 Task: Look for space in Dibrugarh, India from 3rd August, 2023 to 17th August, 2023 for 3 adults, 1 child in price range Rs.3000 to Rs.15000. Place can be entire place with 3 bedrooms having 4 beds and 2 bathrooms. Property type can be house, flat, guest house. Amenities needed are: washing machine. Booking option can be shelf check-in. Required host language is English.
Action: Mouse moved to (481, 126)
Screenshot: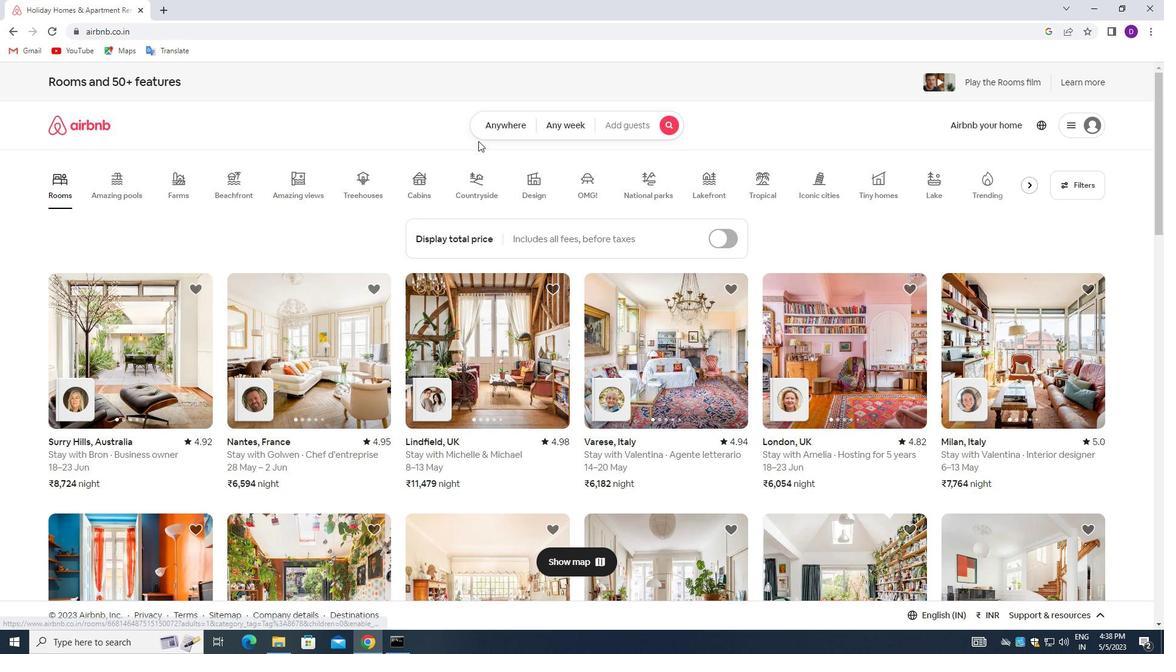 
Action: Mouse pressed left at (481, 126)
Screenshot: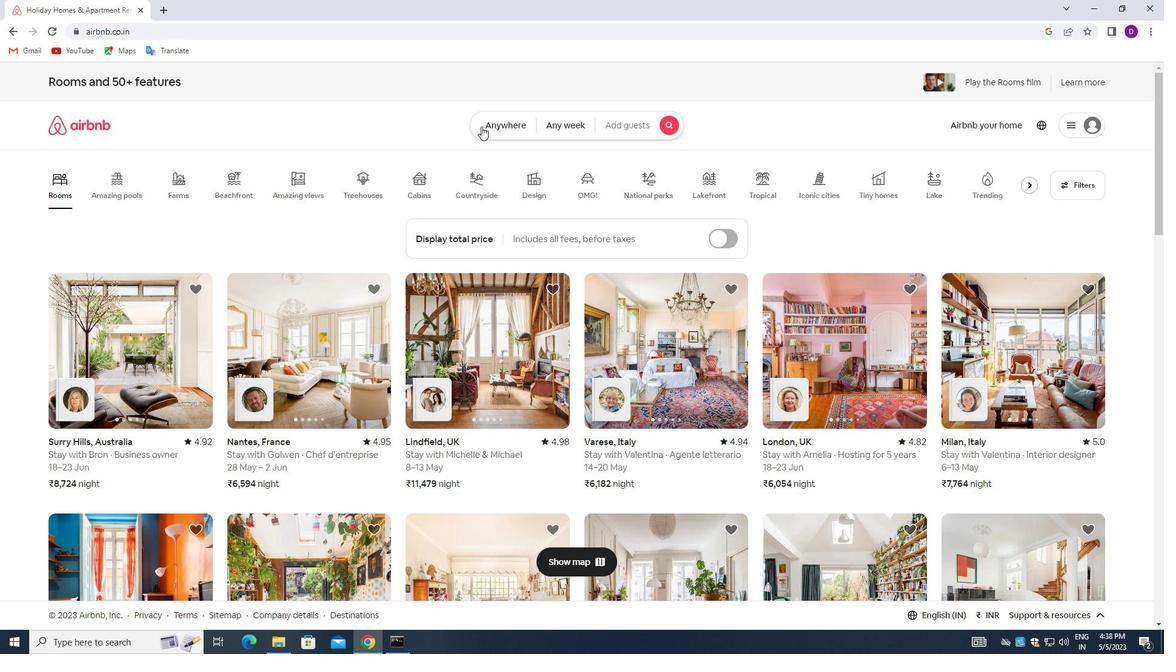 
Action: Mouse moved to (398, 173)
Screenshot: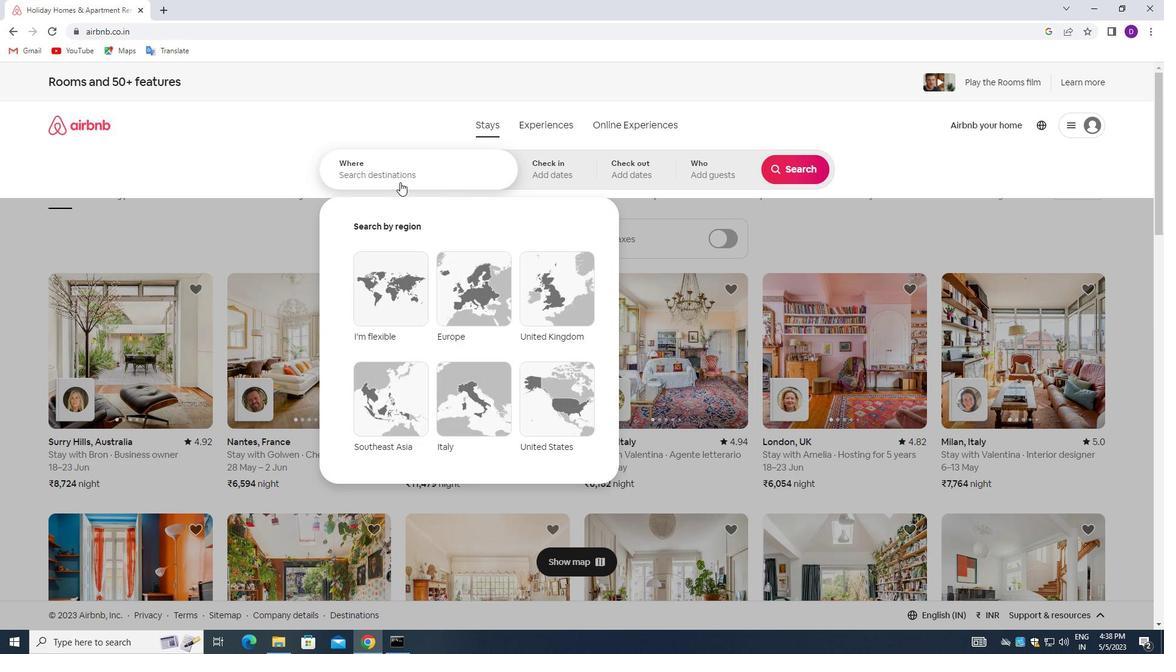
Action: Mouse pressed left at (398, 173)
Screenshot: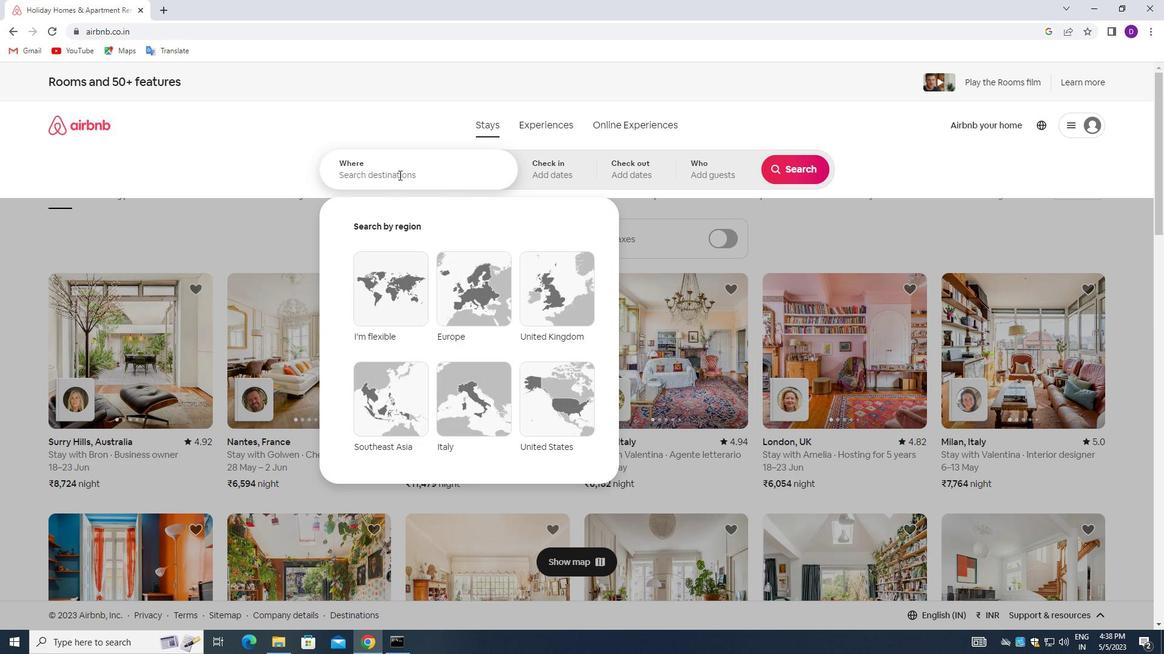 
Action: Mouse moved to (263, 234)
Screenshot: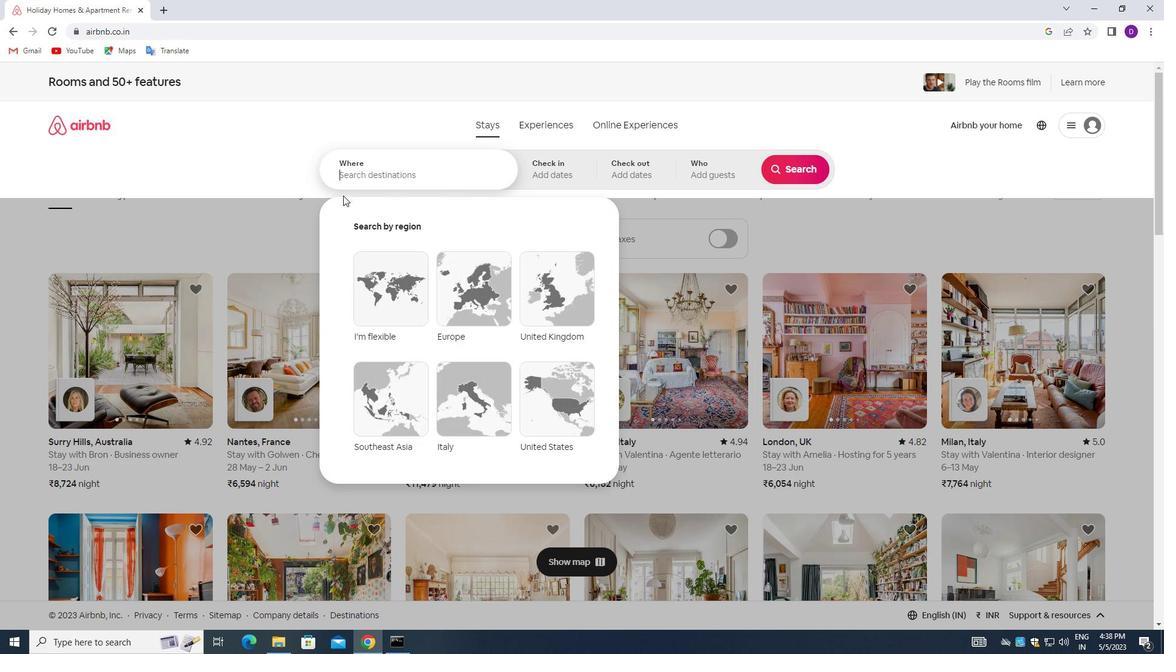
Action: Key pressed <Key.shift_r>Dibrugarh,<Key.space><Key.shift>INDIA<Key.enter>
Screenshot: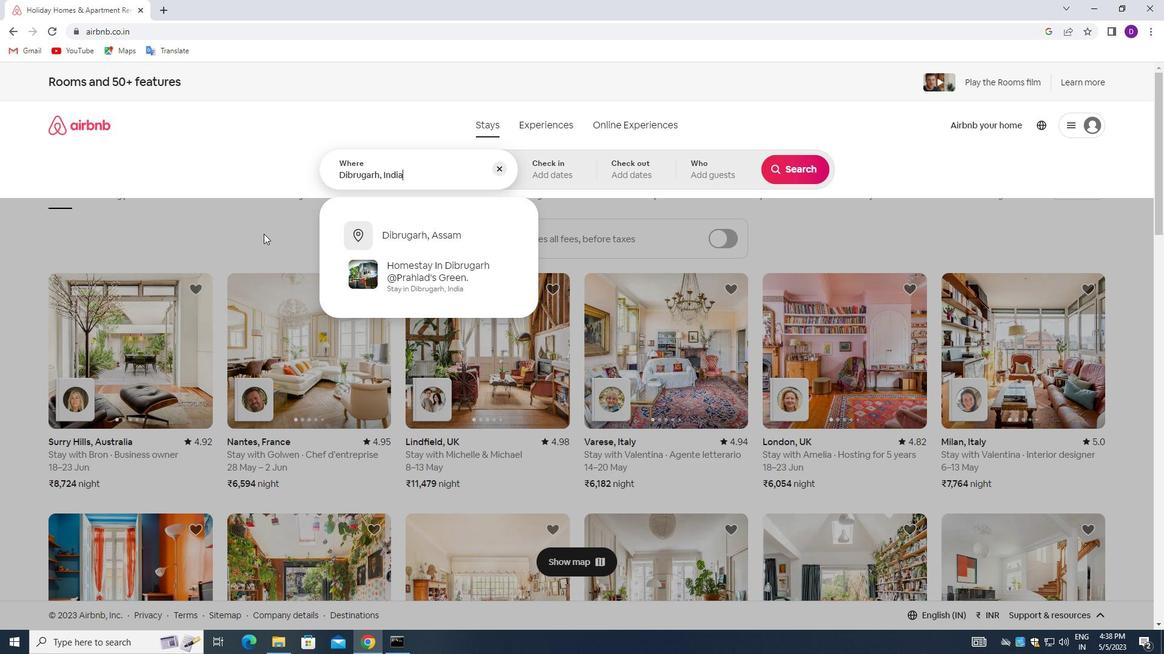 
Action: Mouse moved to (793, 266)
Screenshot: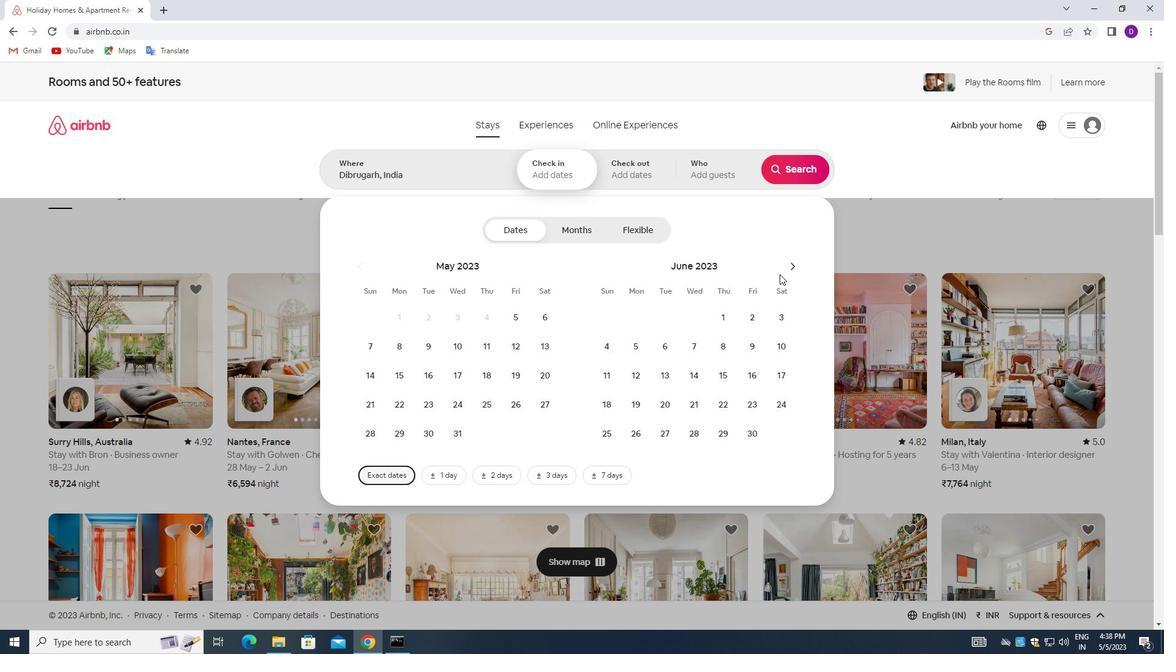 
Action: Mouse pressed left at (793, 266)
Screenshot: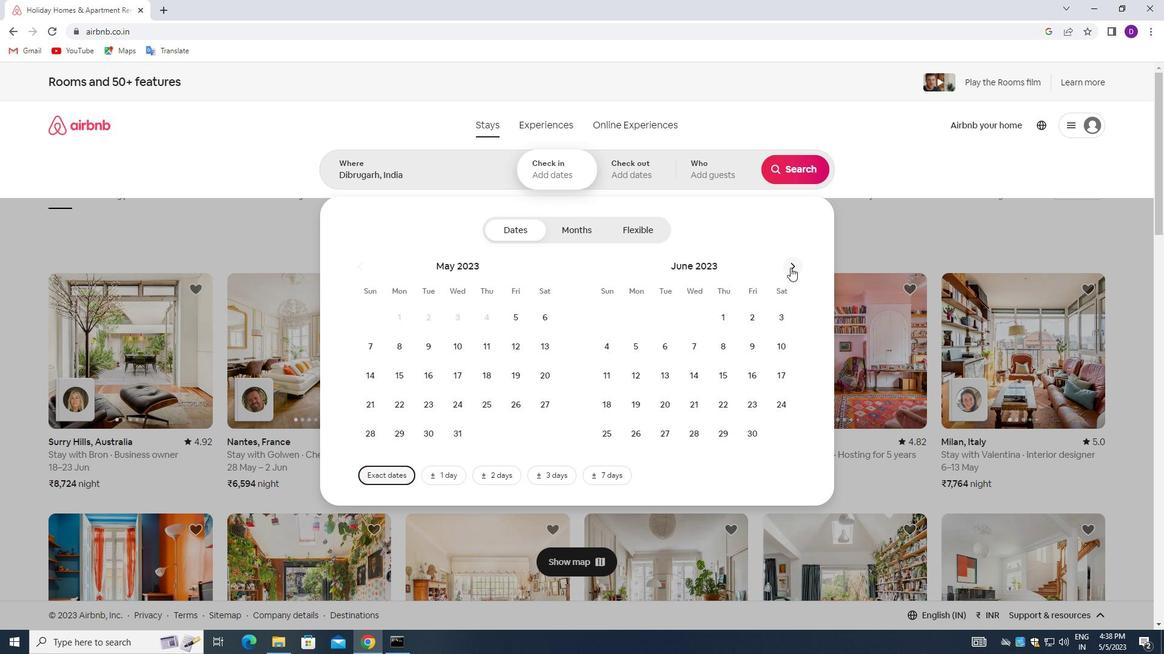 
Action: Mouse pressed left at (793, 266)
Screenshot: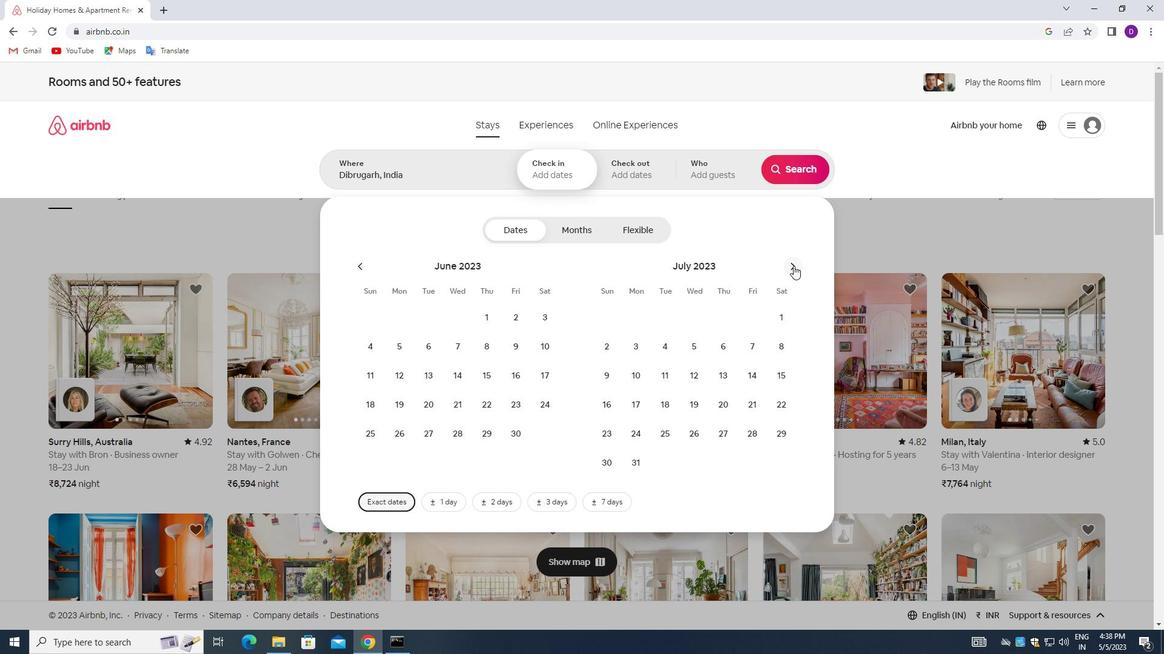 
Action: Mouse moved to (727, 313)
Screenshot: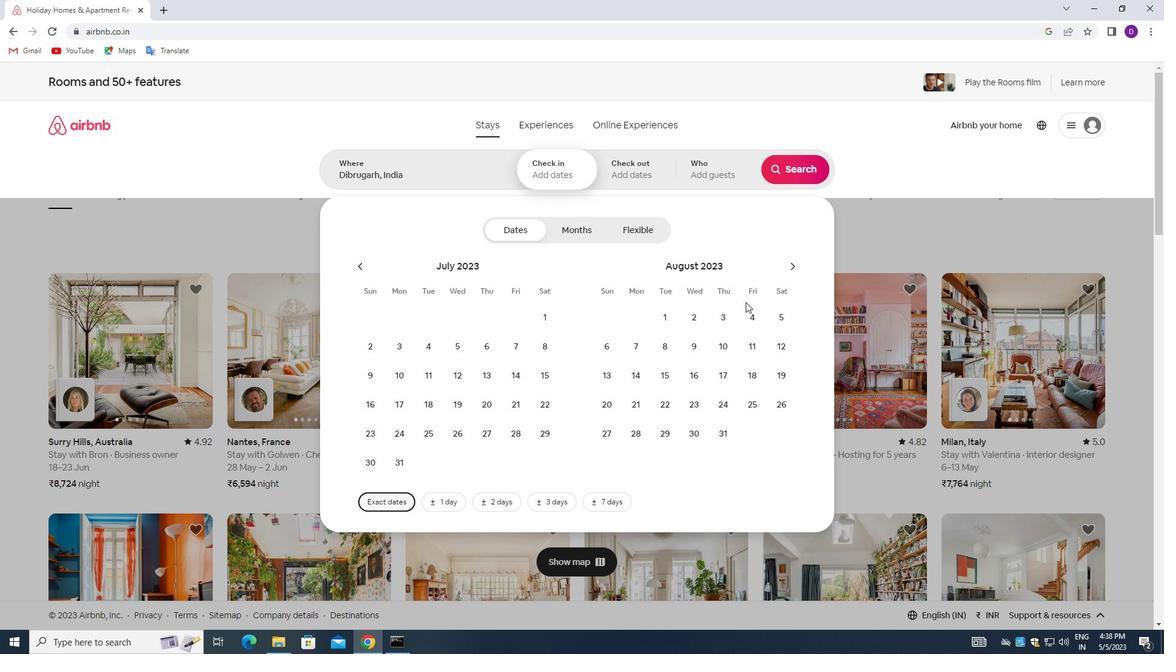 
Action: Mouse pressed left at (727, 313)
Screenshot: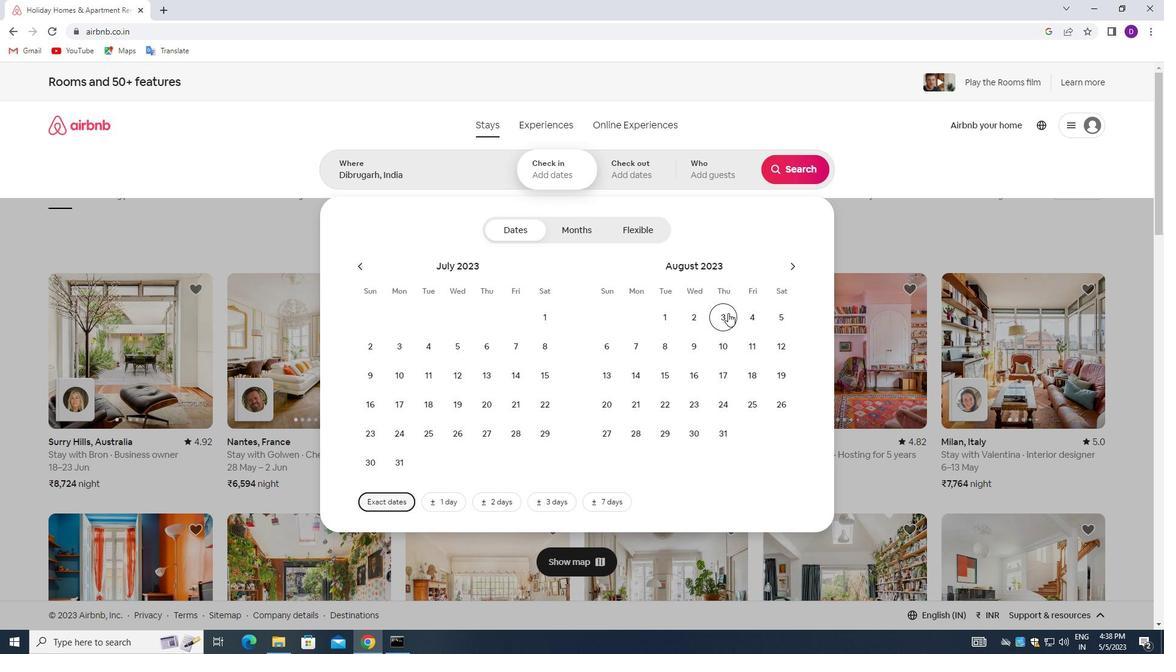 
Action: Mouse moved to (720, 371)
Screenshot: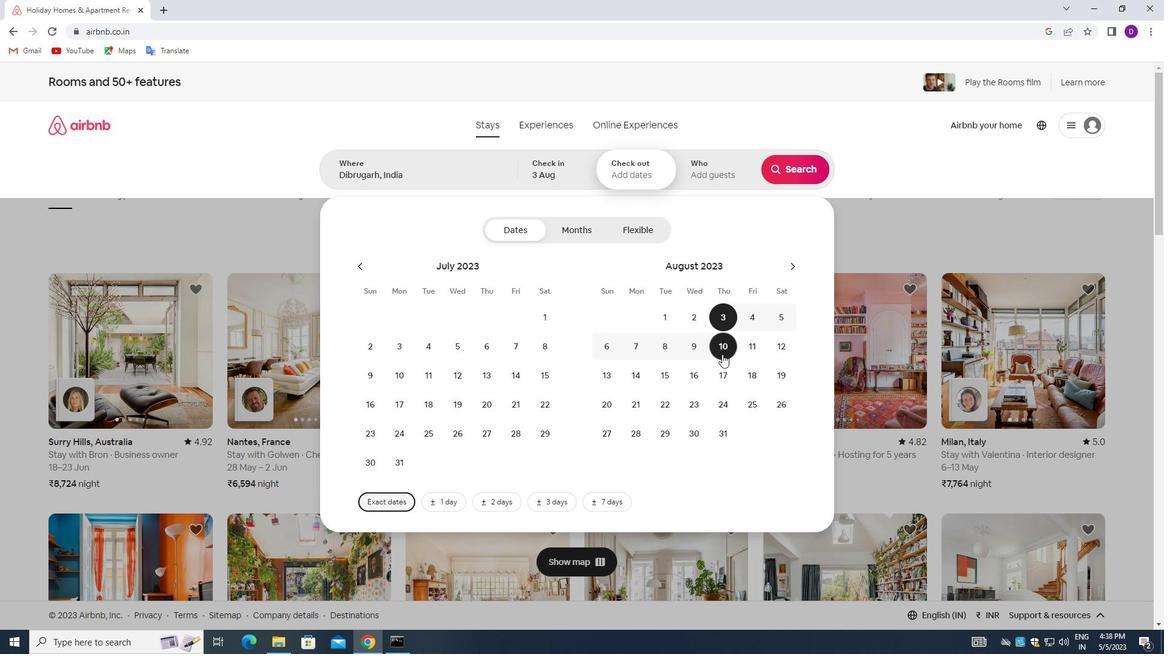 
Action: Mouse pressed left at (720, 371)
Screenshot: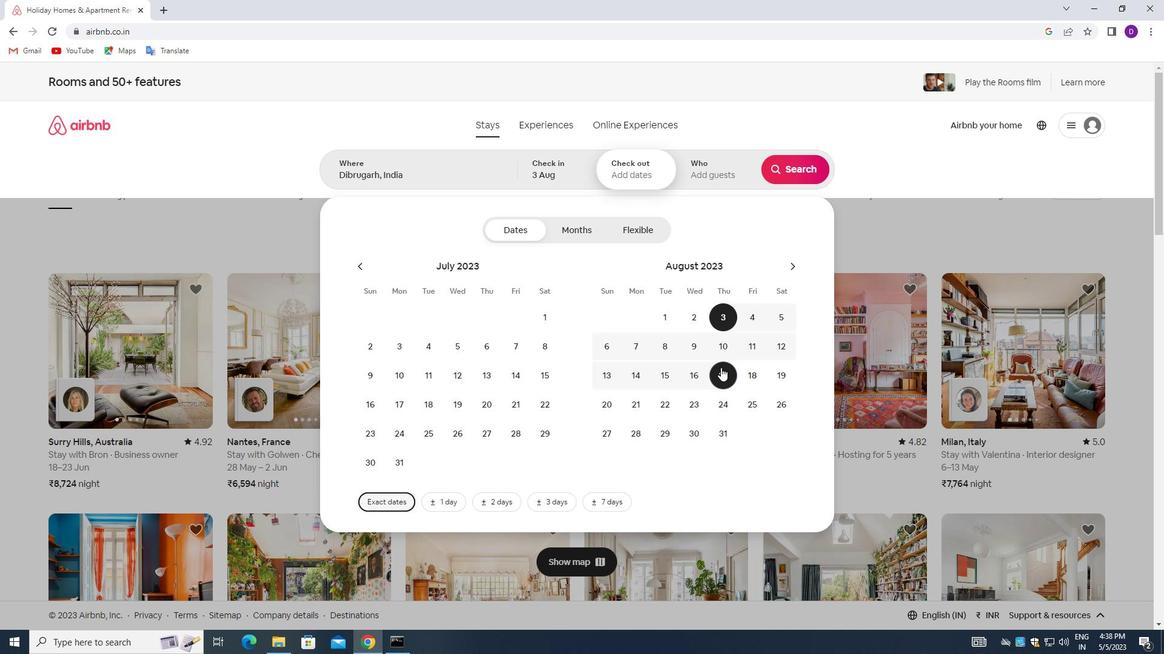 
Action: Mouse moved to (714, 166)
Screenshot: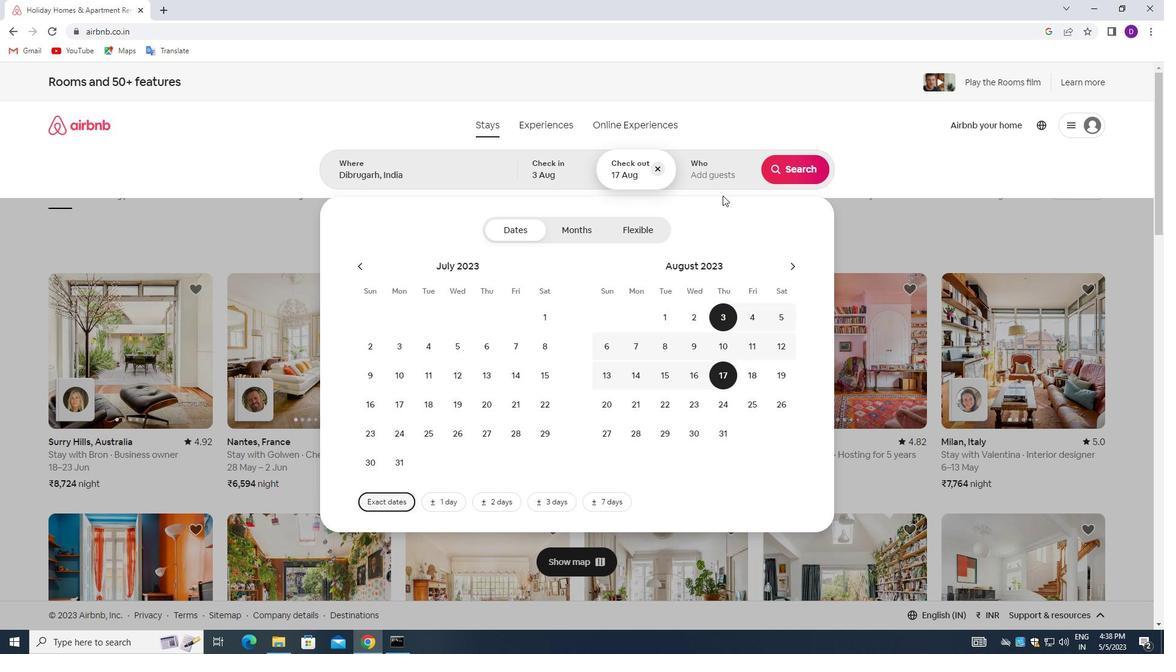 
Action: Mouse pressed left at (714, 166)
Screenshot: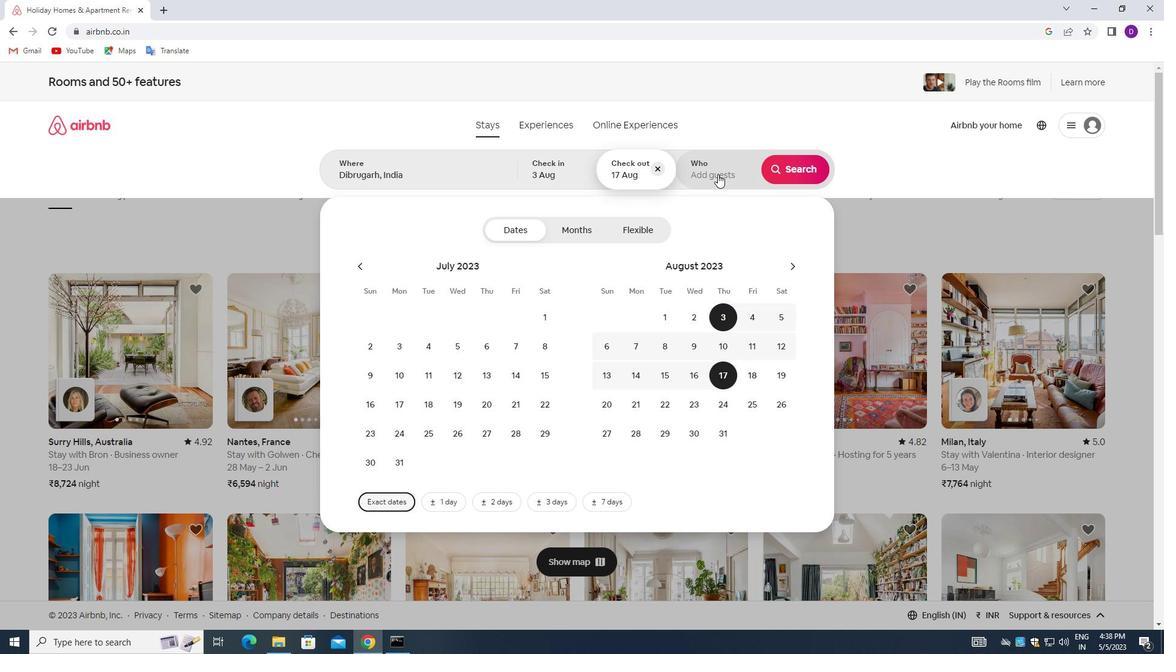 
Action: Mouse moved to (800, 241)
Screenshot: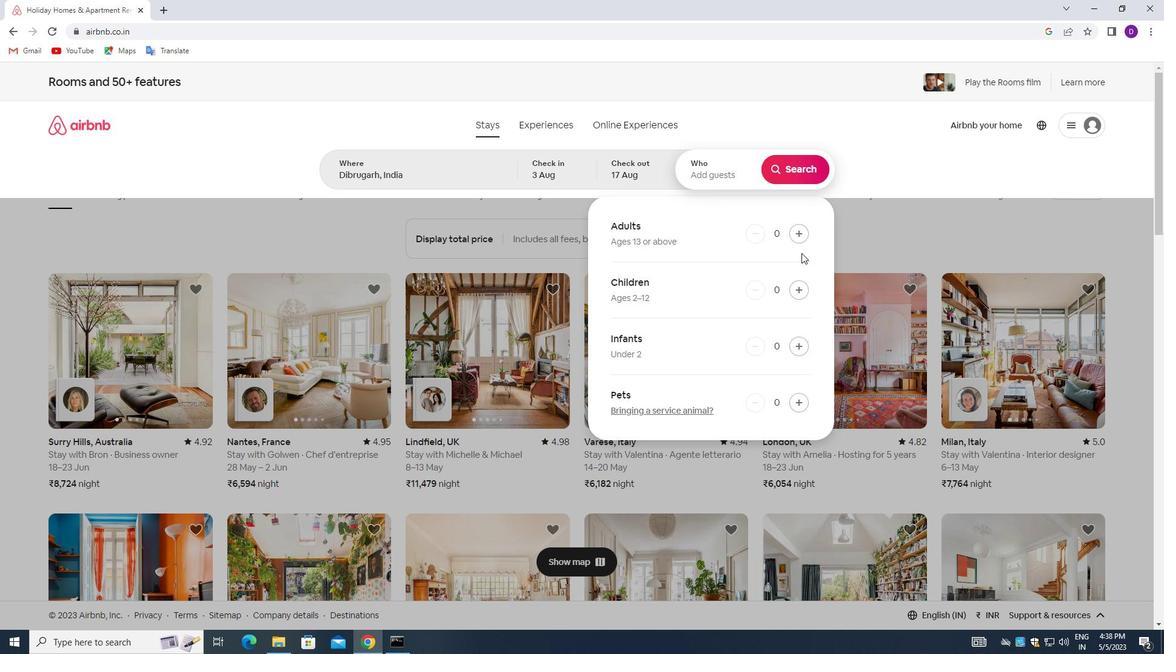 
Action: Mouse pressed left at (800, 241)
Screenshot: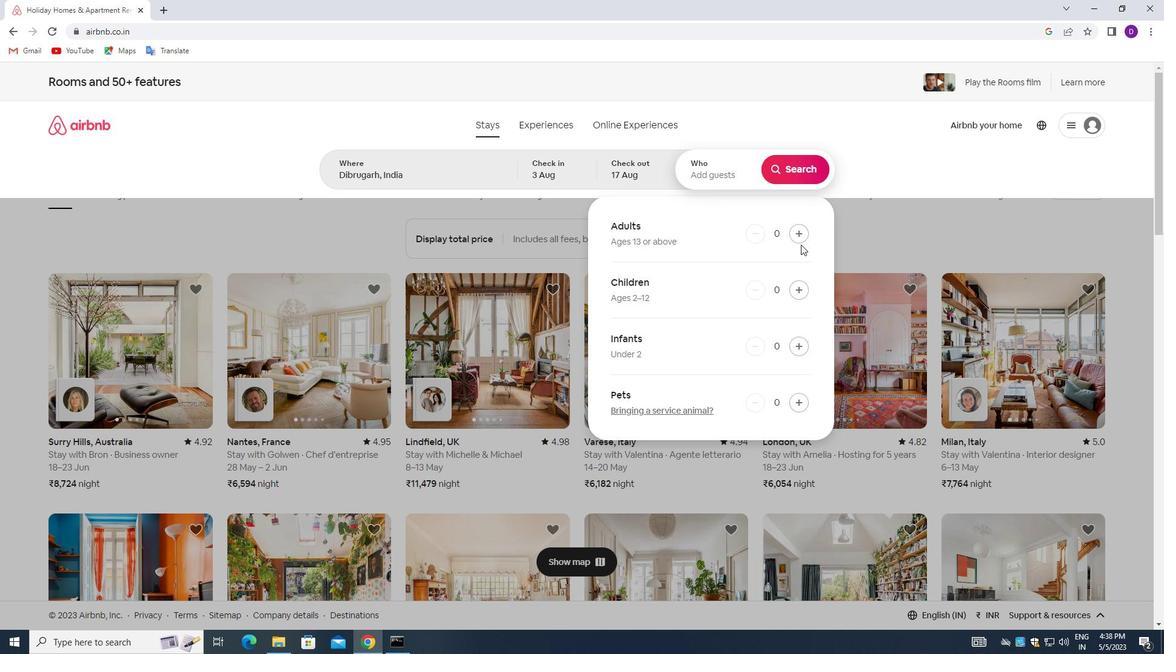 
Action: Mouse pressed left at (800, 241)
Screenshot: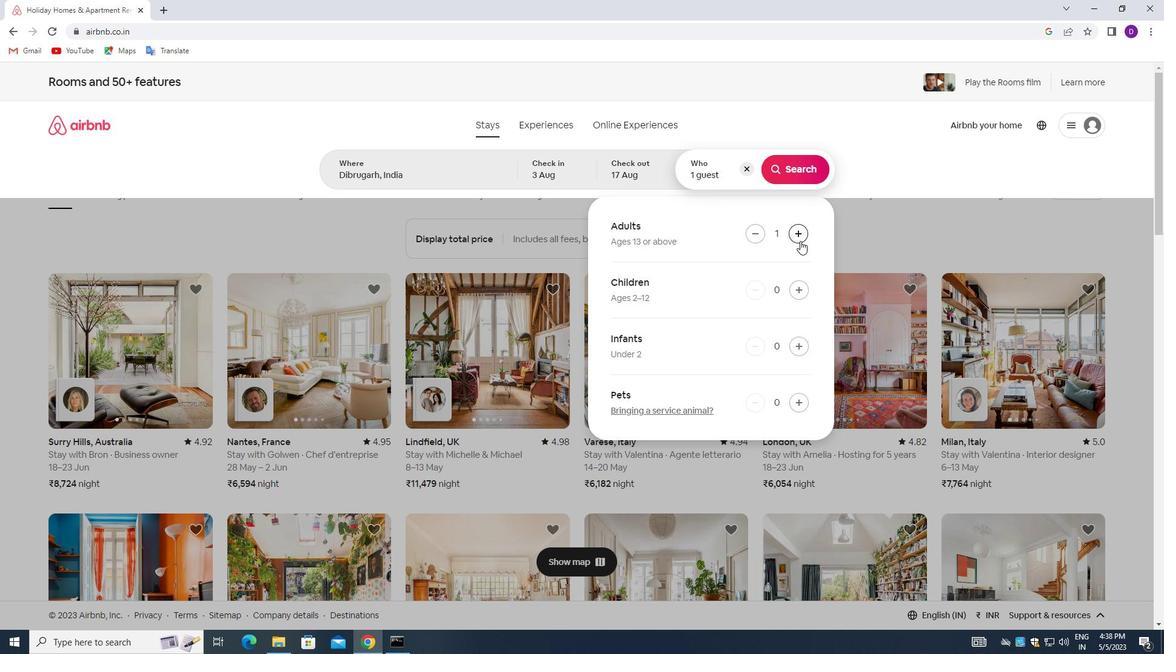 
Action: Mouse pressed left at (800, 241)
Screenshot: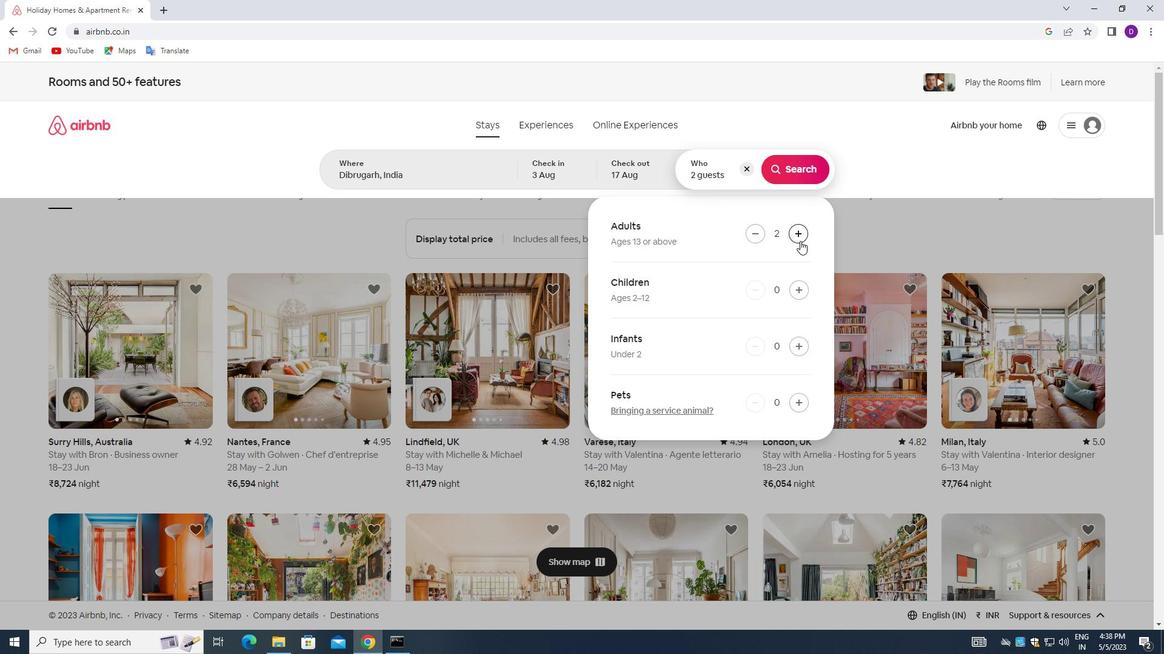 
Action: Mouse moved to (796, 286)
Screenshot: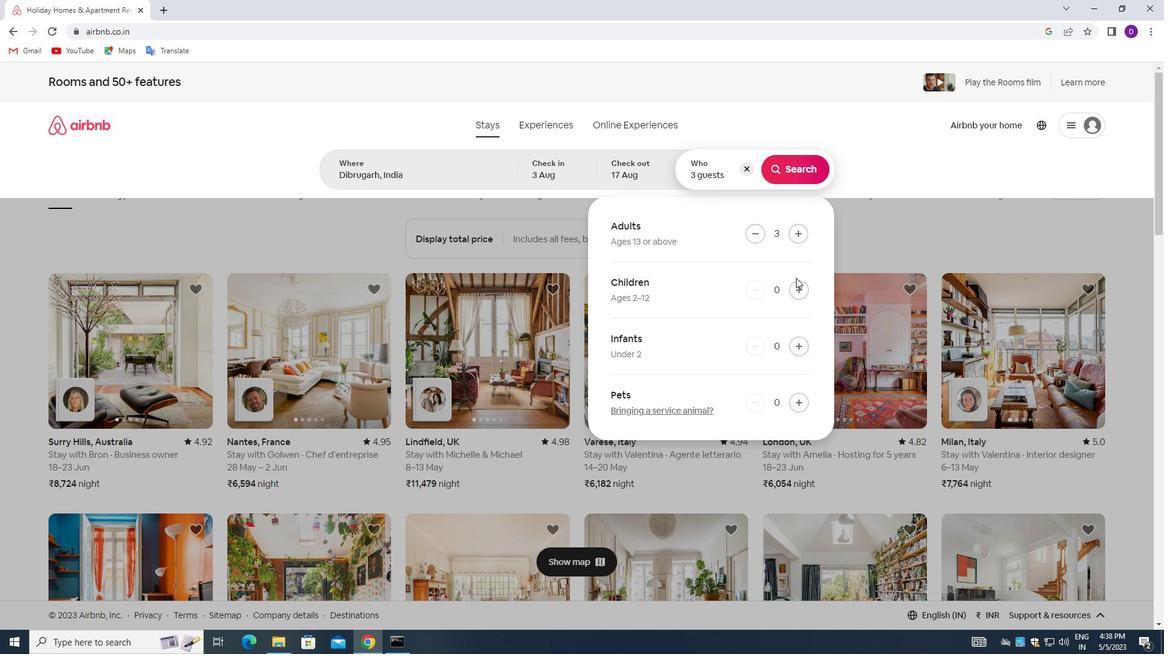 
Action: Mouse pressed left at (796, 286)
Screenshot: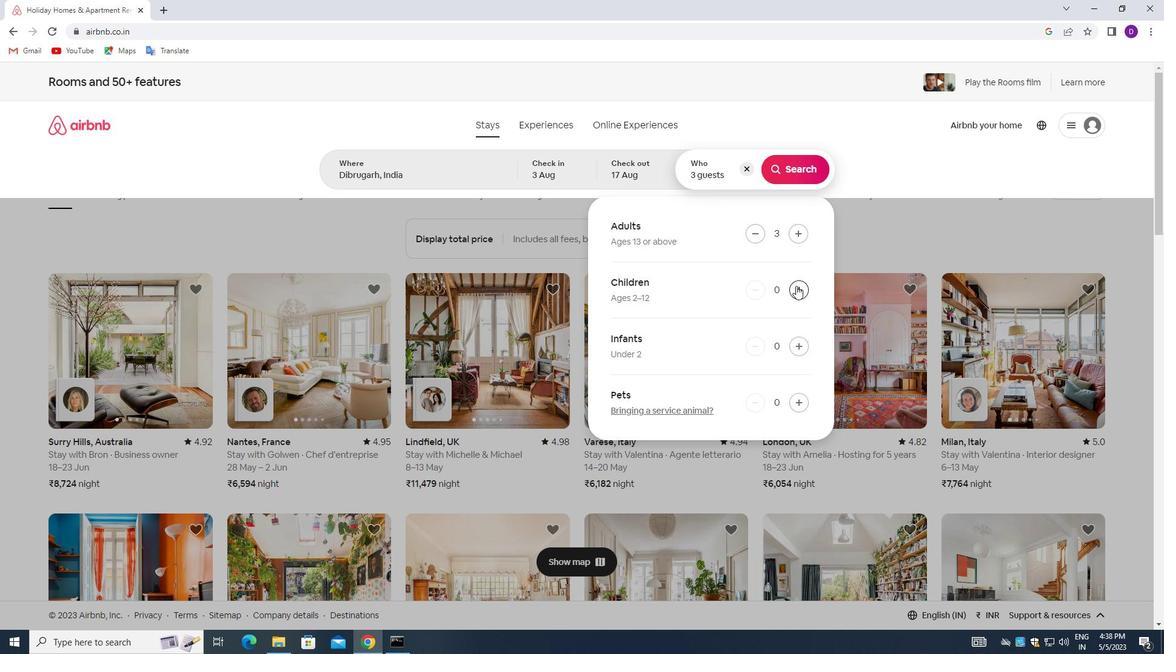 
Action: Mouse moved to (796, 172)
Screenshot: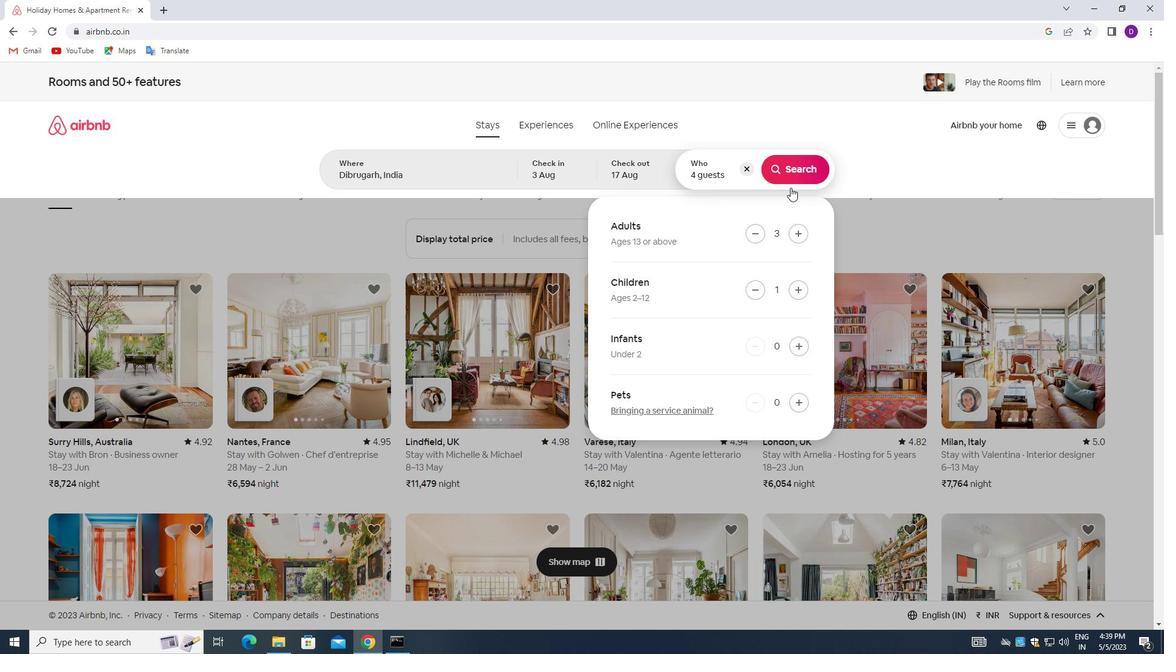 
Action: Mouse pressed left at (796, 172)
Screenshot: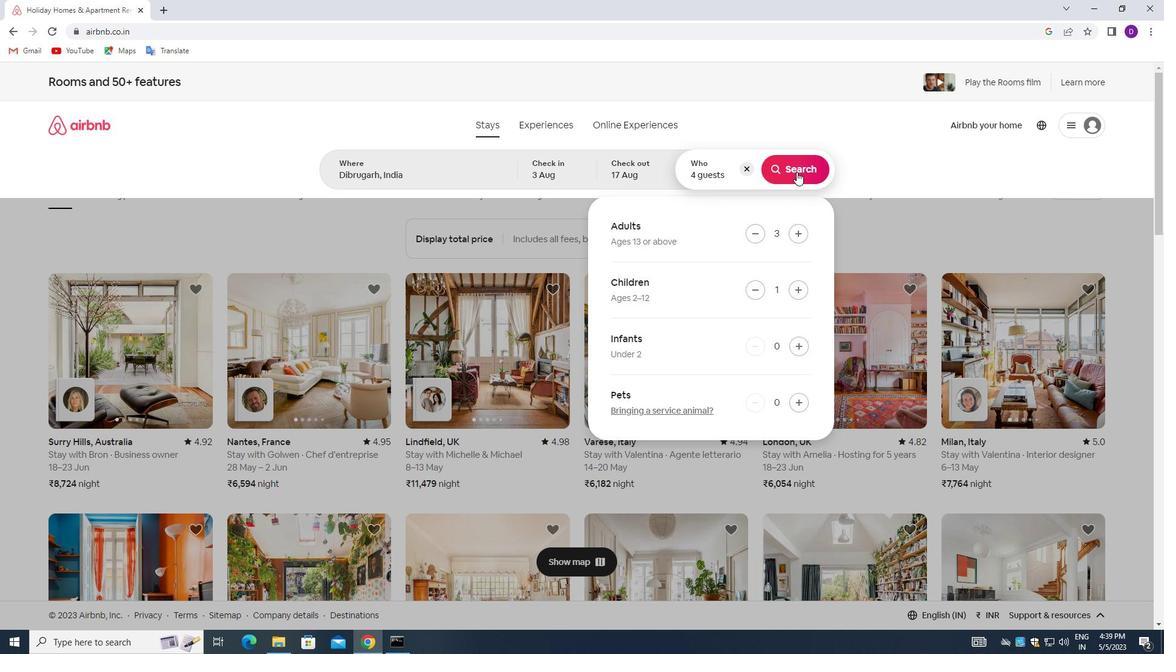 
Action: Mouse moved to (1093, 135)
Screenshot: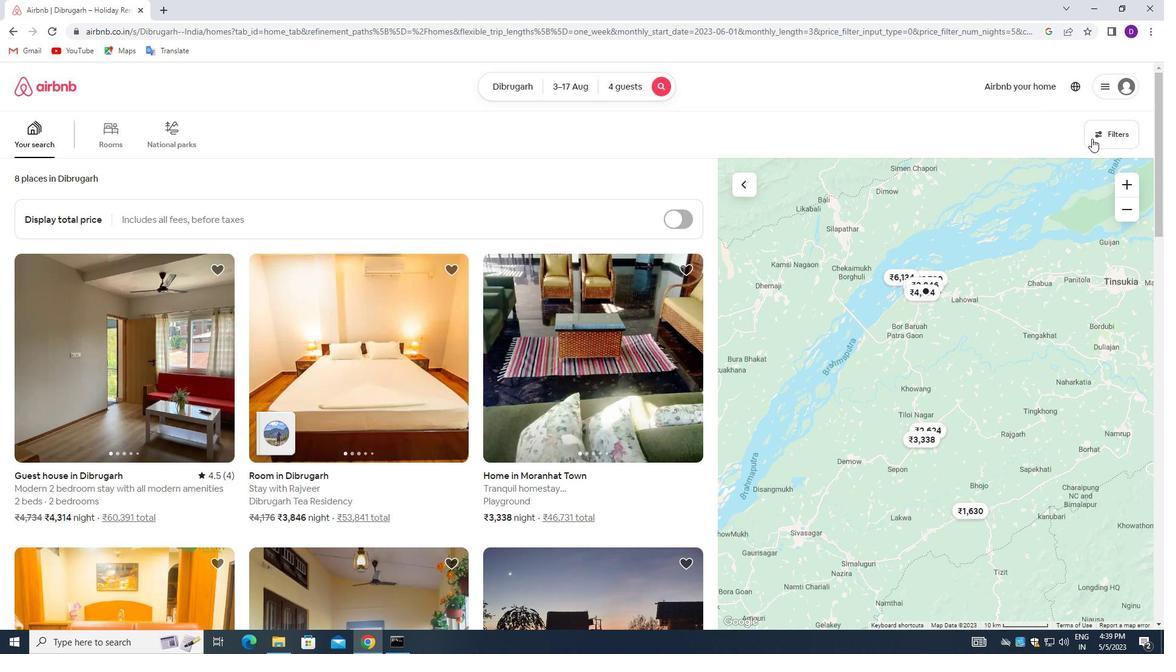 
Action: Mouse pressed left at (1093, 135)
Screenshot: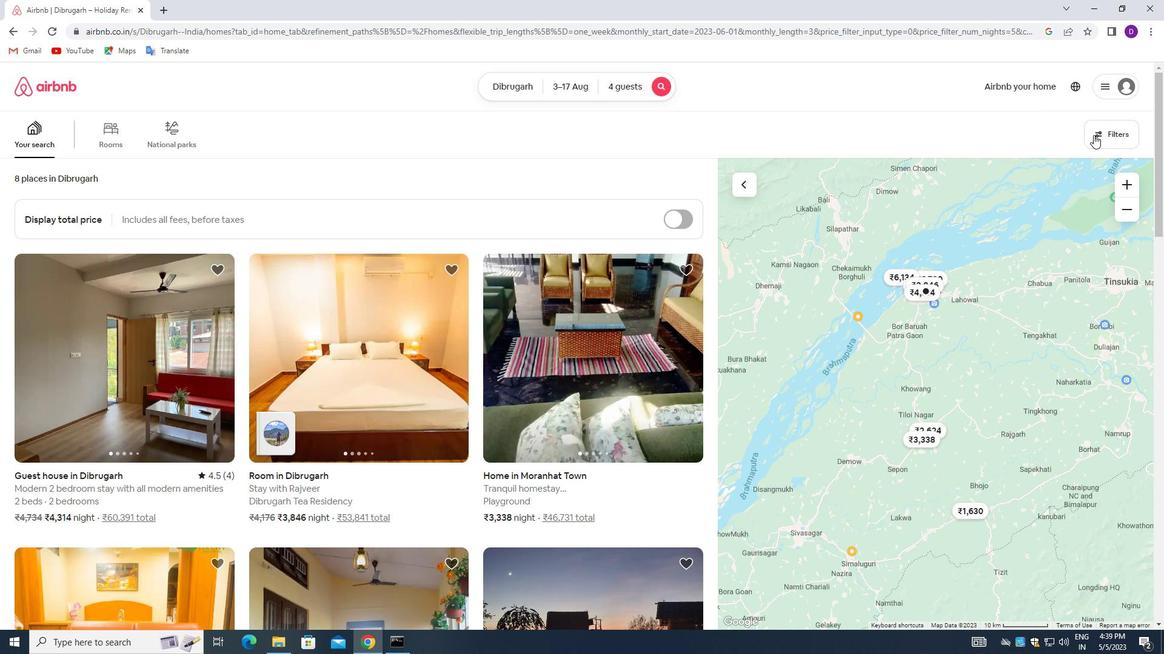 
Action: Mouse moved to (517, 415)
Screenshot: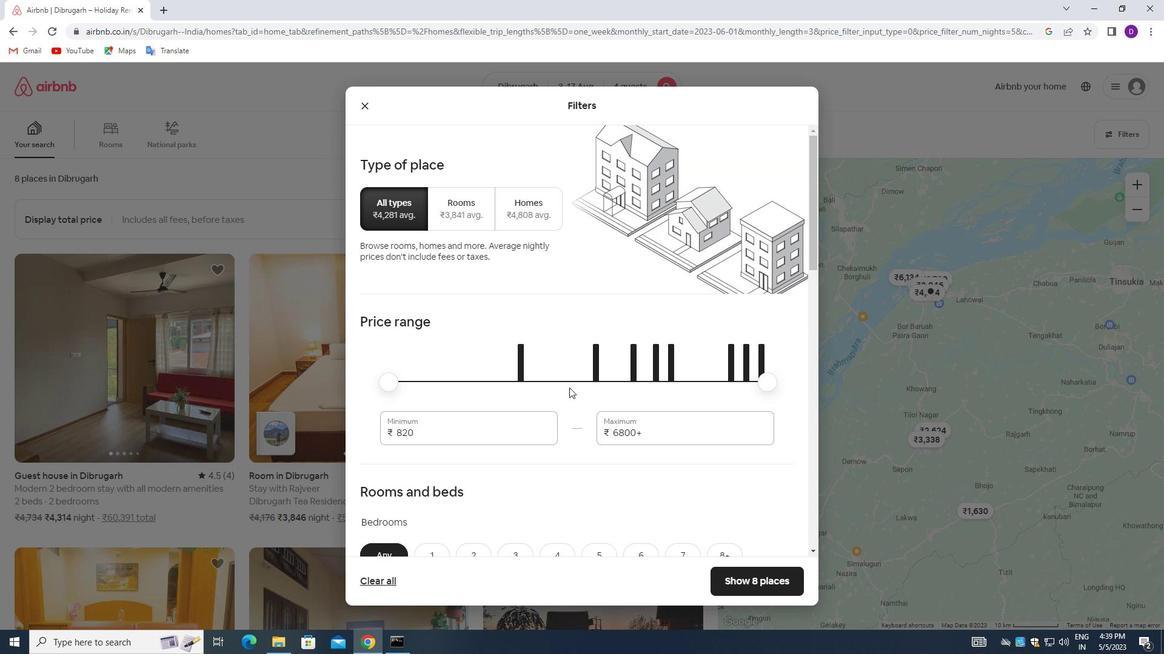 
Action: Mouse scrolled (517, 414) with delta (0, 0)
Screenshot: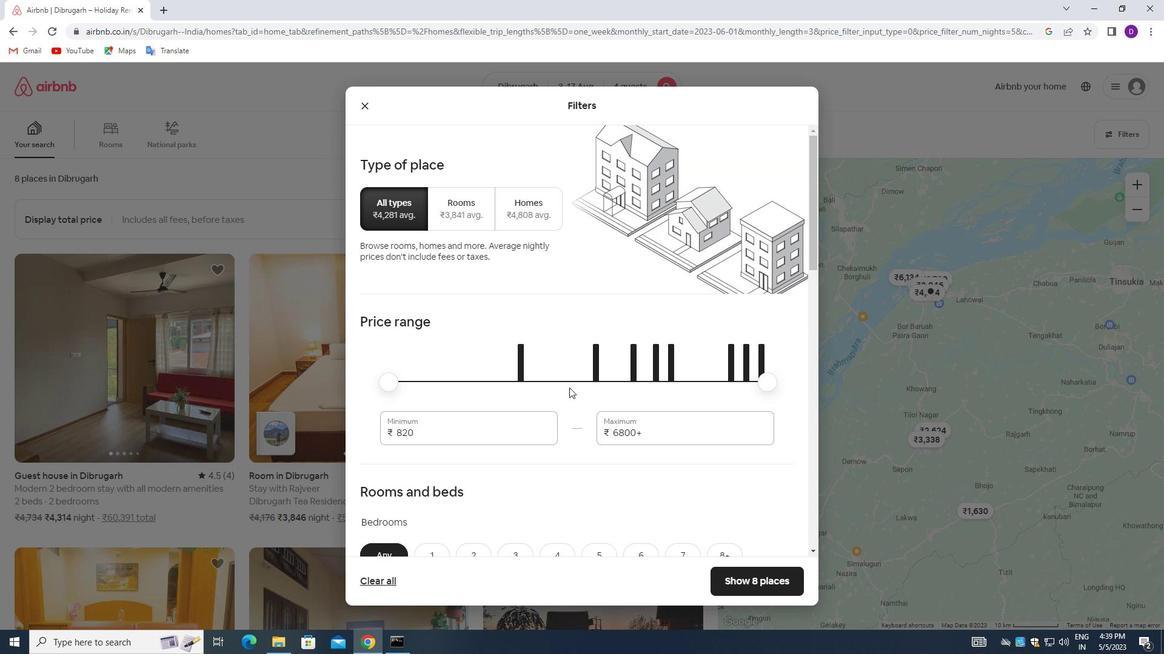 
Action: Mouse moved to (438, 369)
Screenshot: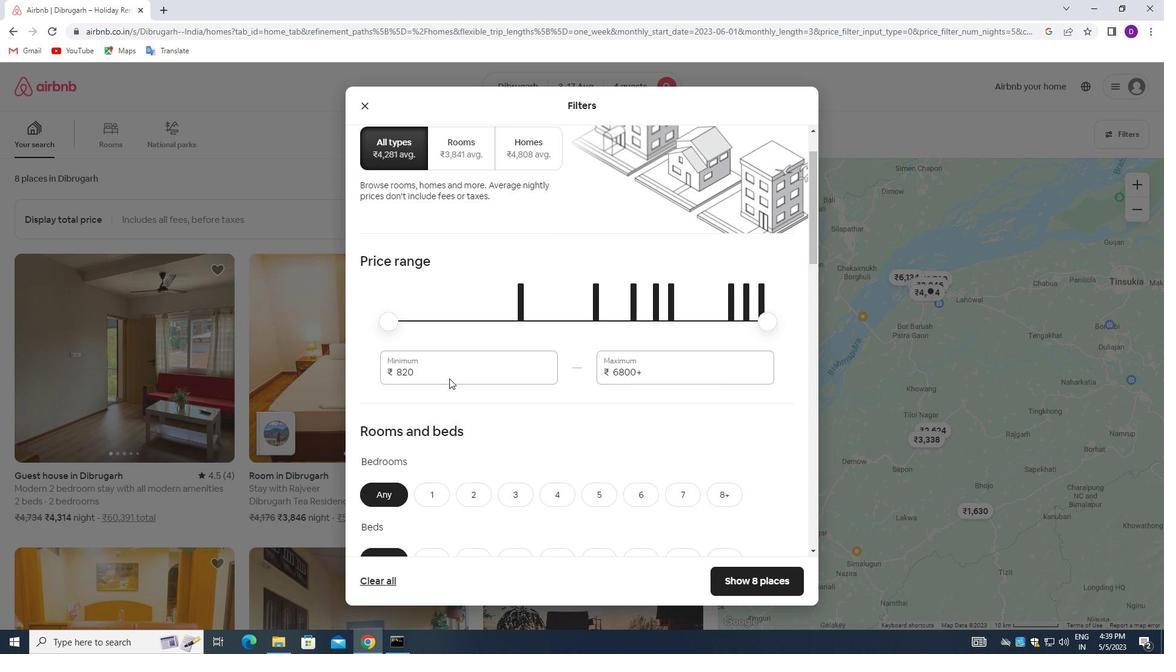 
Action: Mouse pressed left at (438, 369)
Screenshot: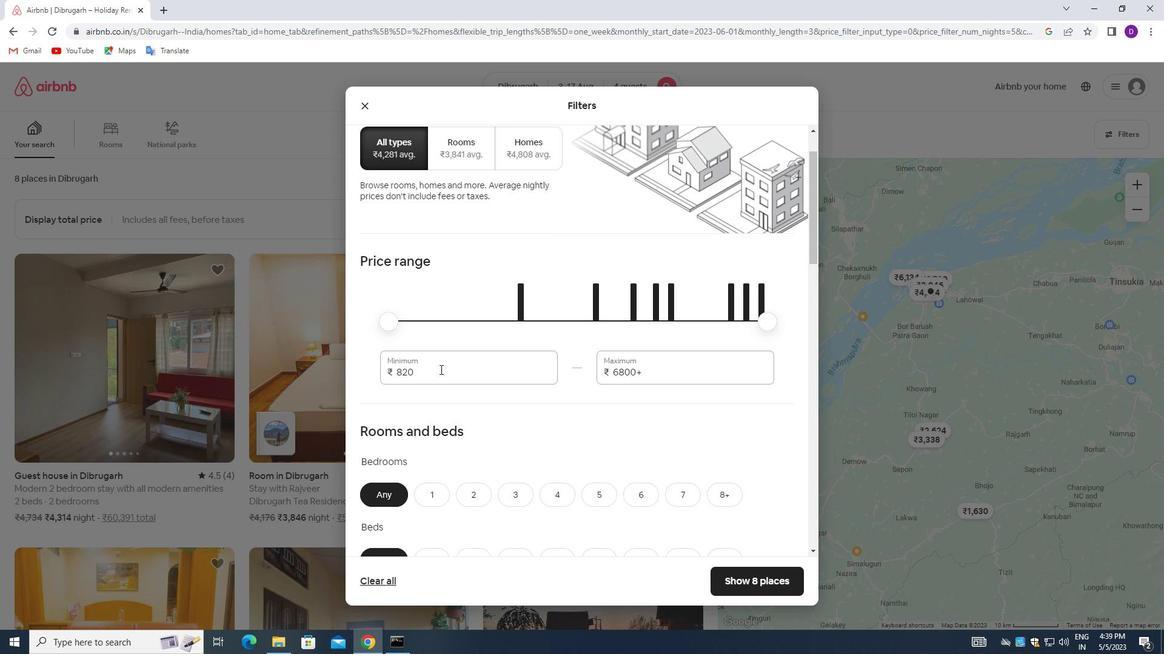 
Action: Mouse pressed left at (438, 369)
Screenshot: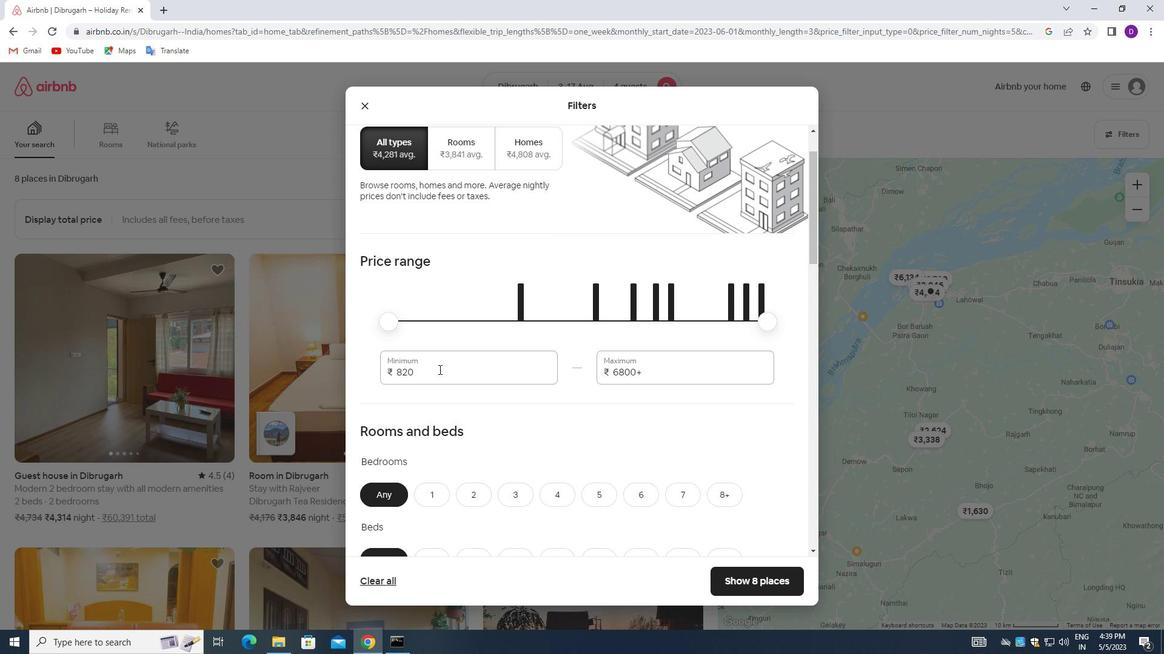
Action: Key pressed 3000<Key.tab>15000
Screenshot: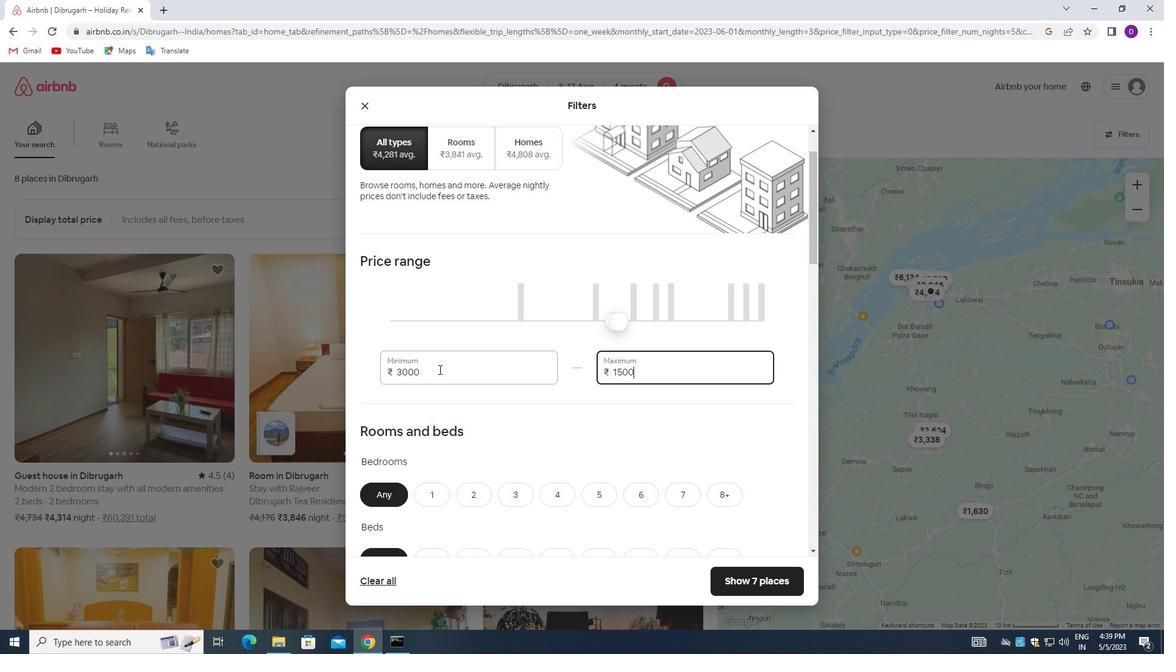 
Action: Mouse moved to (528, 396)
Screenshot: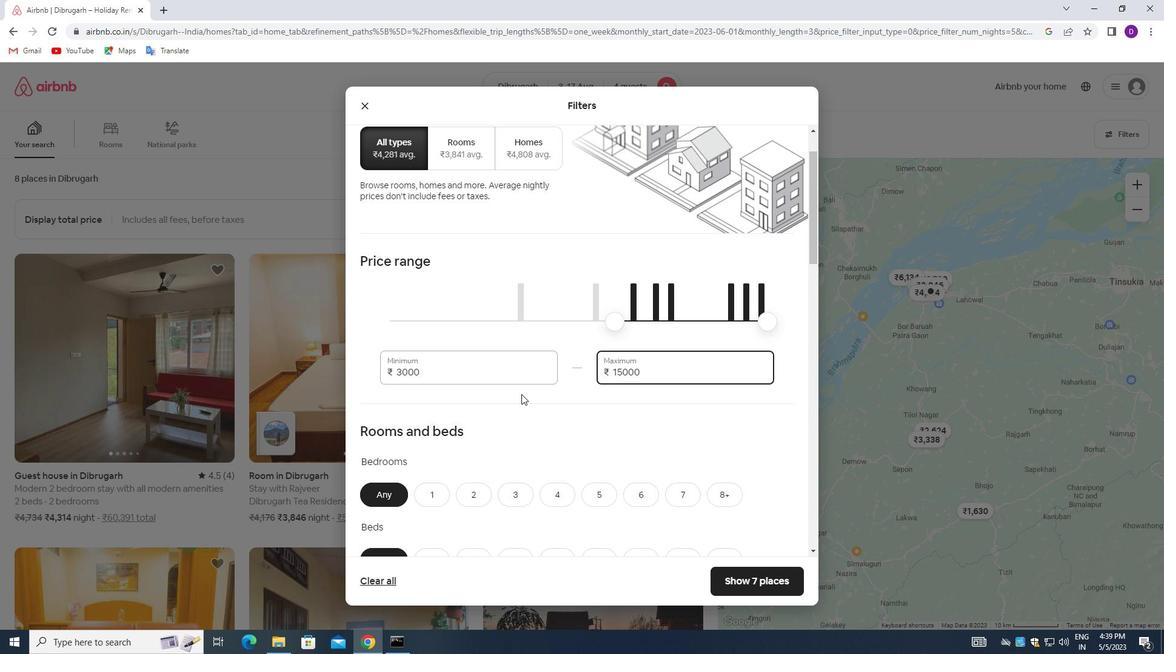 
Action: Mouse scrolled (528, 395) with delta (0, 0)
Screenshot: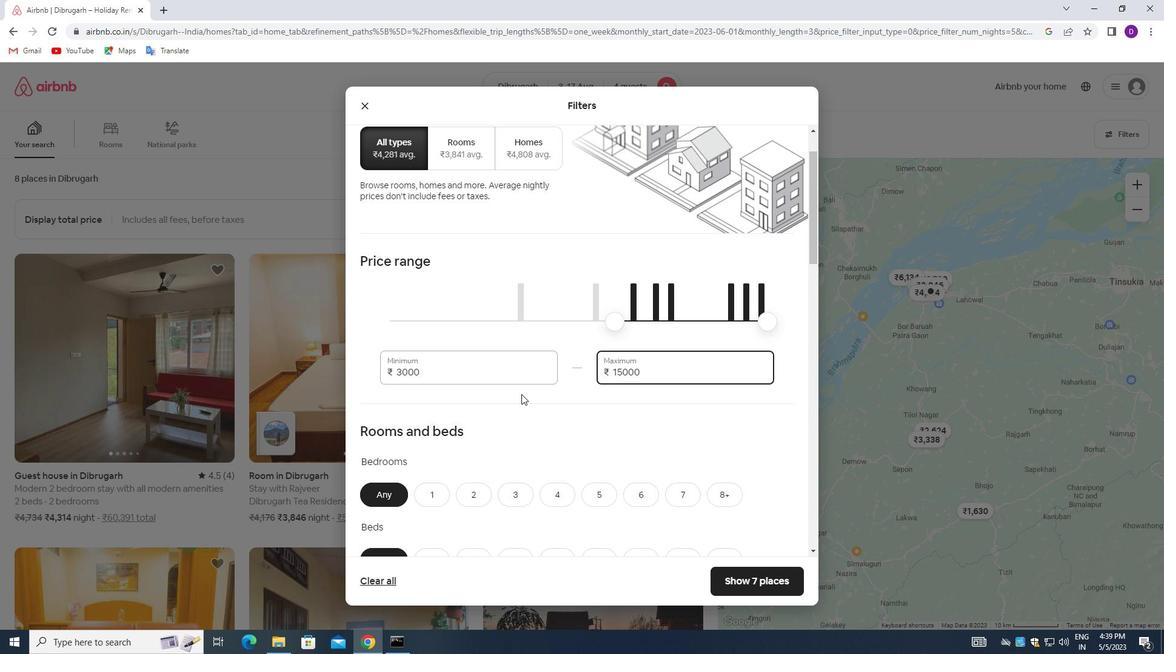 
Action: Mouse scrolled (528, 395) with delta (0, 0)
Screenshot: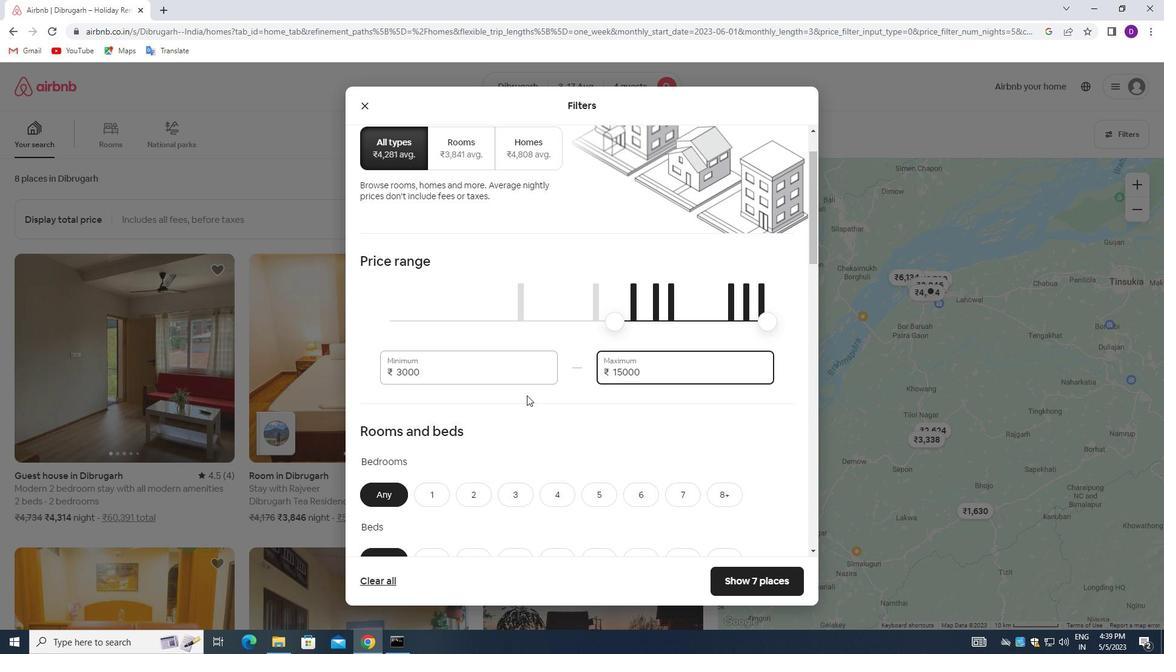
Action: Mouse scrolled (528, 395) with delta (0, 0)
Screenshot: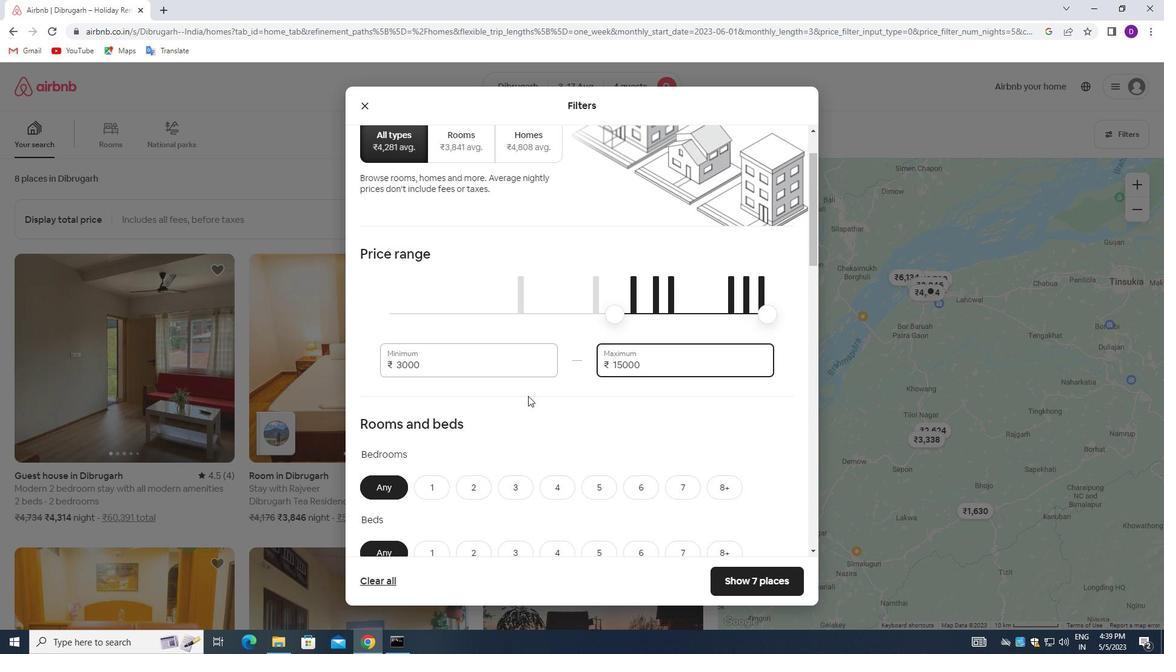 
Action: Mouse moved to (509, 318)
Screenshot: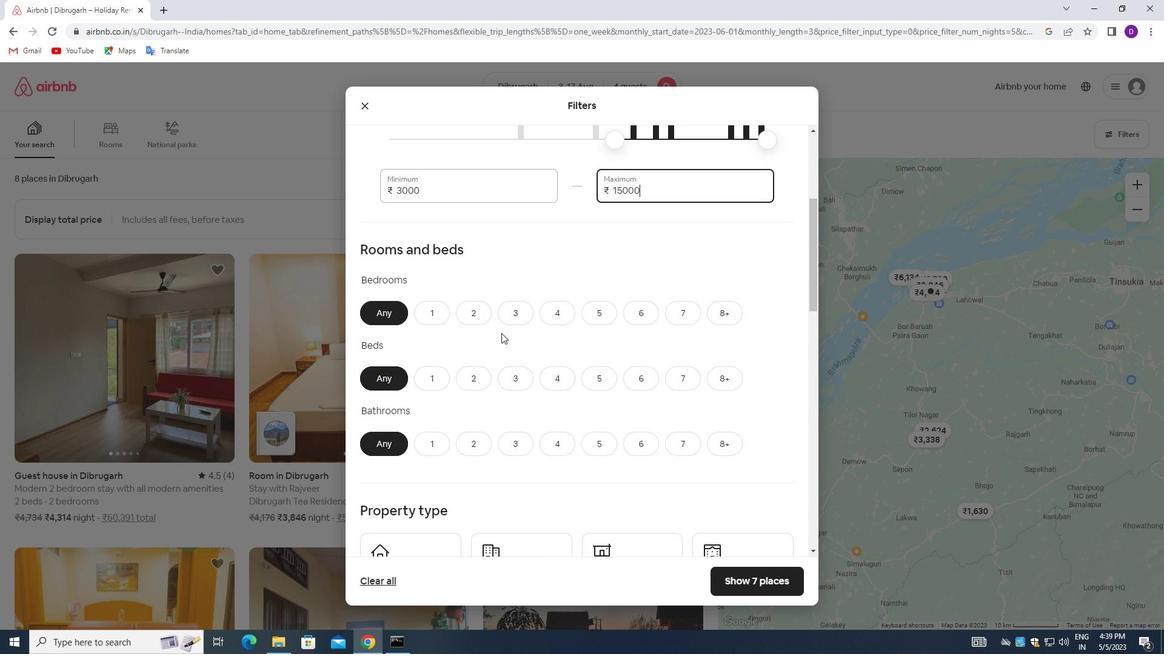 
Action: Mouse pressed left at (509, 318)
Screenshot: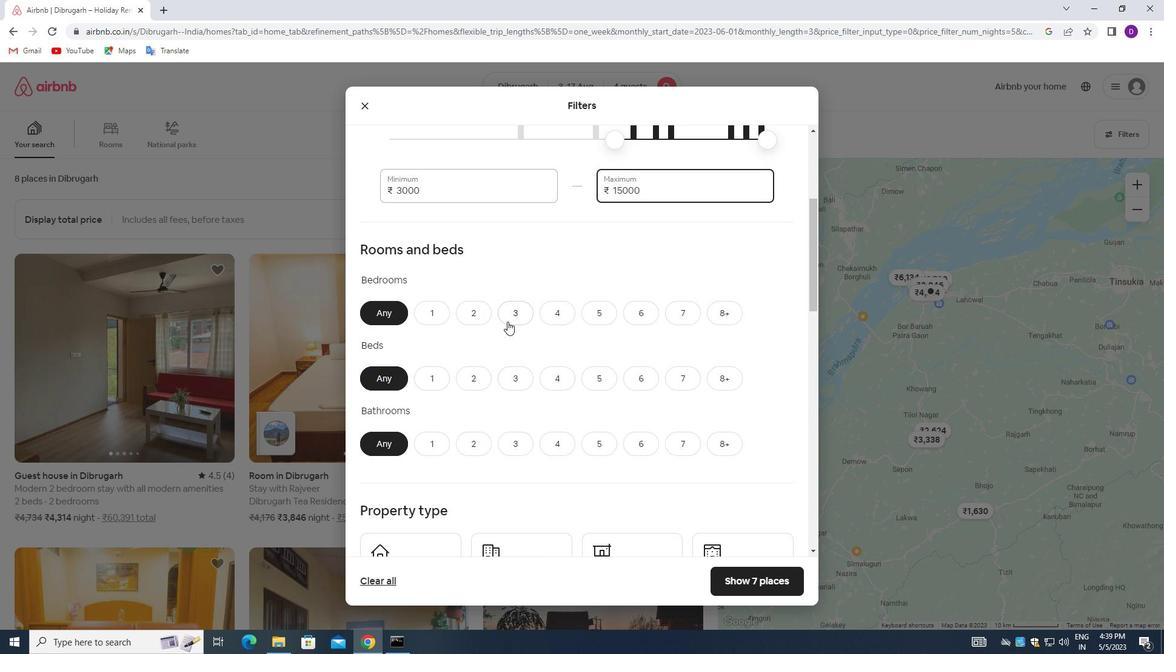 
Action: Mouse moved to (551, 381)
Screenshot: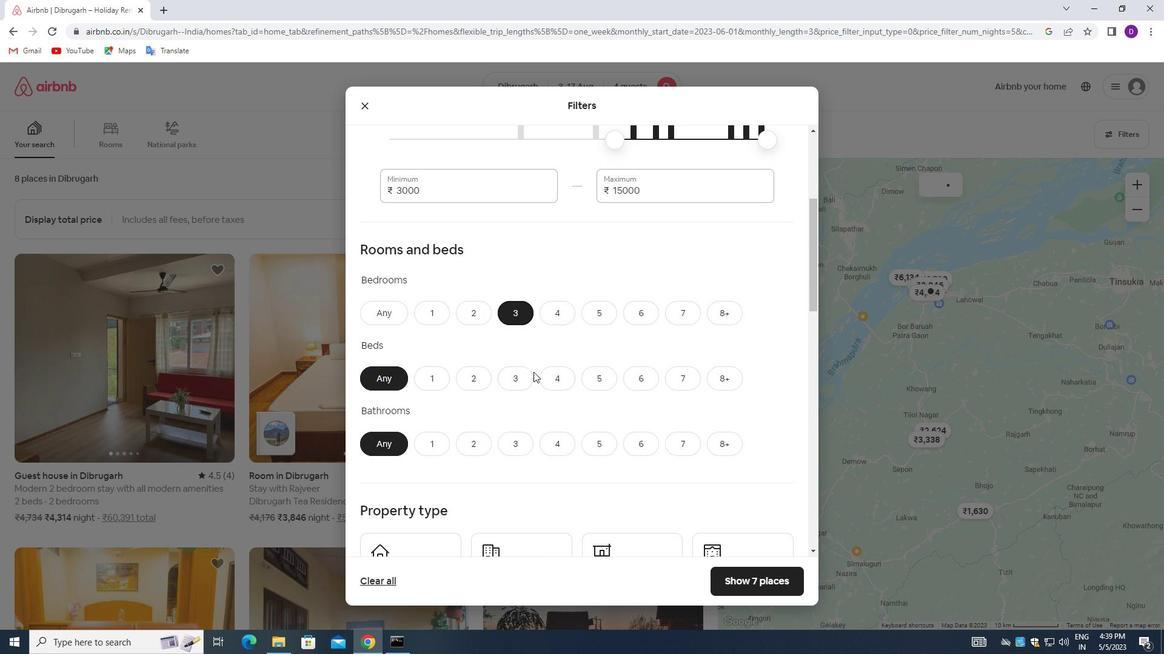 
Action: Mouse pressed left at (551, 381)
Screenshot: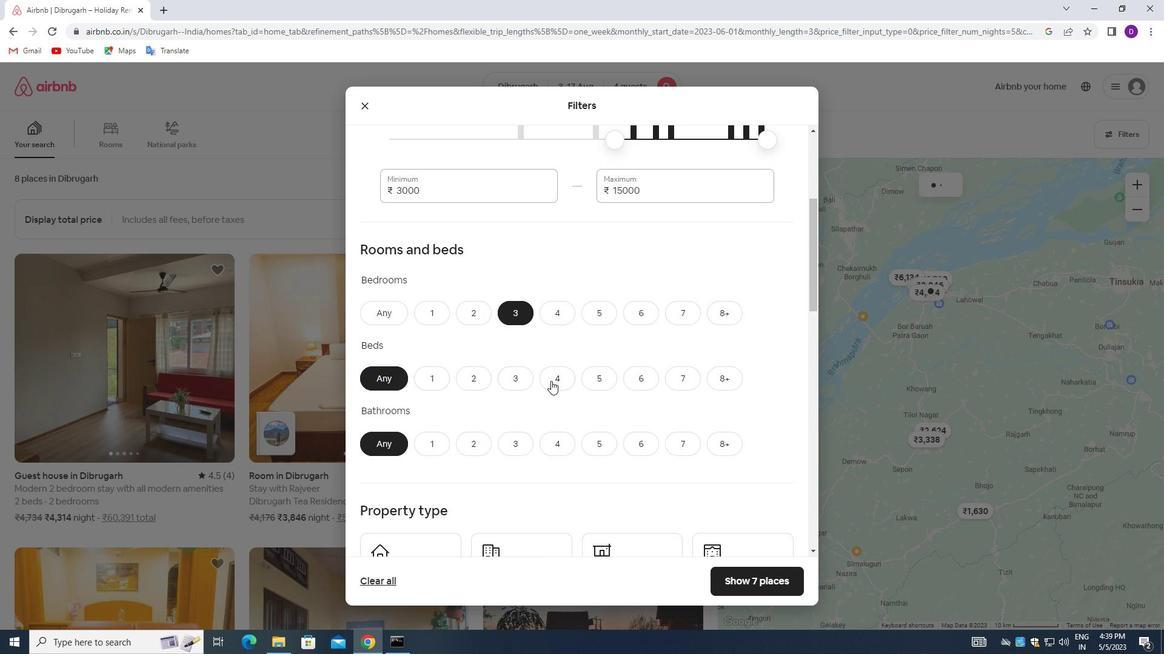 
Action: Mouse moved to (468, 443)
Screenshot: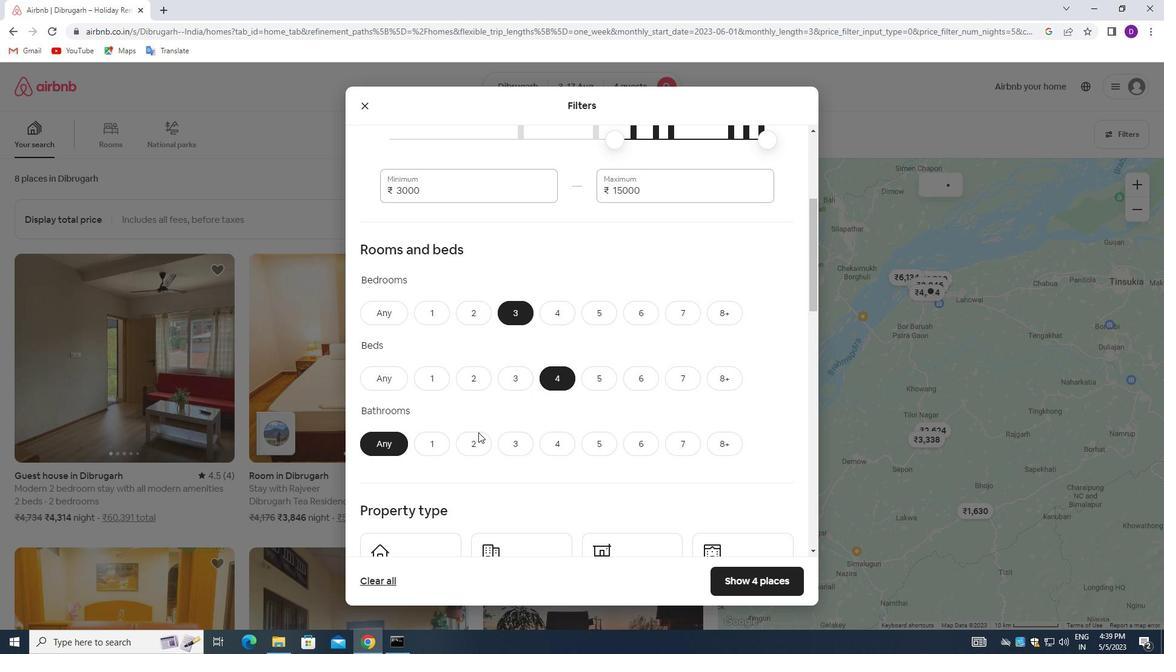 
Action: Mouse pressed left at (468, 443)
Screenshot: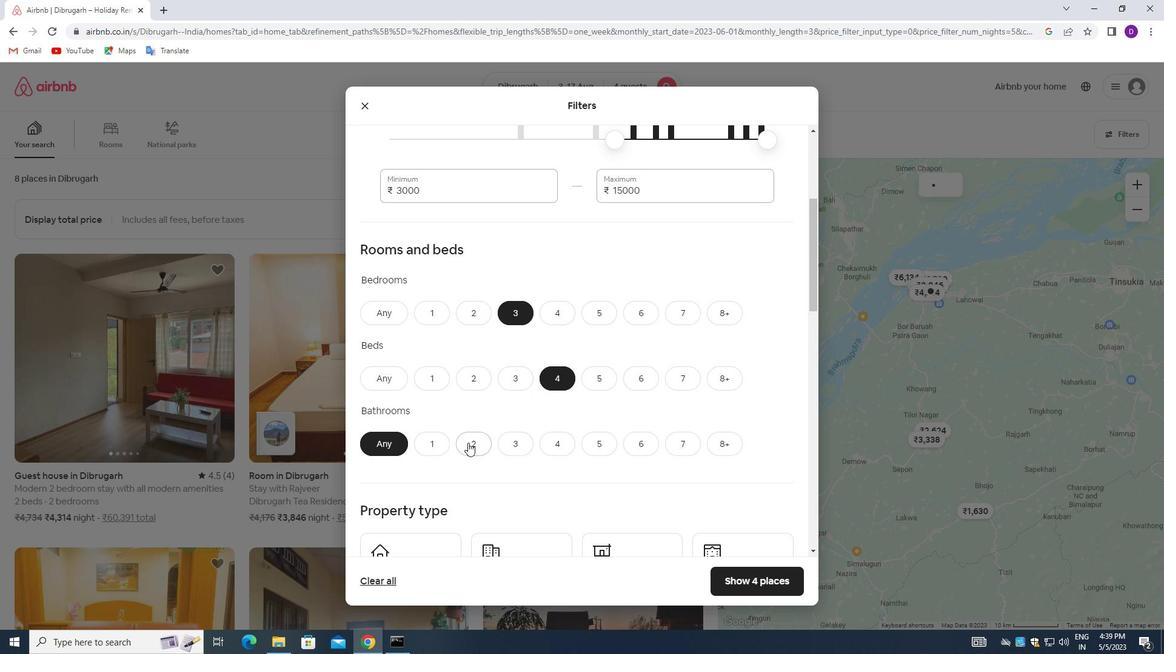 
Action: Mouse moved to (532, 403)
Screenshot: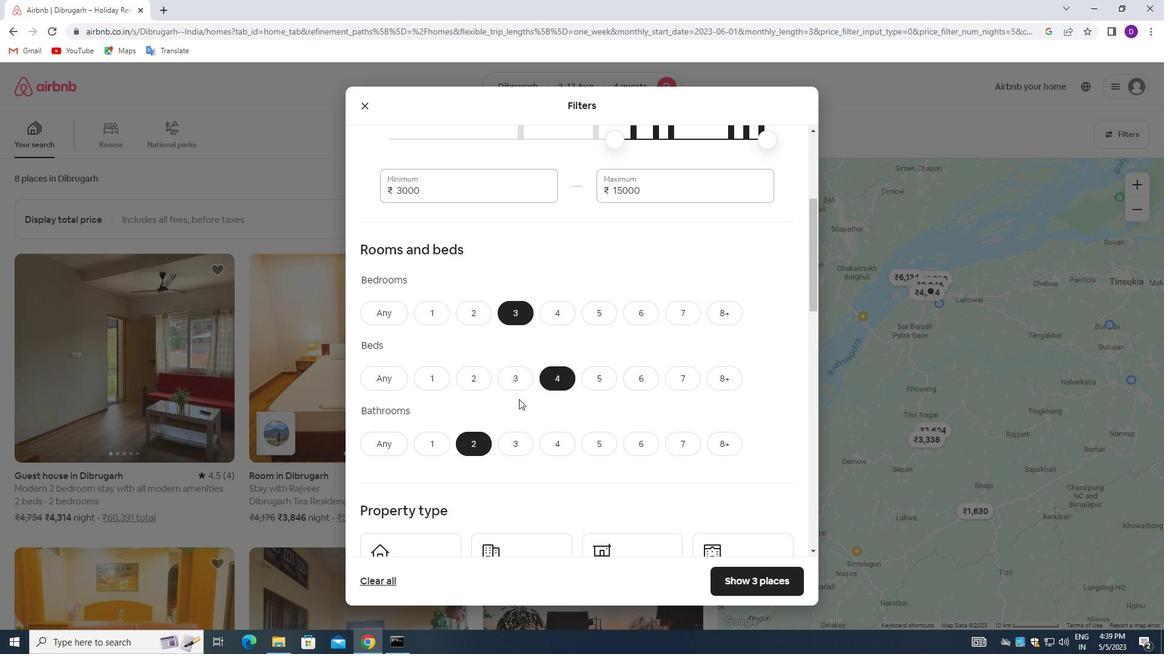 
Action: Mouse scrolled (532, 403) with delta (0, 0)
Screenshot: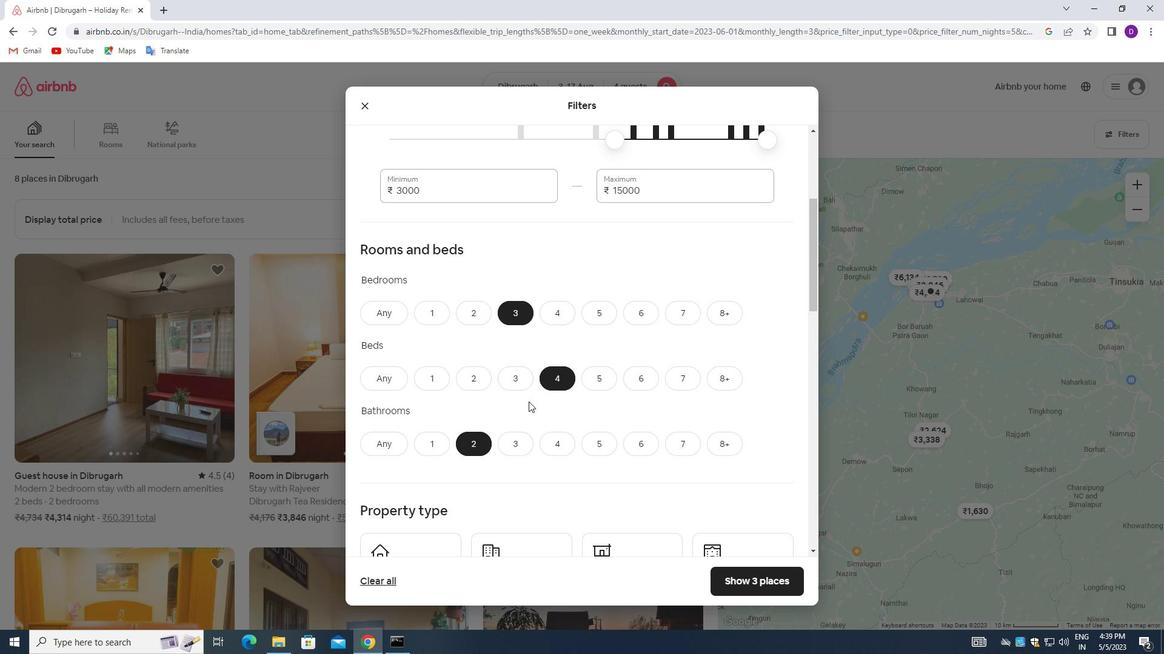 
Action: Mouse moved to (533, 404)
Screenshot: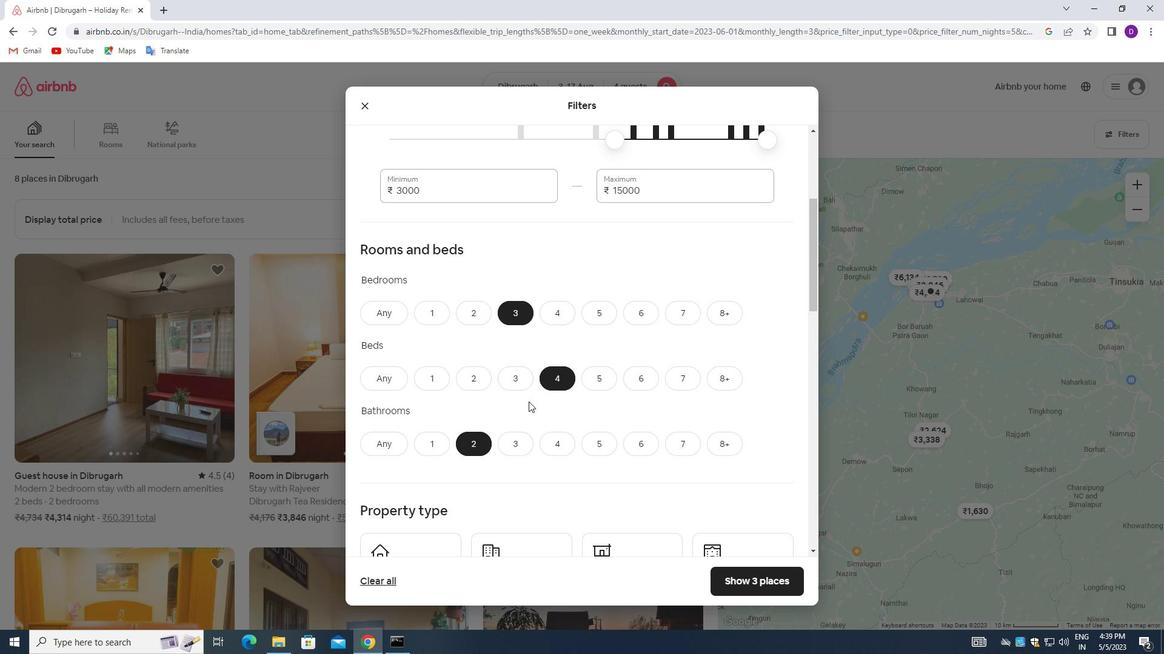
Action: Mouse scrolled (533, 404) with delta (0, 0)
Screenshot: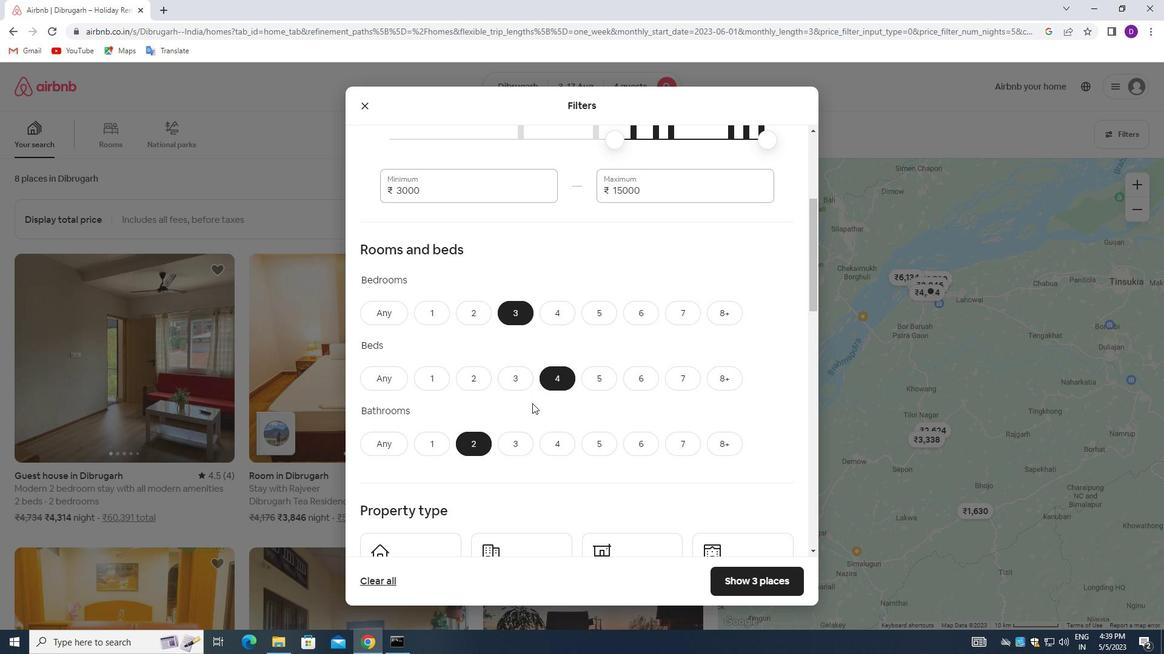 
Action: Mouse moved to (532, 405)
Screenshot: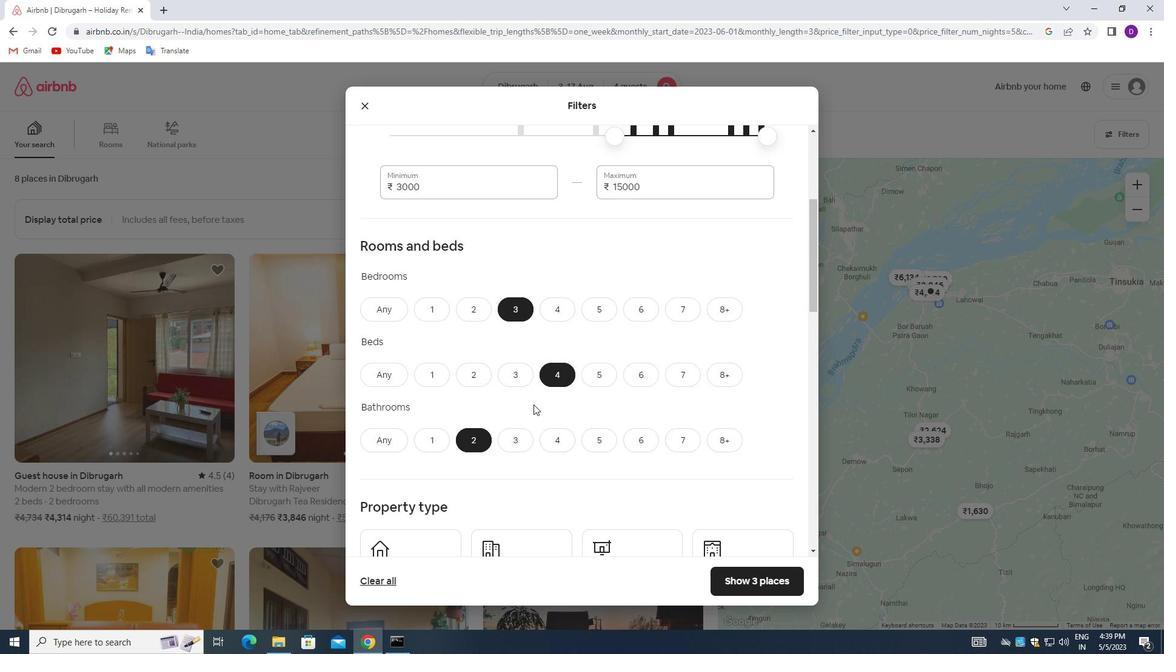 
Action: Mouse scrolled (532, 404) with delta (0, 0)
Screenshot: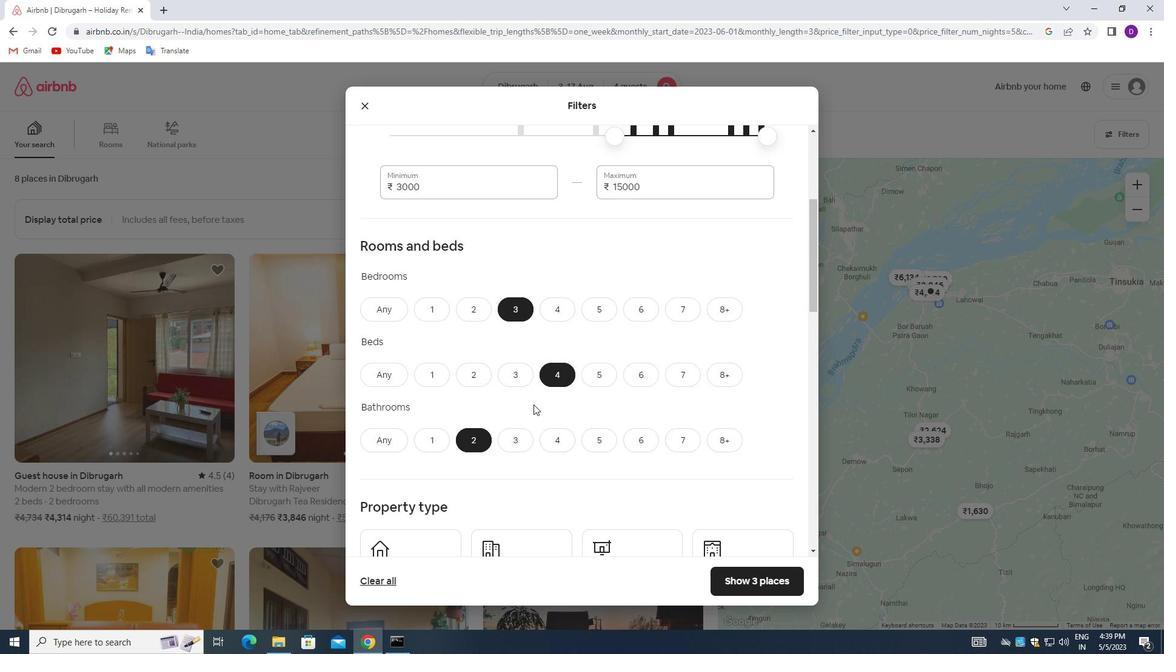 
Action: Mouse moved to (433, 390)
Screenshot: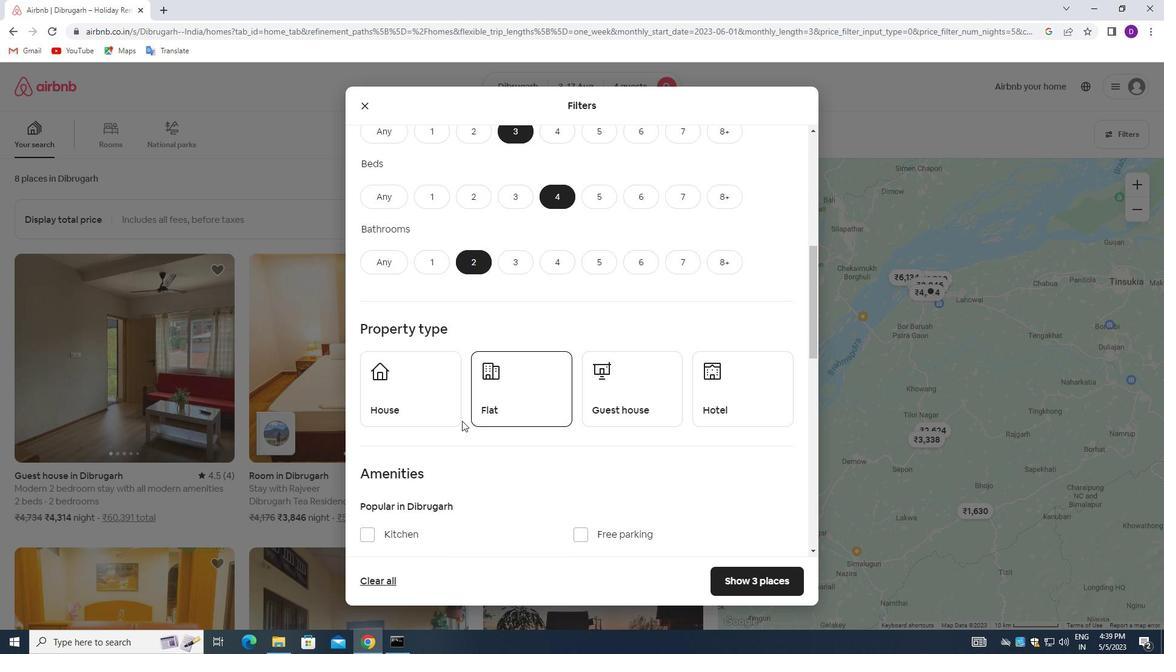 
Action: Mouse pressed left at (433, 390)
Screenshot: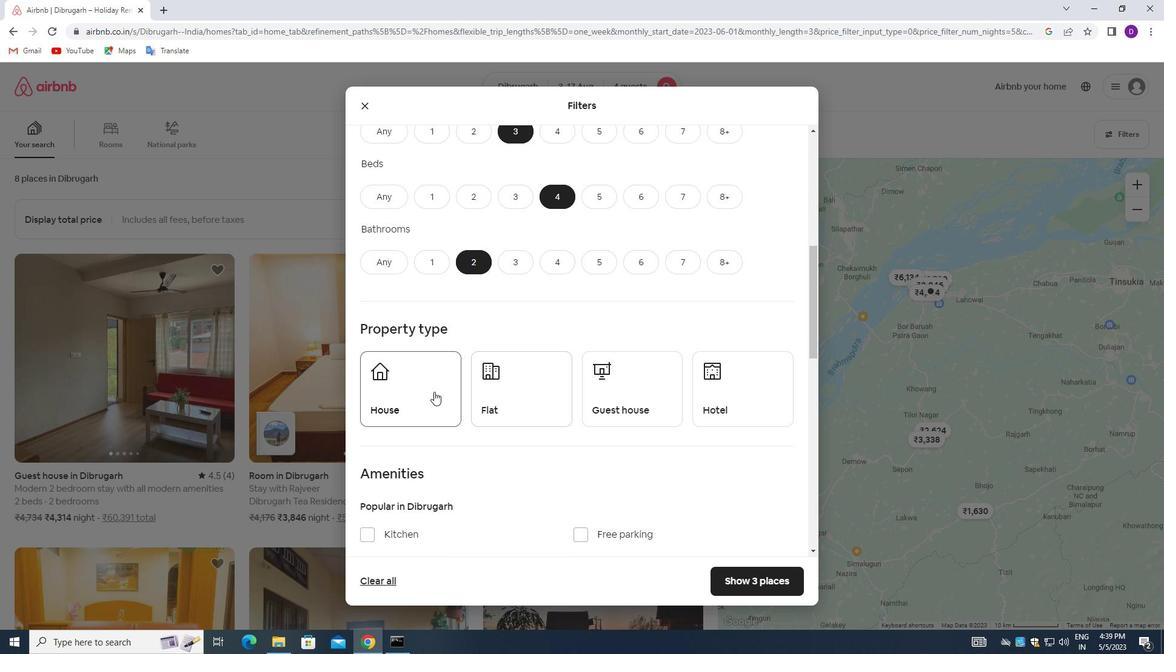
Action: Mouse moved to (526, 401)
Screenshot: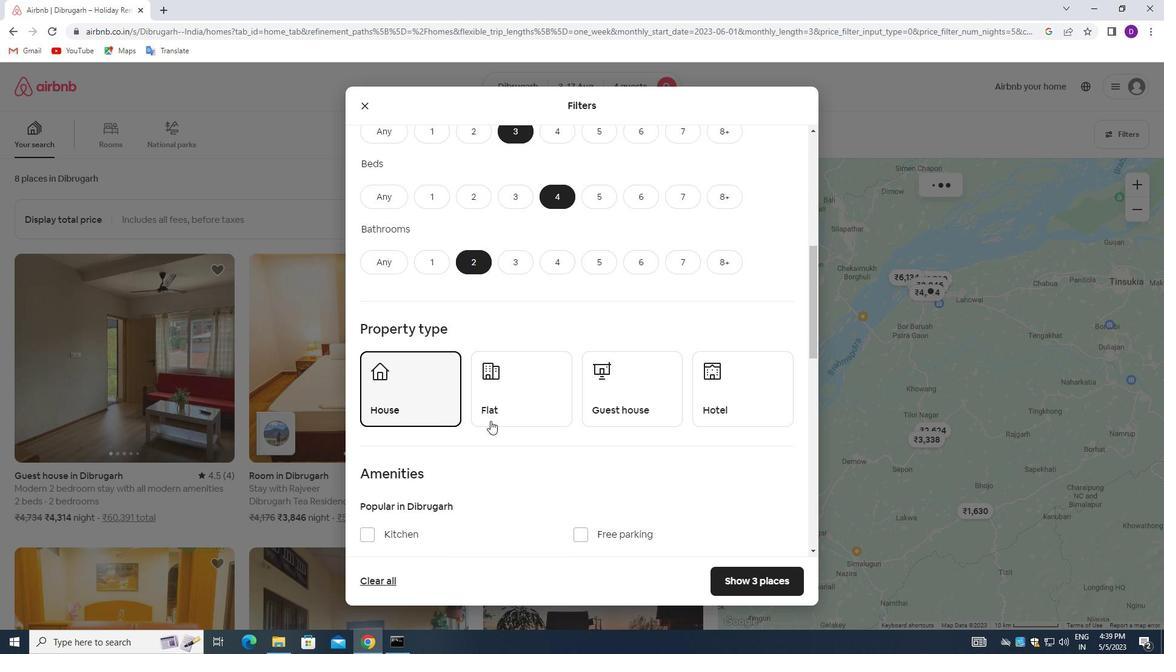 
Action: Mouse pressed left at (526, 401)
Screenshot: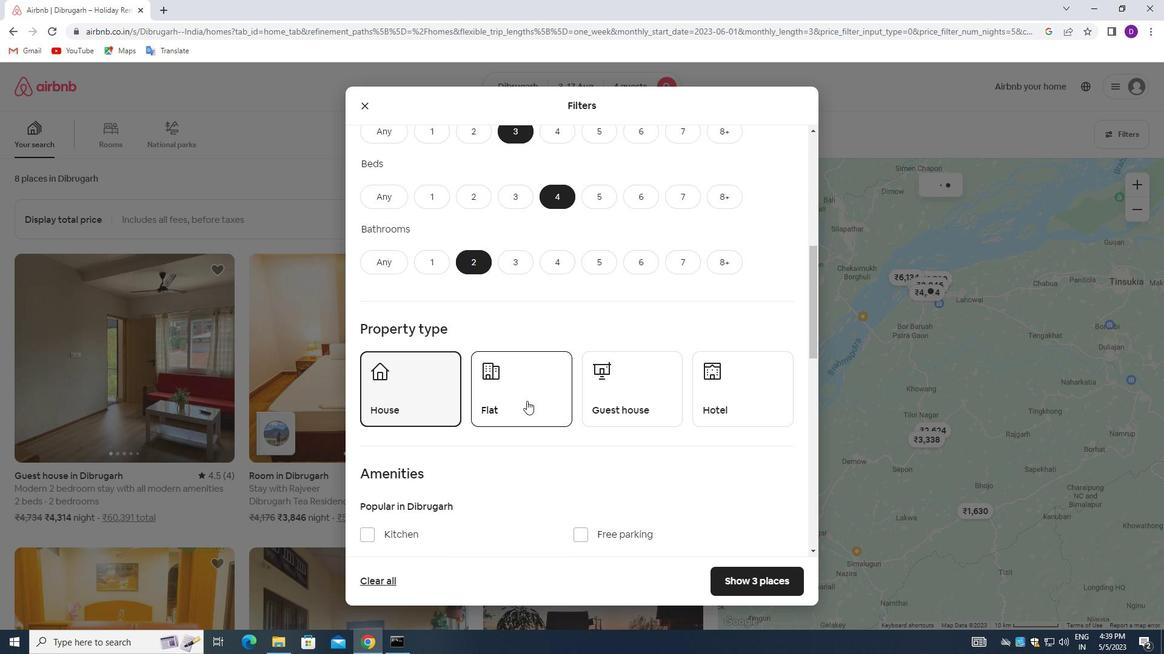 
Action: Mouse moved to (632, 393)
Screenshot: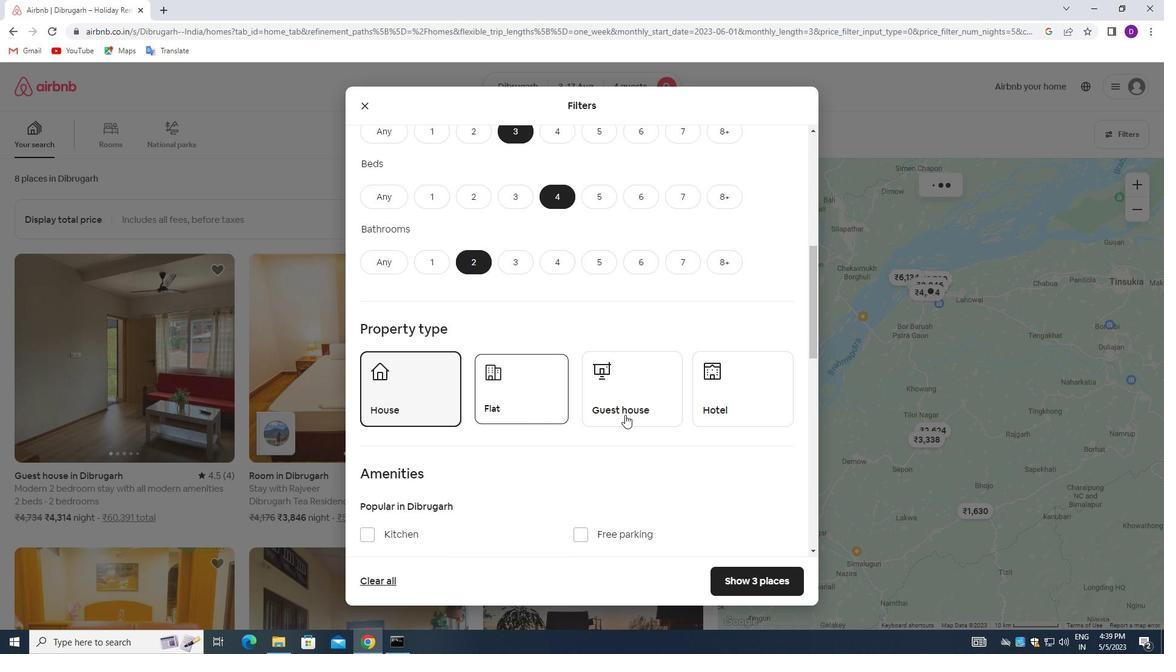 
Action: Mouse pressed left at (632, 393)
Screenshot: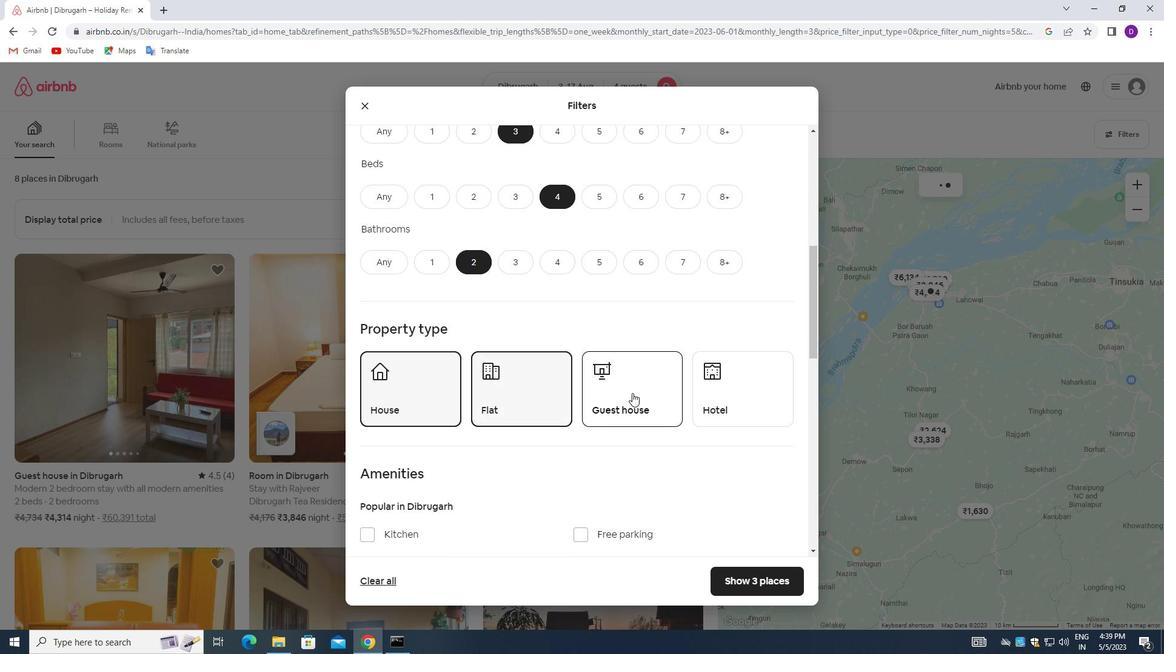 
Action: Mouse moved to (634, 402)
Screenshot: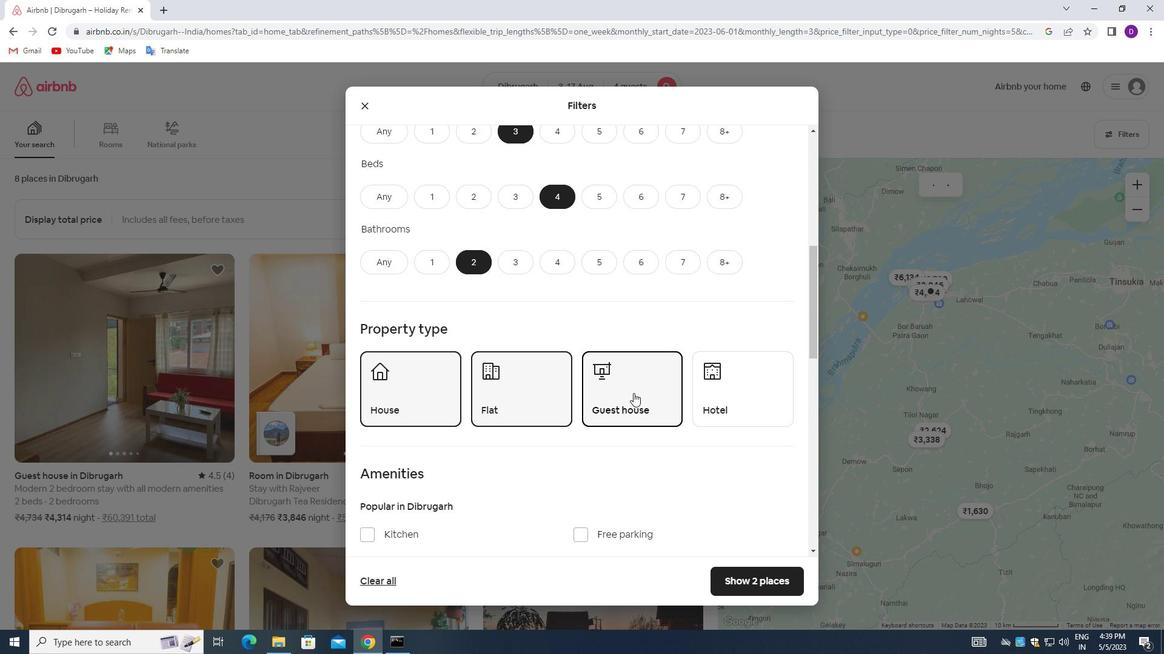 
Action: Mouse scrolled (634, 401) with delta (0, 0)
Screenshot: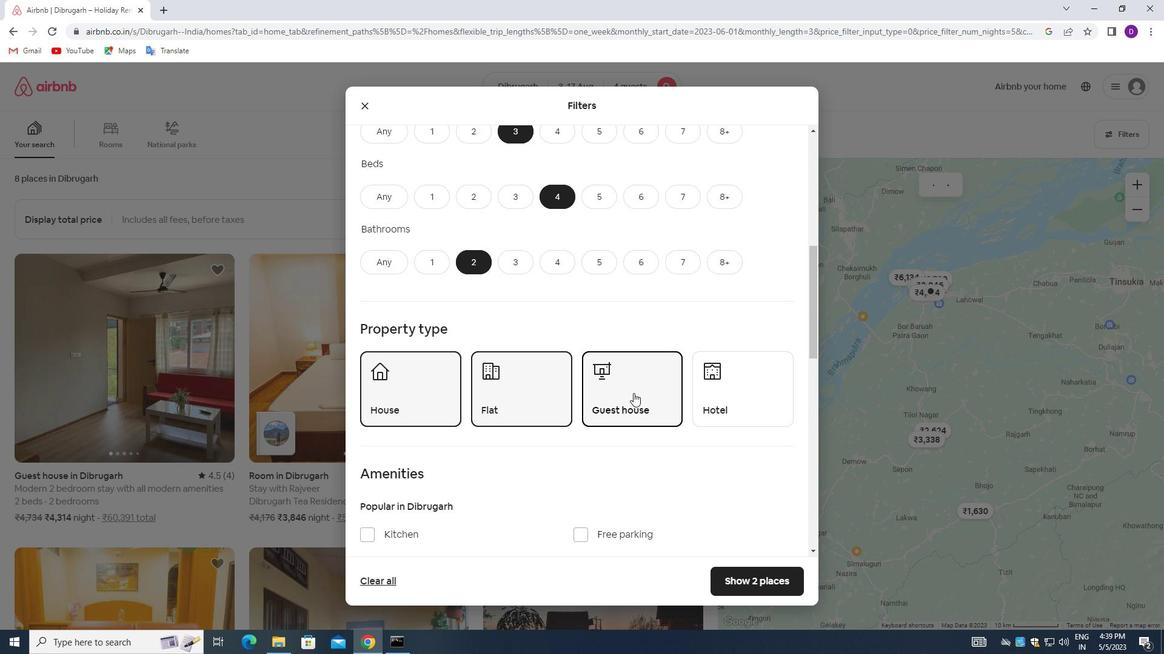 
Action: Mouse moved to (634, 404)
Screenshot: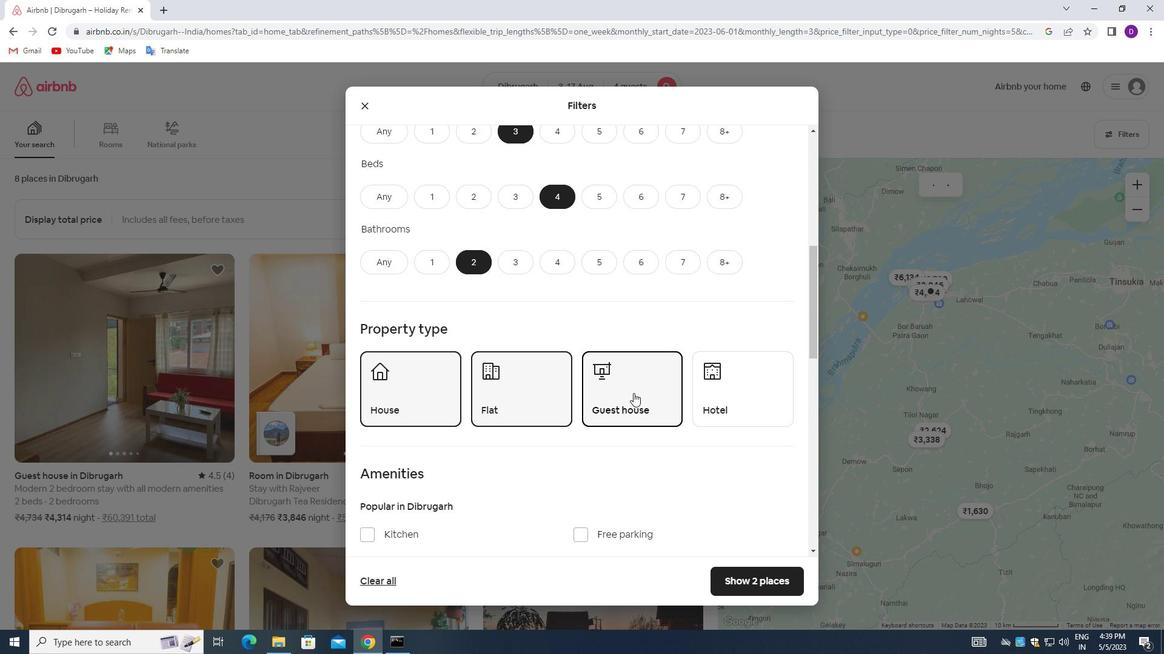 
Action: Mouse scrolled (634, 403) with delta (0, 0)
Screenshot: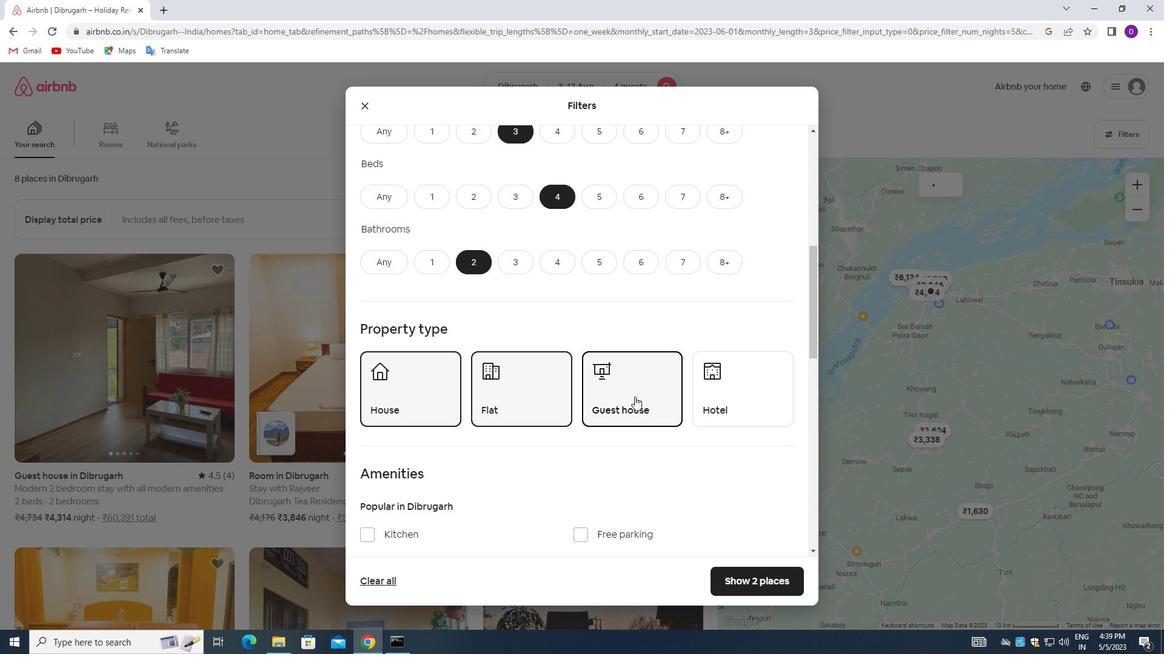 
Action: Mouse moved to (634, 405)
Screenshot: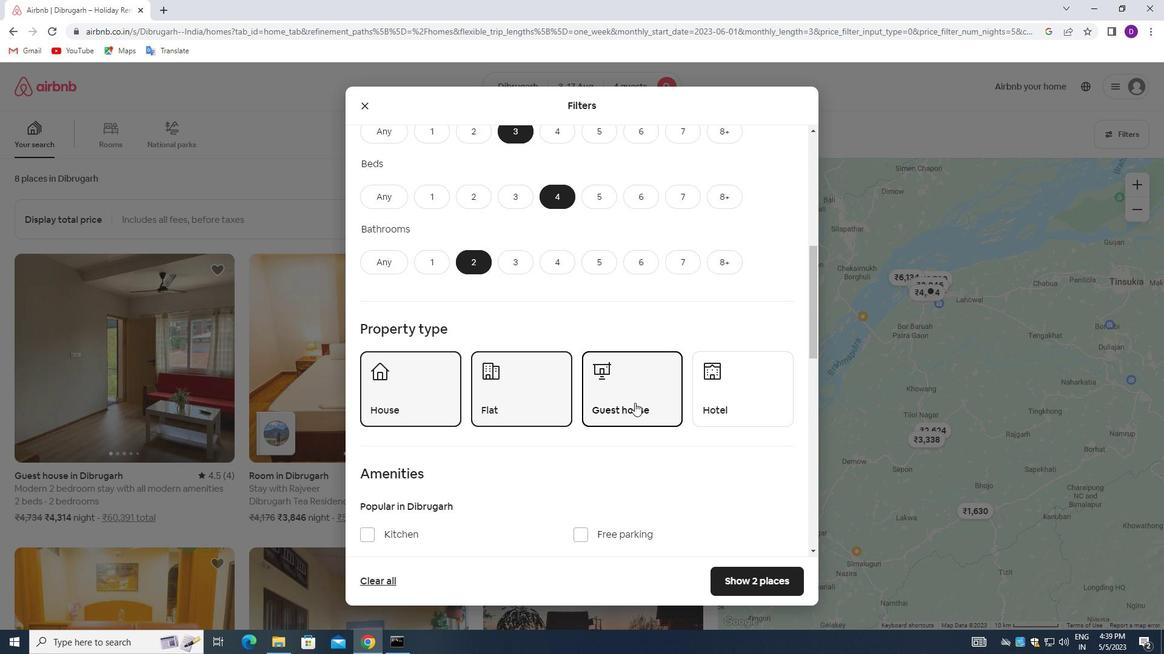 
Action: Mouse scrolled (634, 404) with delta (0, 0)
Screenshot: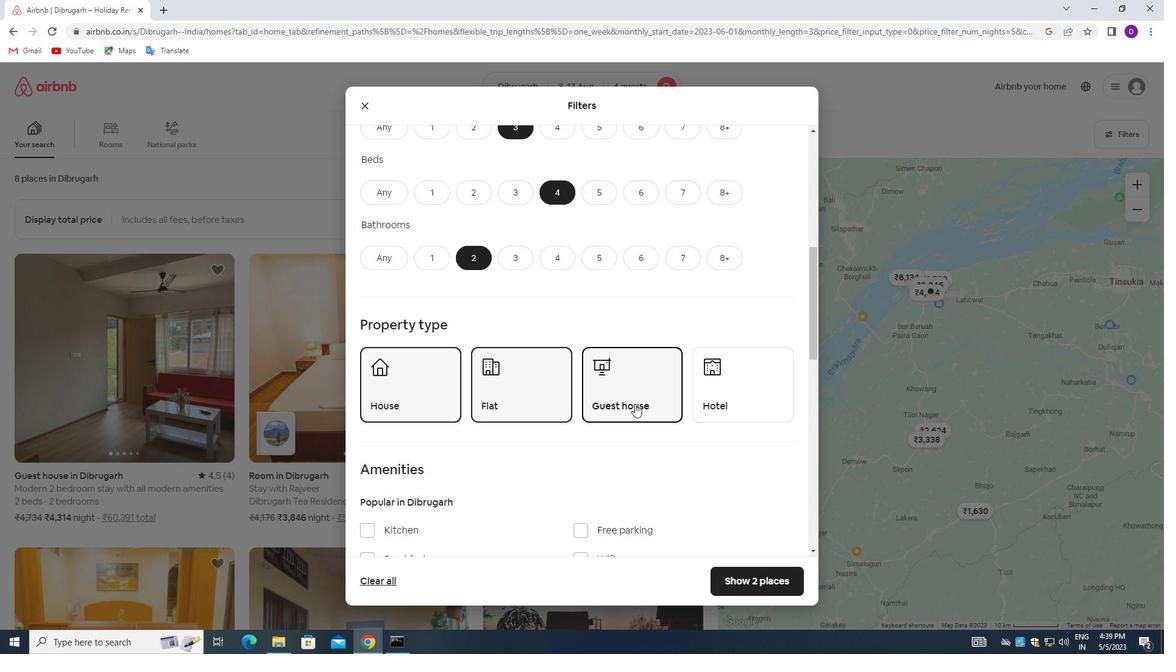 
Action: Mouse moved to (386, 437)
Screenshot: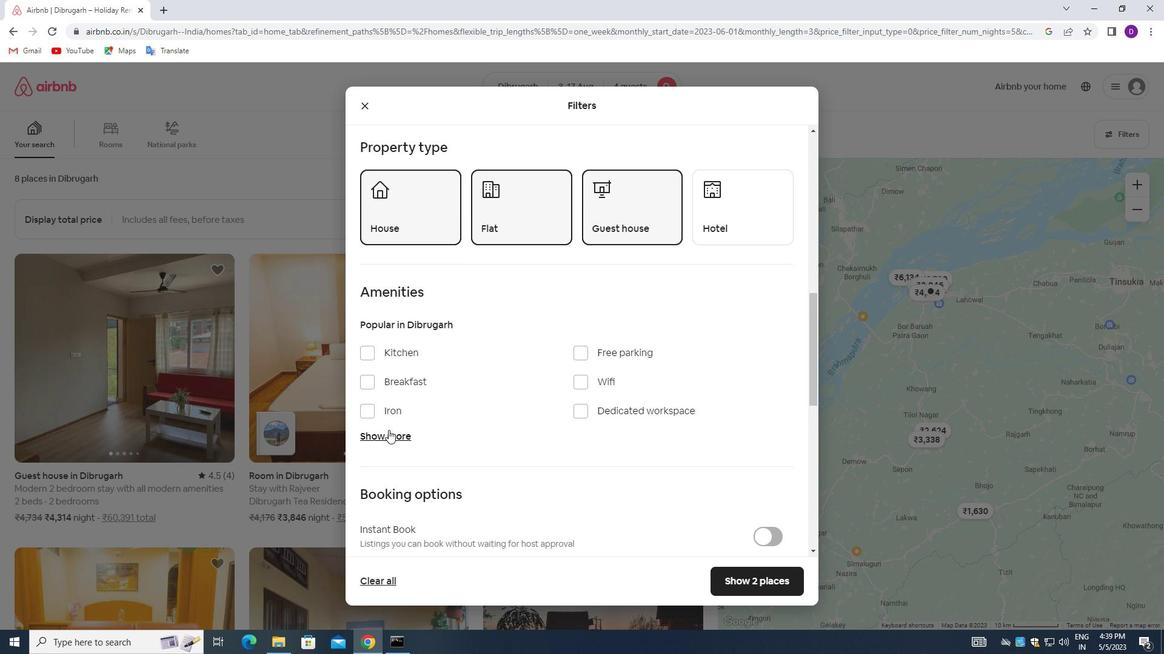 
Action: Mouse pressed left at (386, 437)
Screenshot: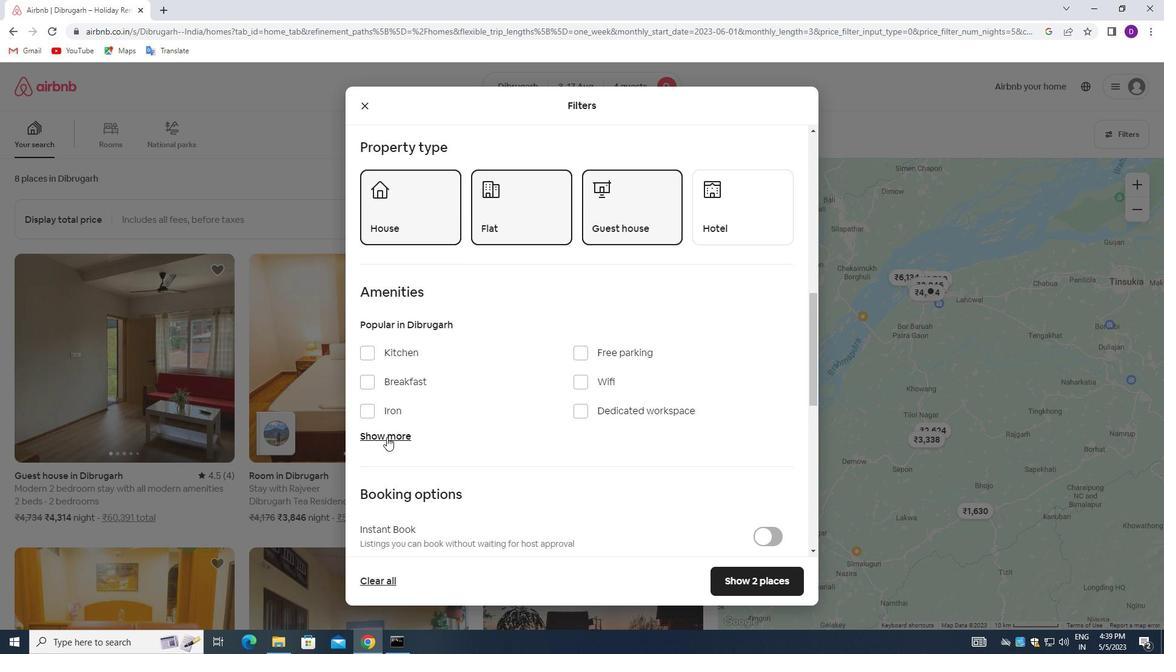 
Action: Mouse moved to (376, 475)
Screenshot: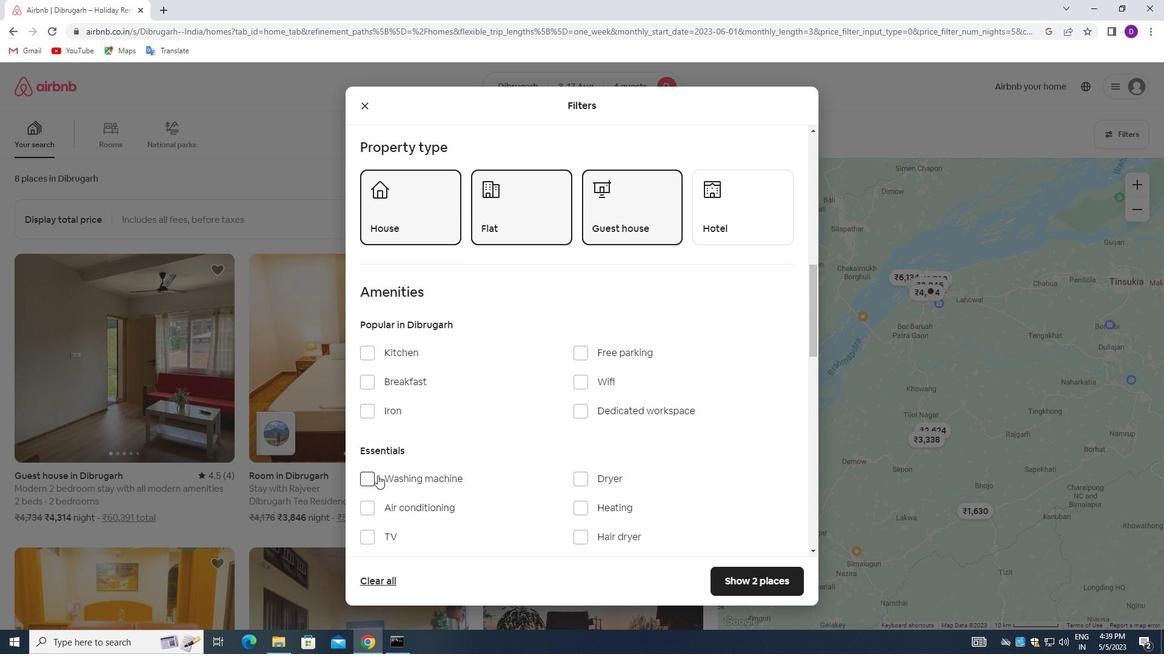 
Action: Mouse pressed left at (376, 475)
Screenshot: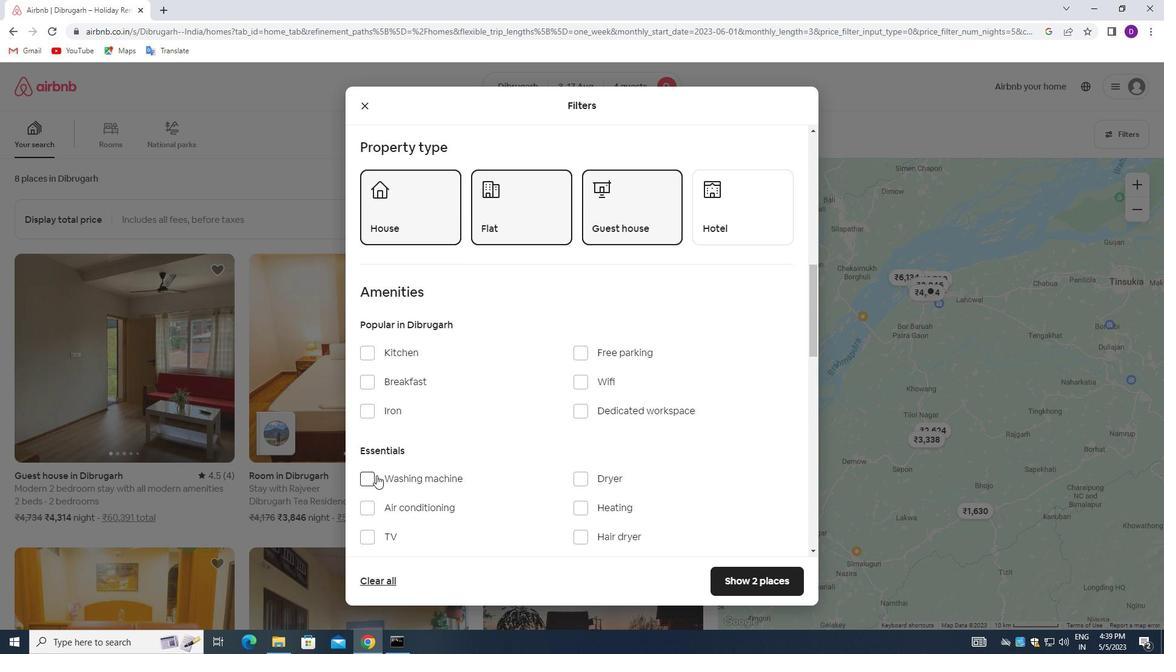 
Action: Mouse moved to (553, 414)
Screenshot: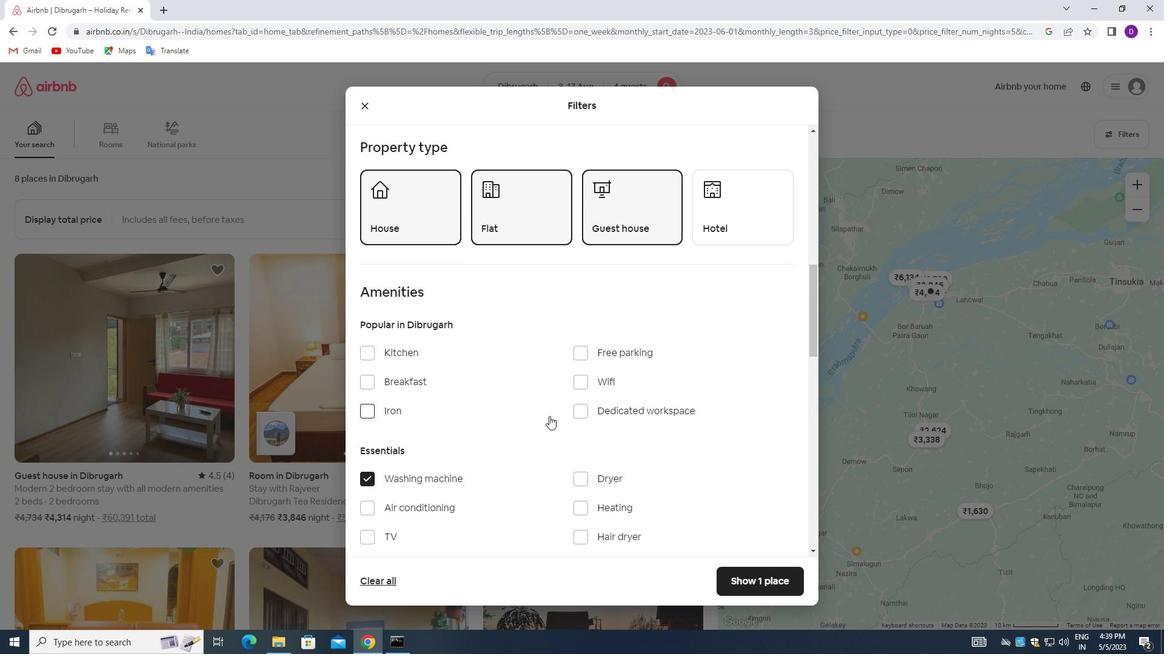 
Action: Mouse scrolled (553, 413) with delta (0, 0)
Screenshot: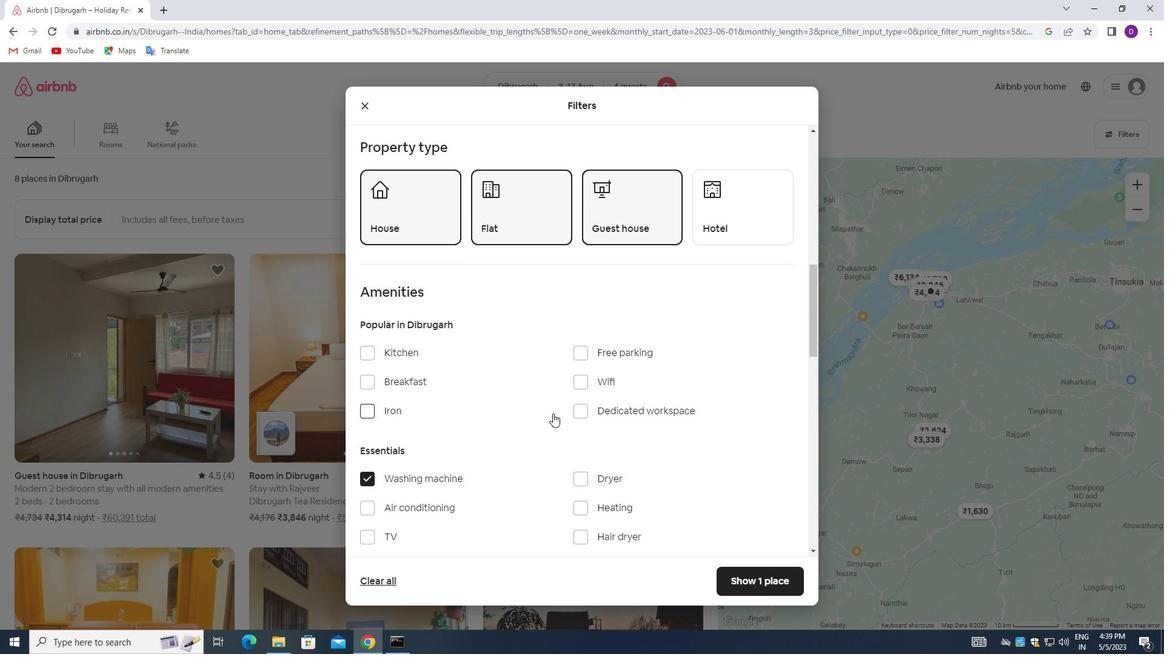 
Action: Mouse moved to (560, 414)
Screenshot: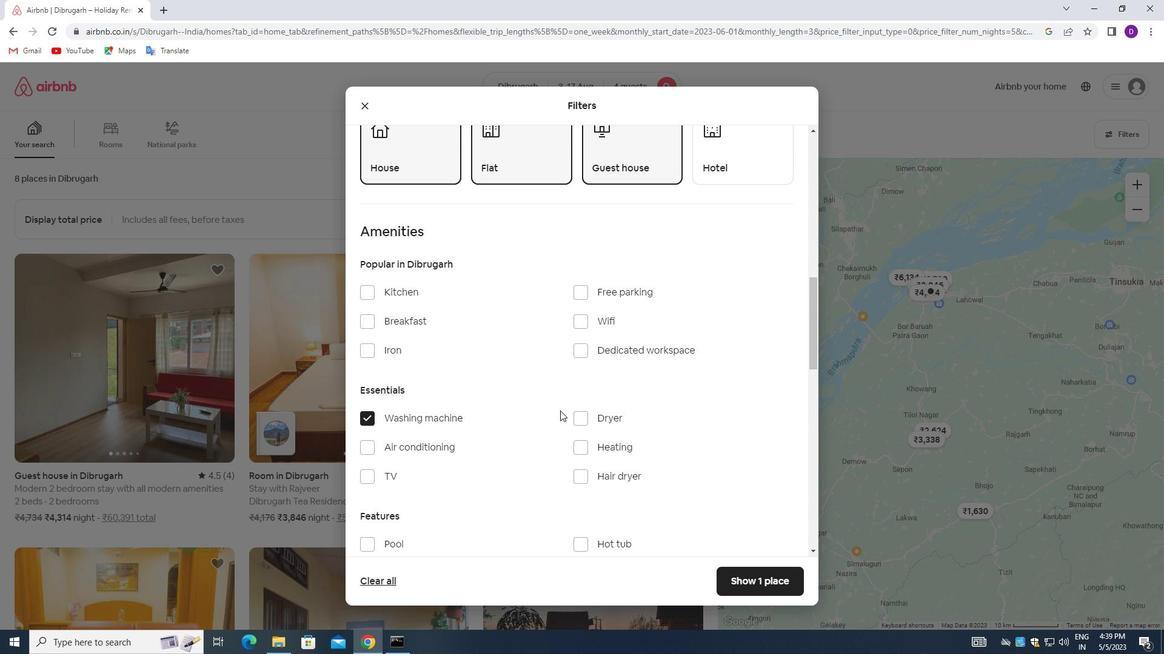 
Action: Mouse scrolled (560, 413) with delta (0, 0)
Screenshot: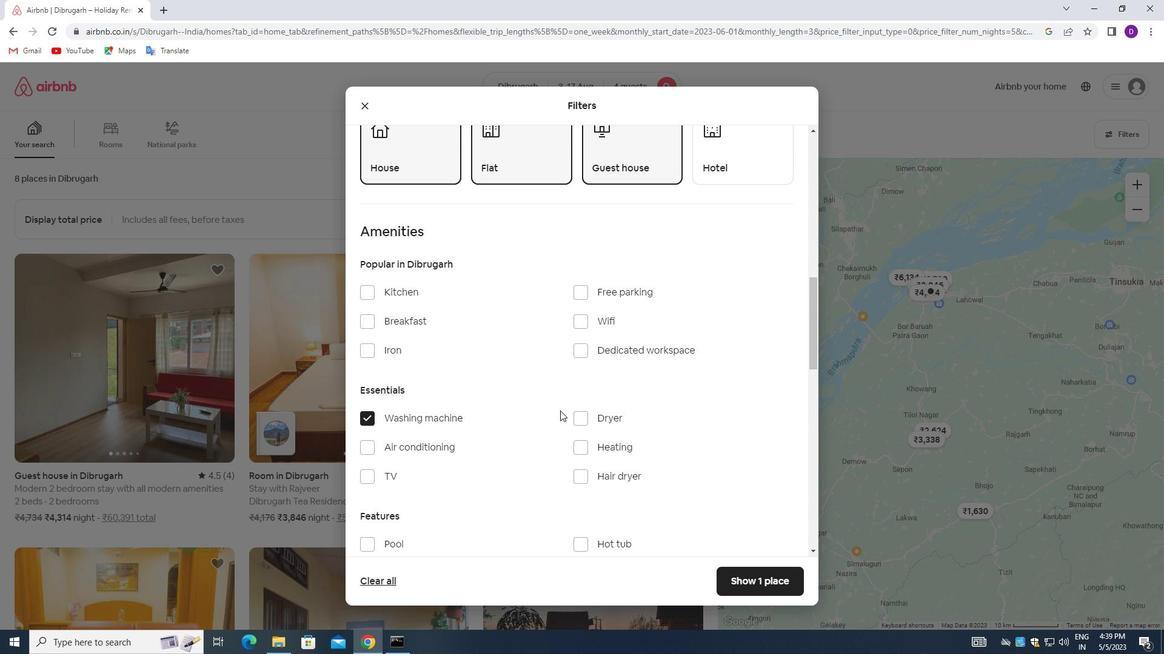 
Action: Mouse moved to (560, 415)
Screenshot: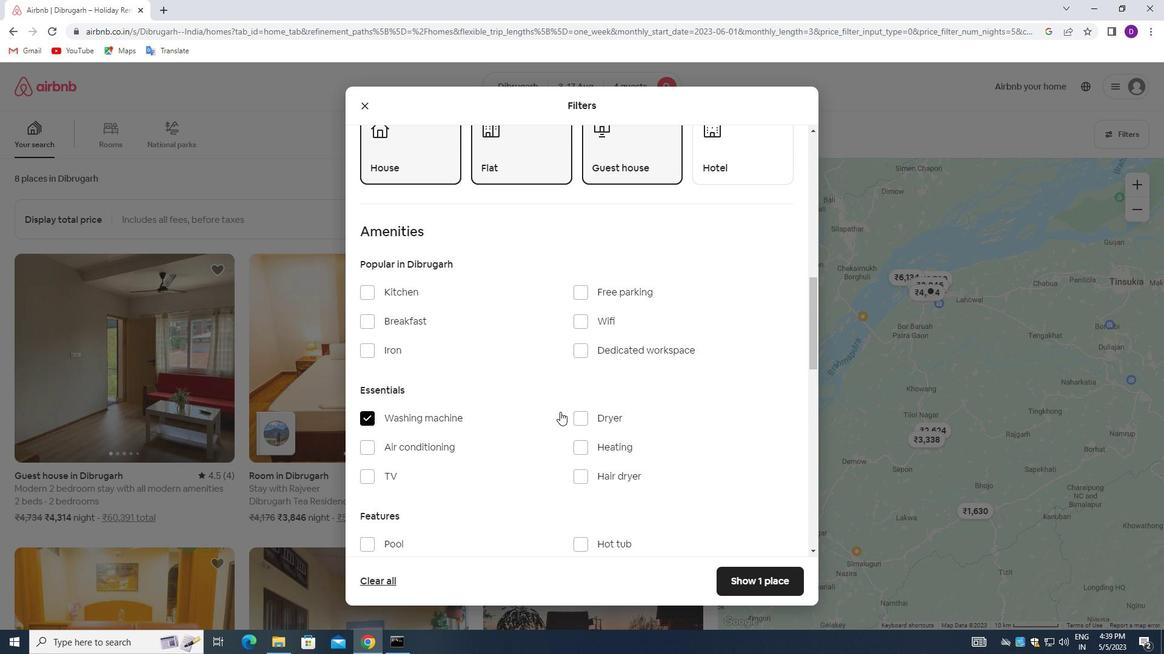 
Action: Mouse scrolled (560, 415) with delta (0, 0)
Screenshot: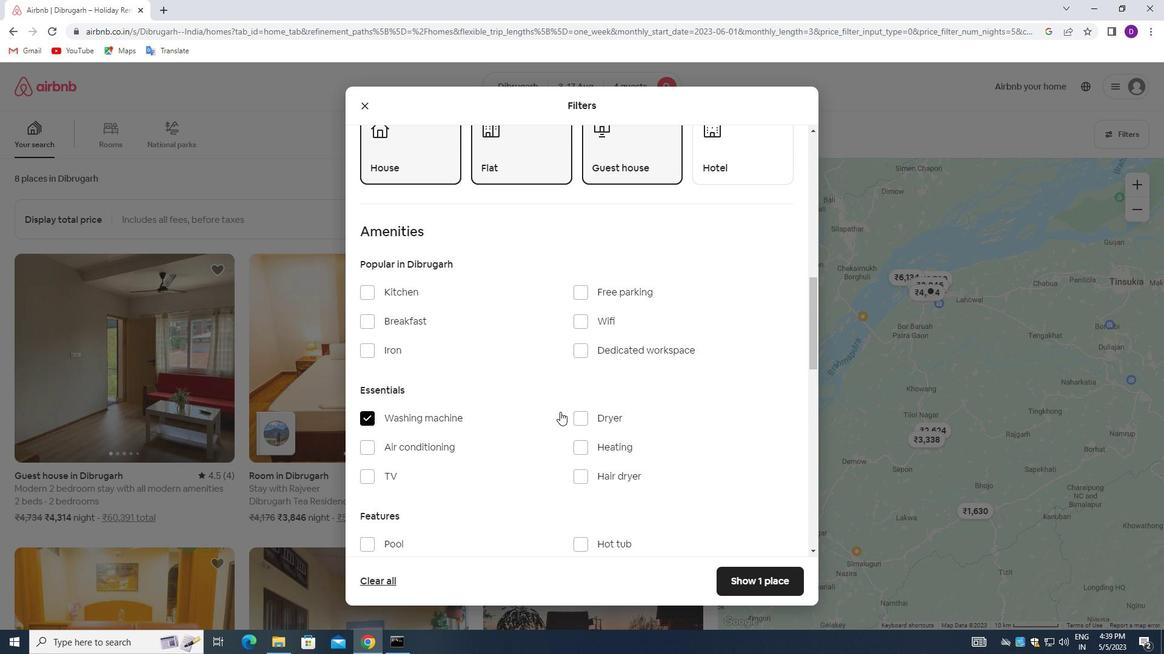 
Action: Mouse moved to (559, 415)
Screenshot: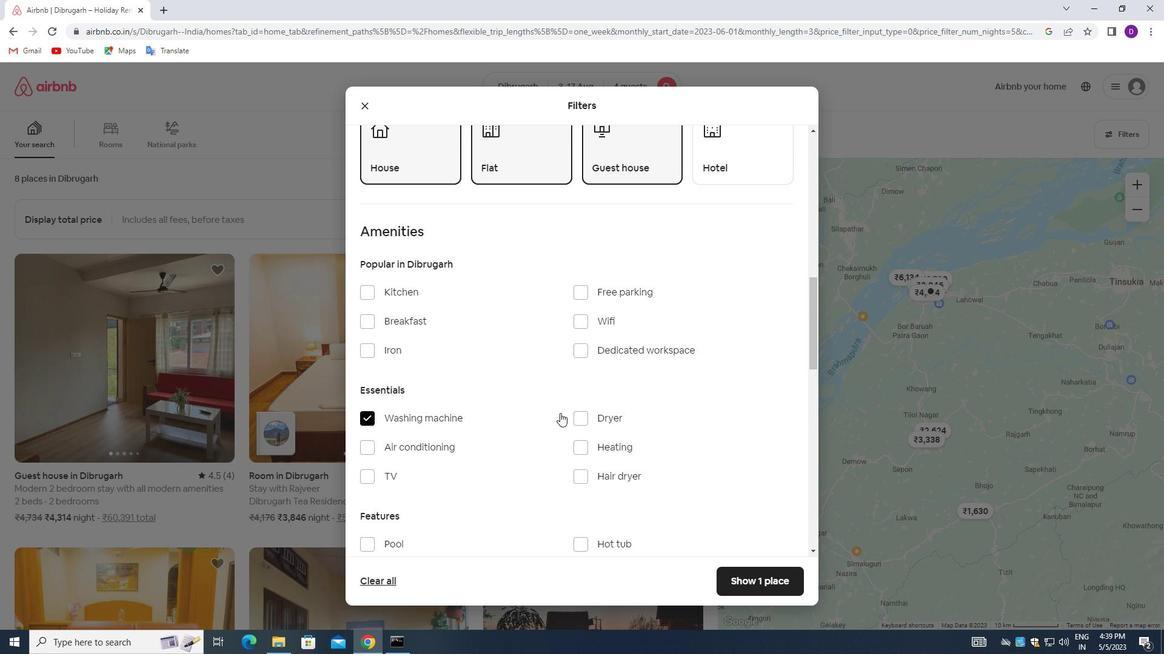 
Action: Mouse scrolled (559, 415) with delta (0, 0)
Screenshot: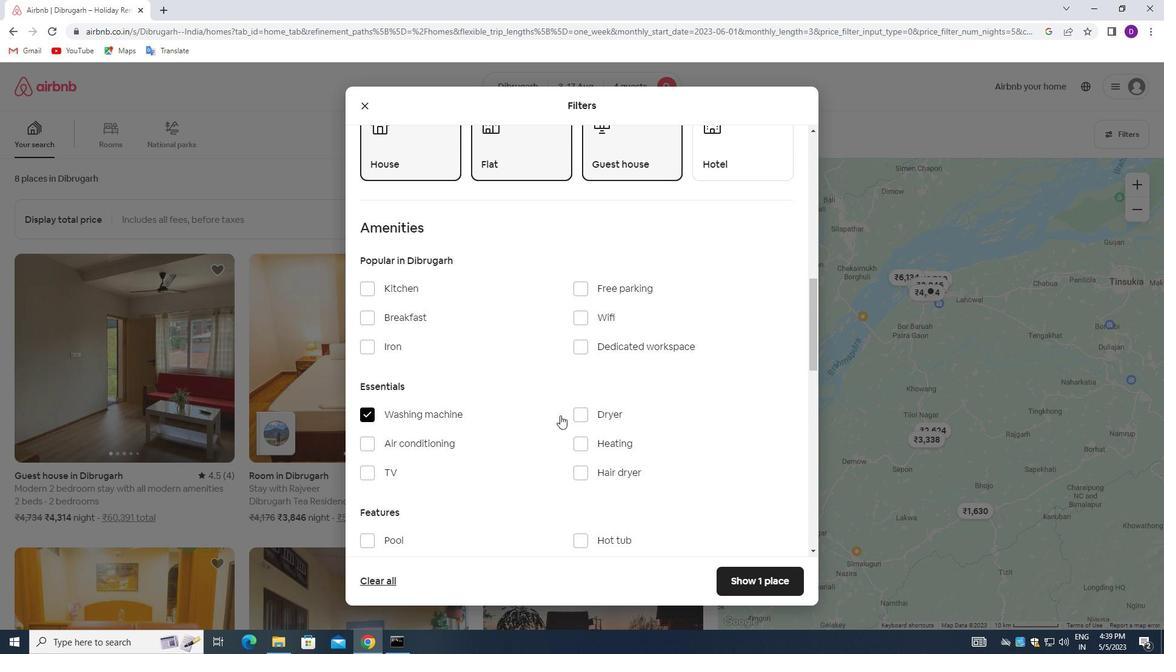
Action: Mouse moved to (559, 418)
Screenshot: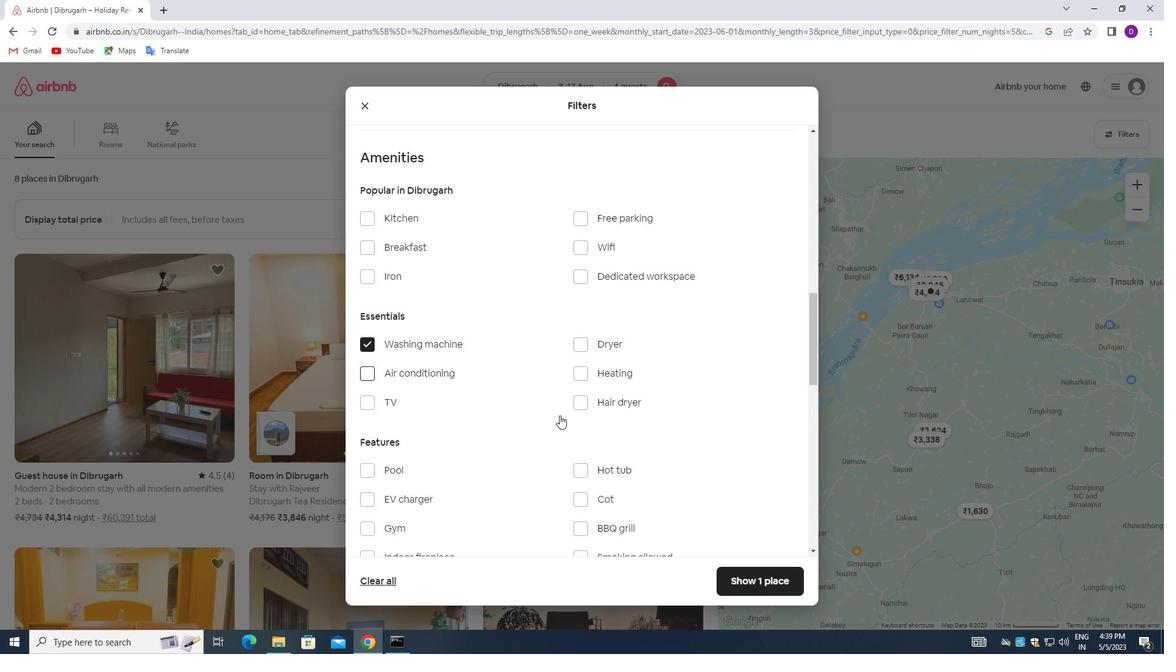 
Action: Mouse scrolled (559, 418) with delta (0, 0)
Screenshot: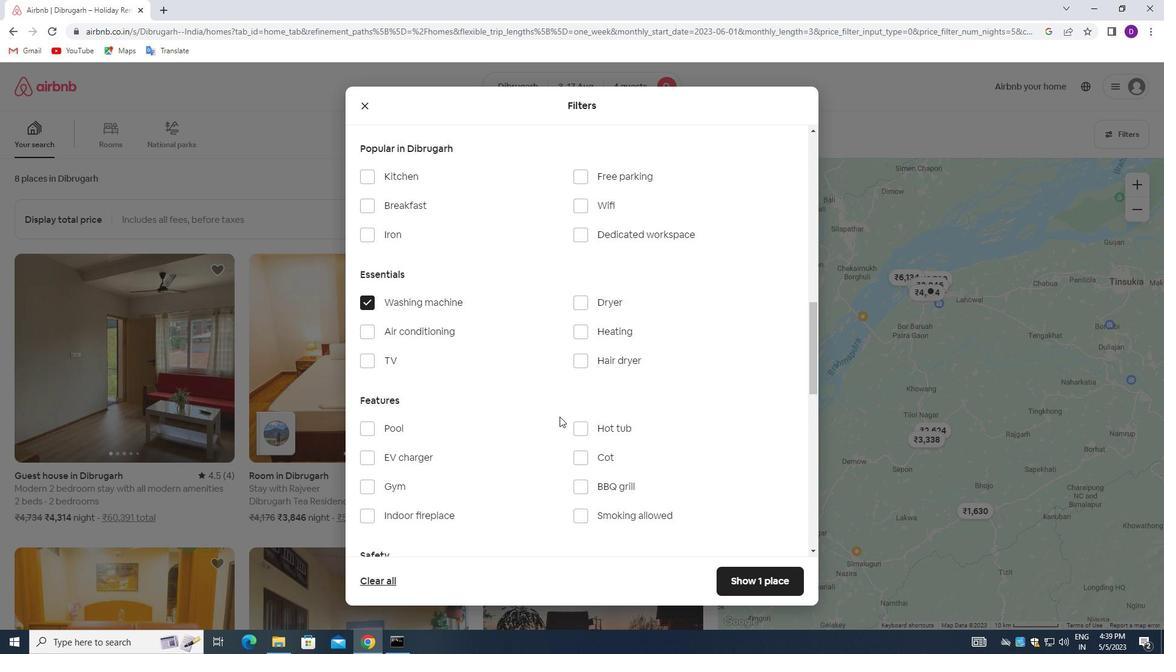 
Action: Mouse scrolled (559, 418) with delta (0, 0)
Screenshot: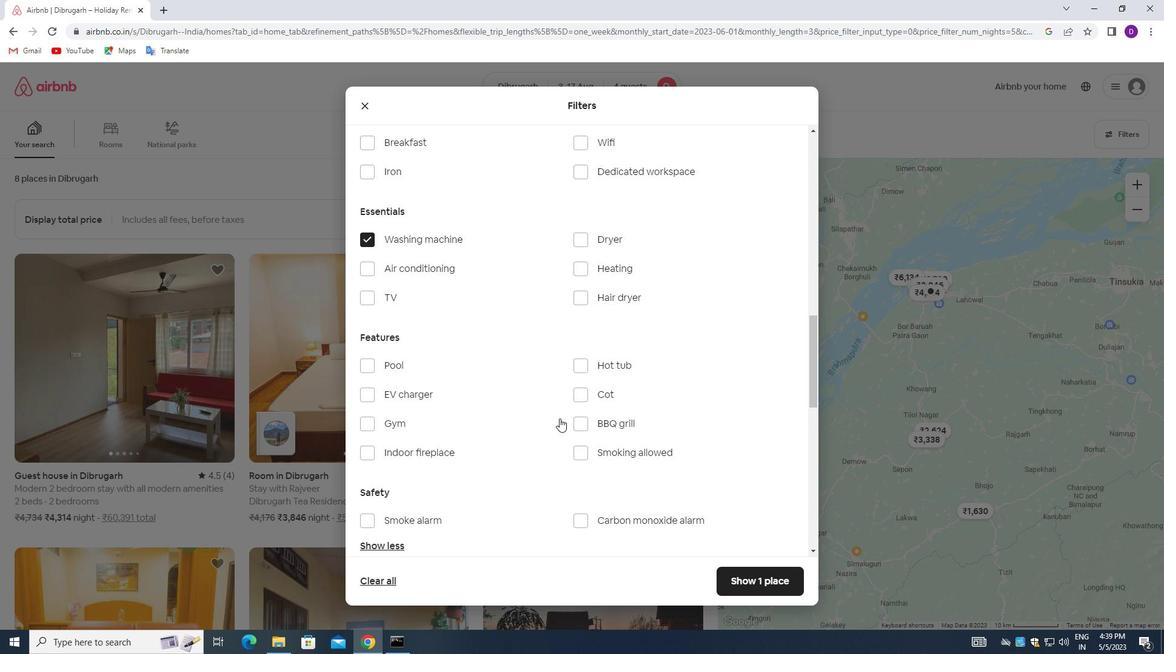 
Action: Mouse scrolled (559, 418) with delta (0, 0)
Screenshot: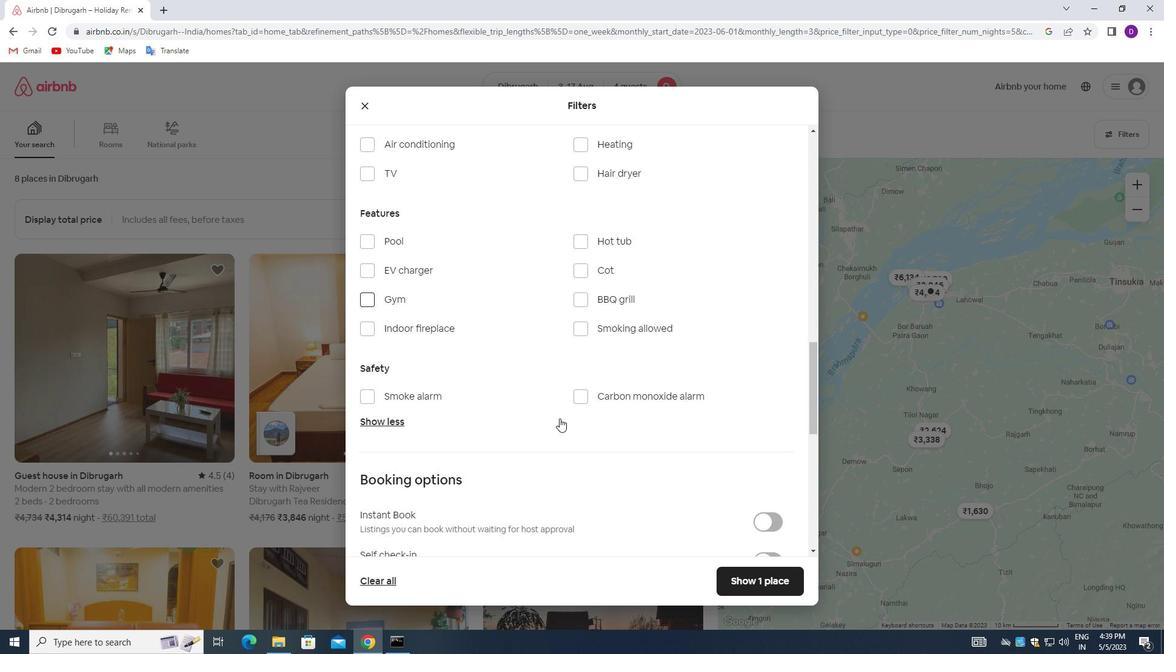 
Action: Mouse scrolled (559, 418) with delta (0, 0)
Screenshot: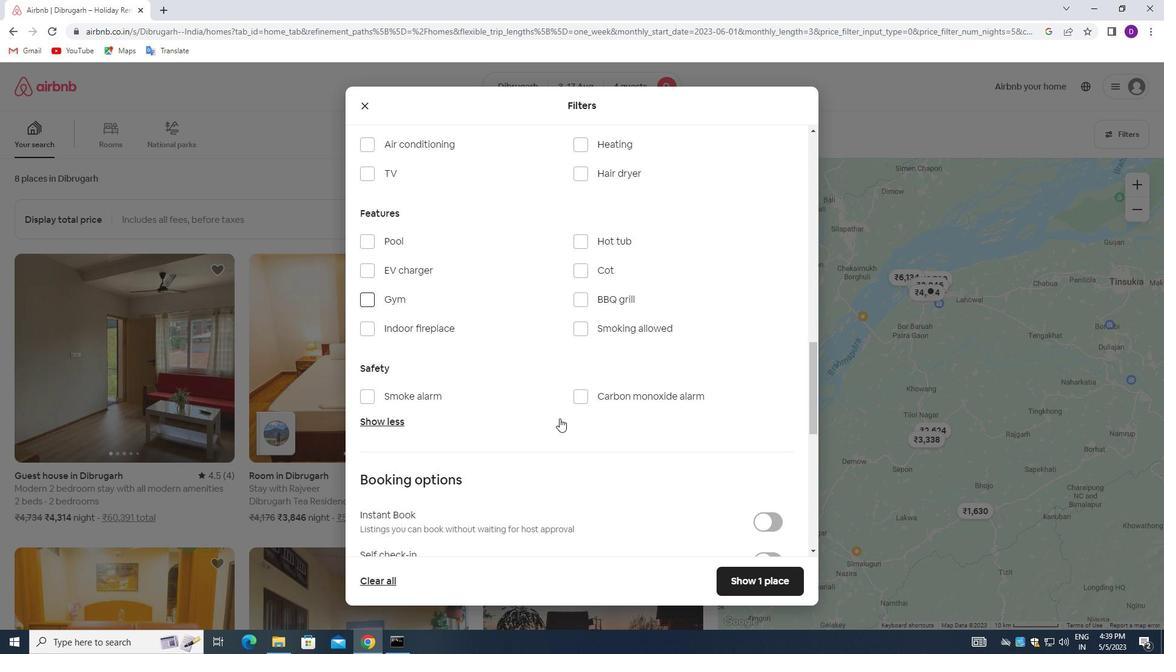 
Action: Mouse moved to (763, 443)
Screenshot: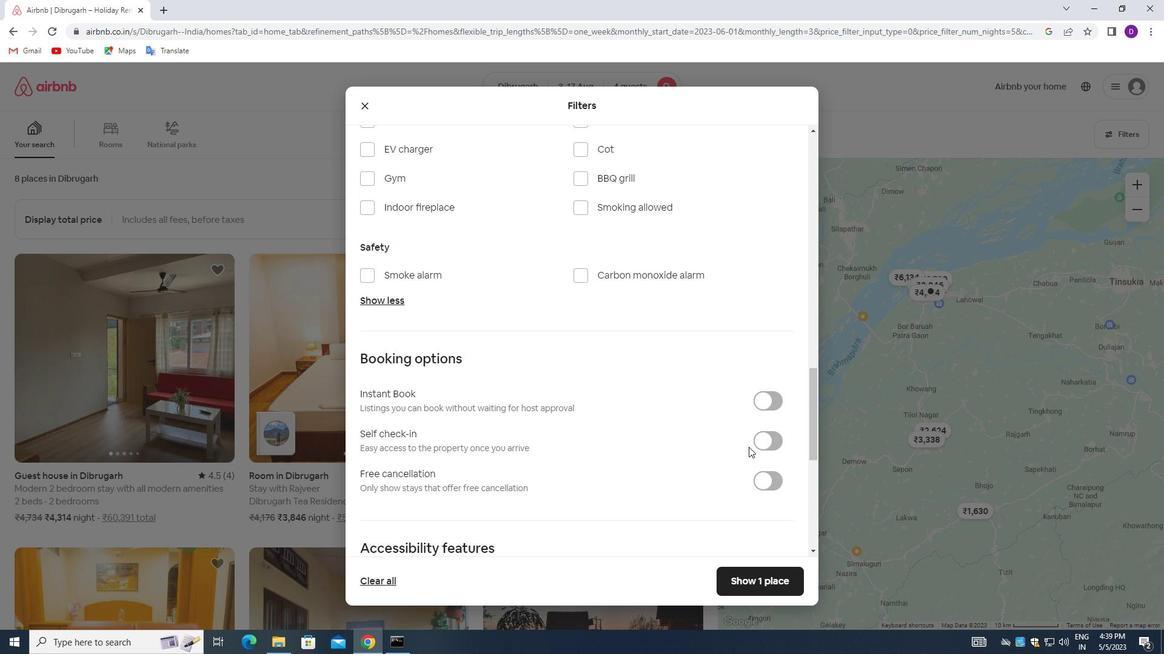 
Action: Mouse pressed left at (763, 443)
Screenshot: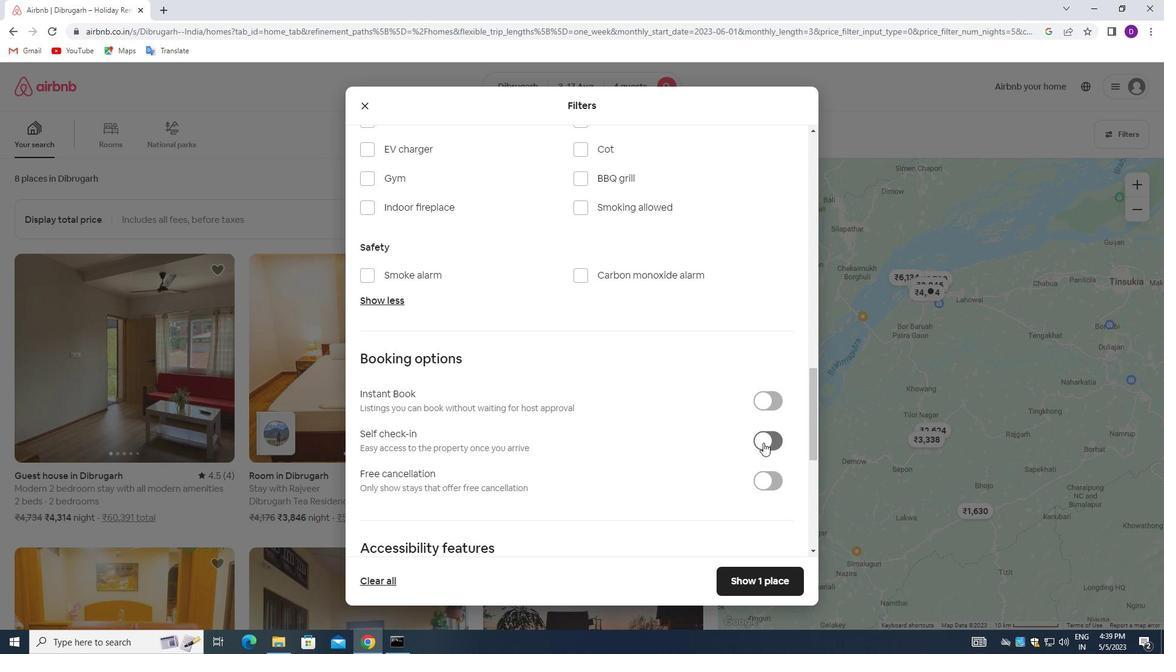 
Action: Mouse moved to (467, 451)
Screenshot: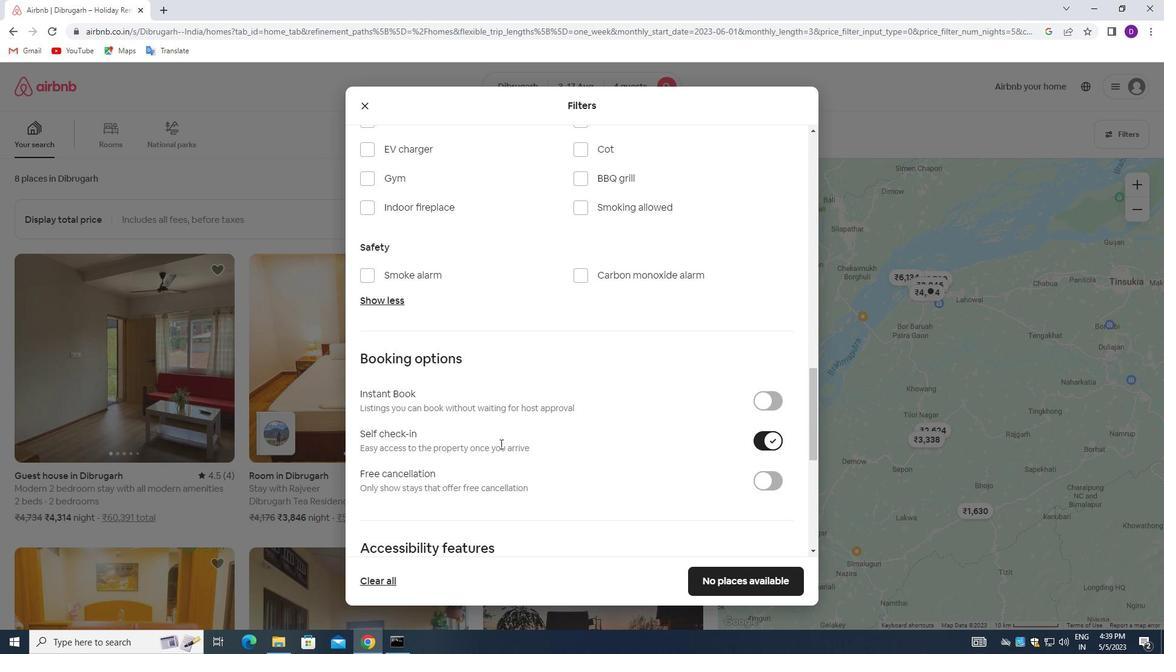 
Action: Mouse scrolled (467, 451) with delta (0, 0)
Screenshot: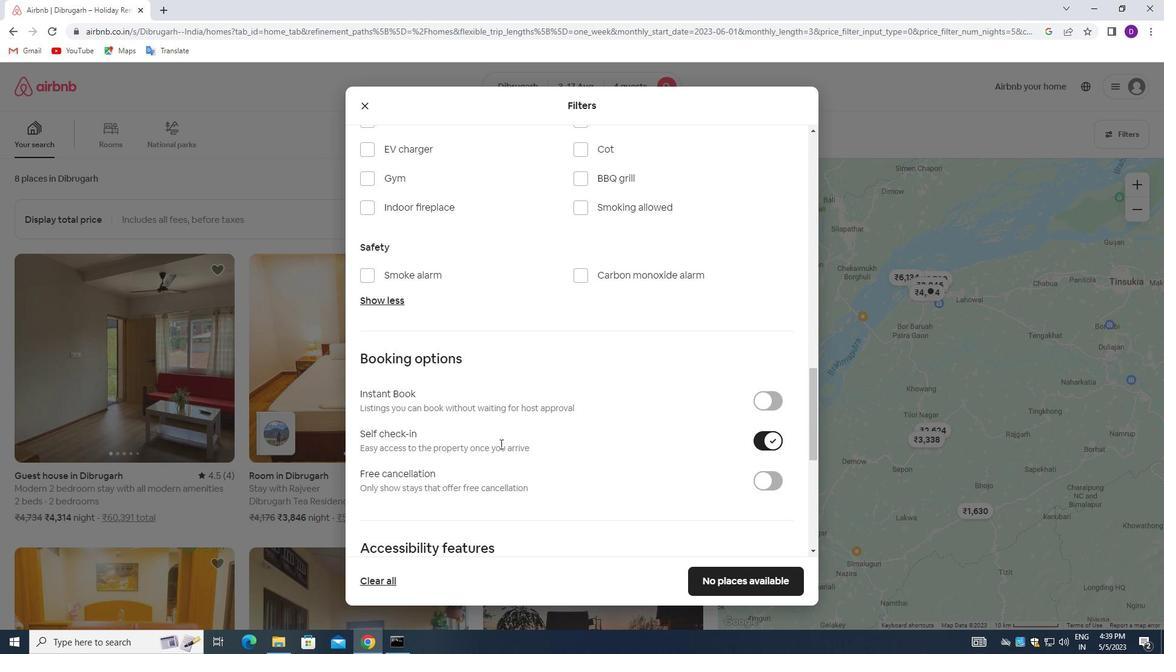 
Action: Mouse moved to (466, 452)
Screenshot: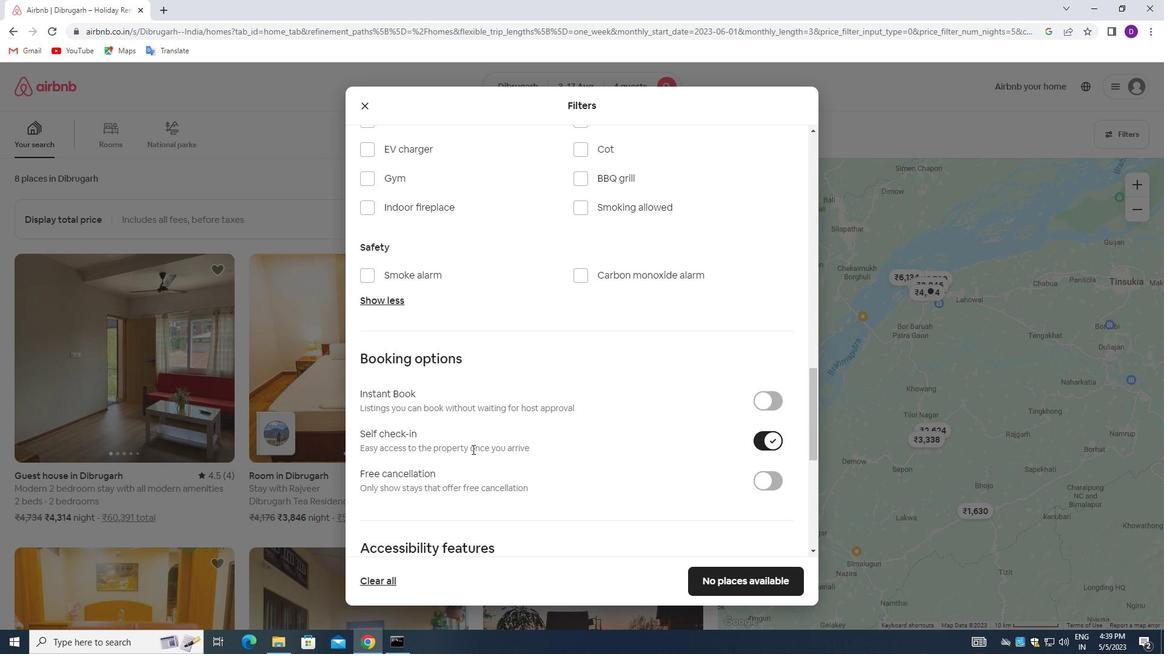 
Action: Mouse scrolled (466, 451) with delta (0, 0)
Screenshot: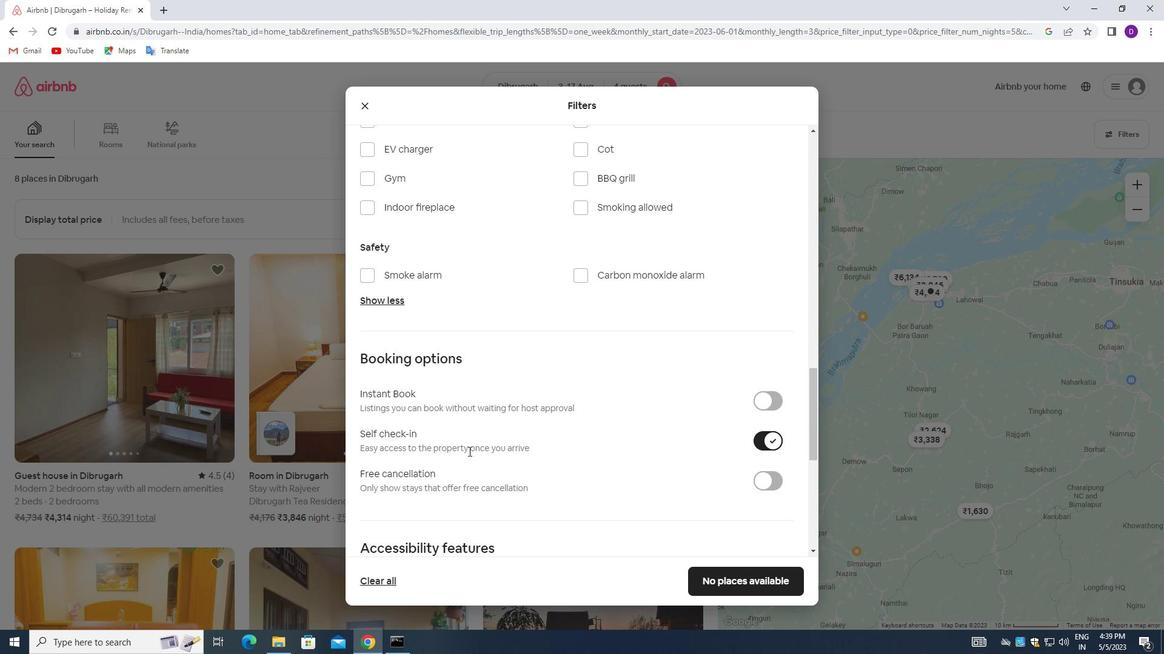 
Action: Mouse moved to (462, 460)
Screenshot: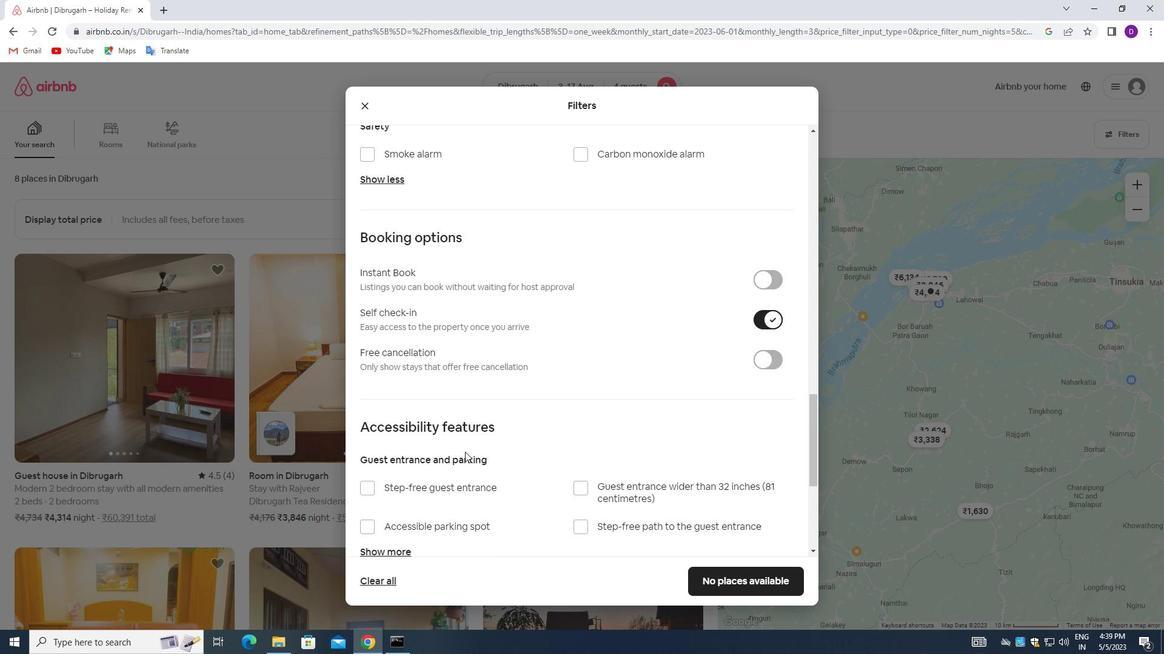 
Action: Mouse scrolled (462, 459) with delta (0, 0)
Screenshot: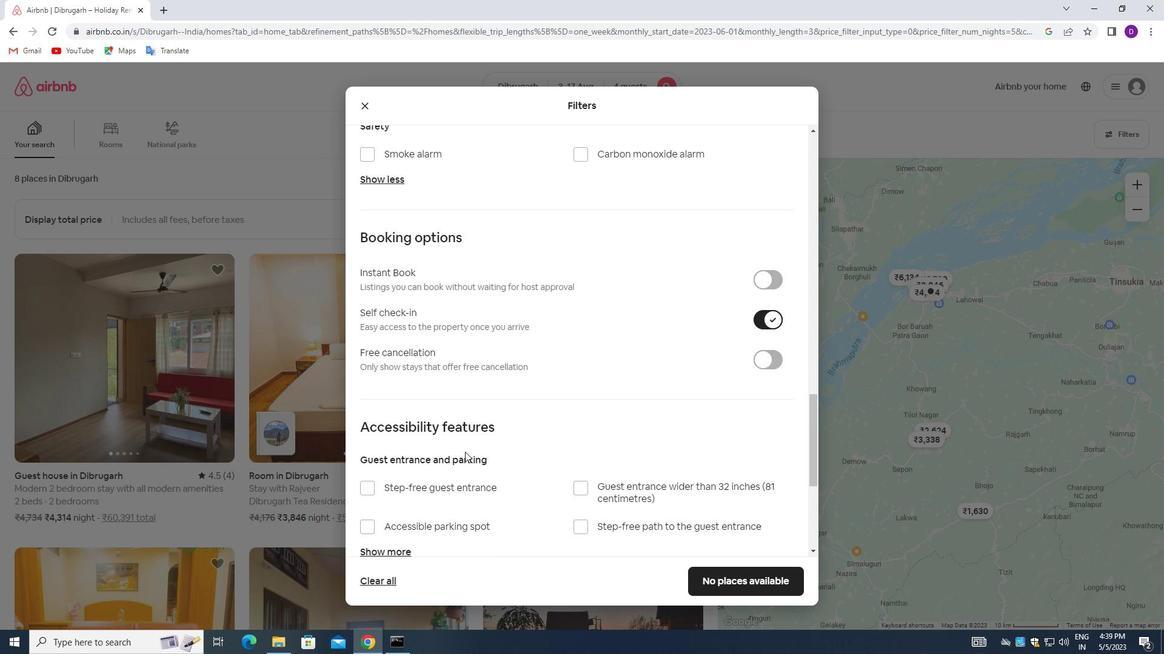 
Action: Mouse moved to (461, 461)
Screenshot: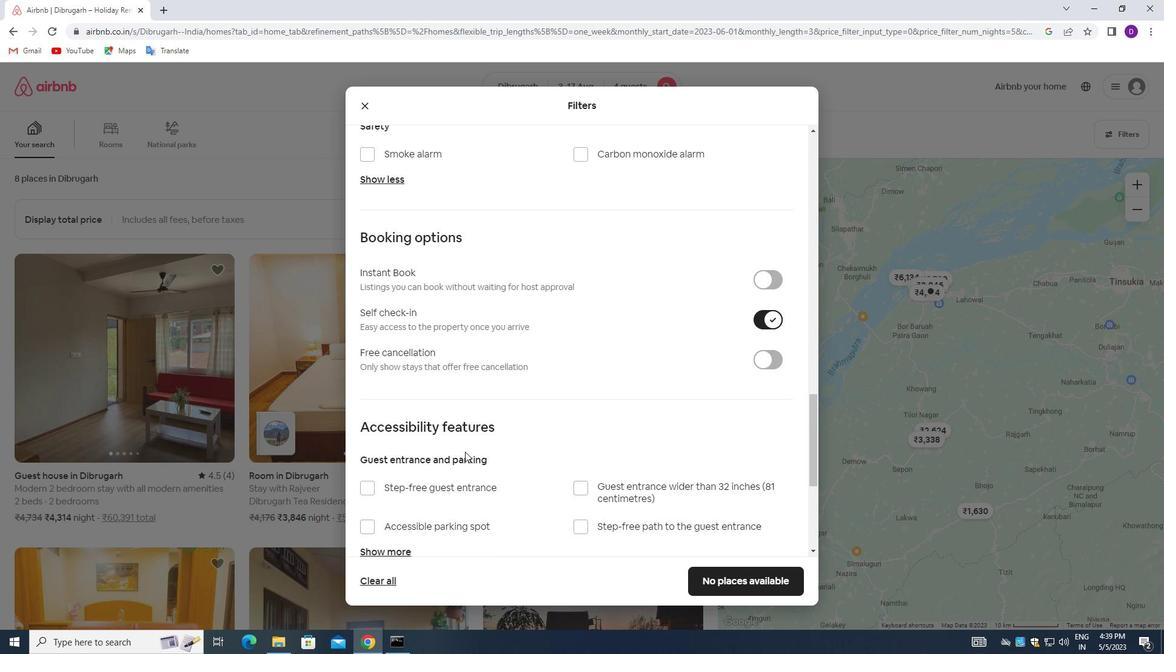 
Action: Mouse scrolled (461, 461) with delta (0, 0)
Screenshot: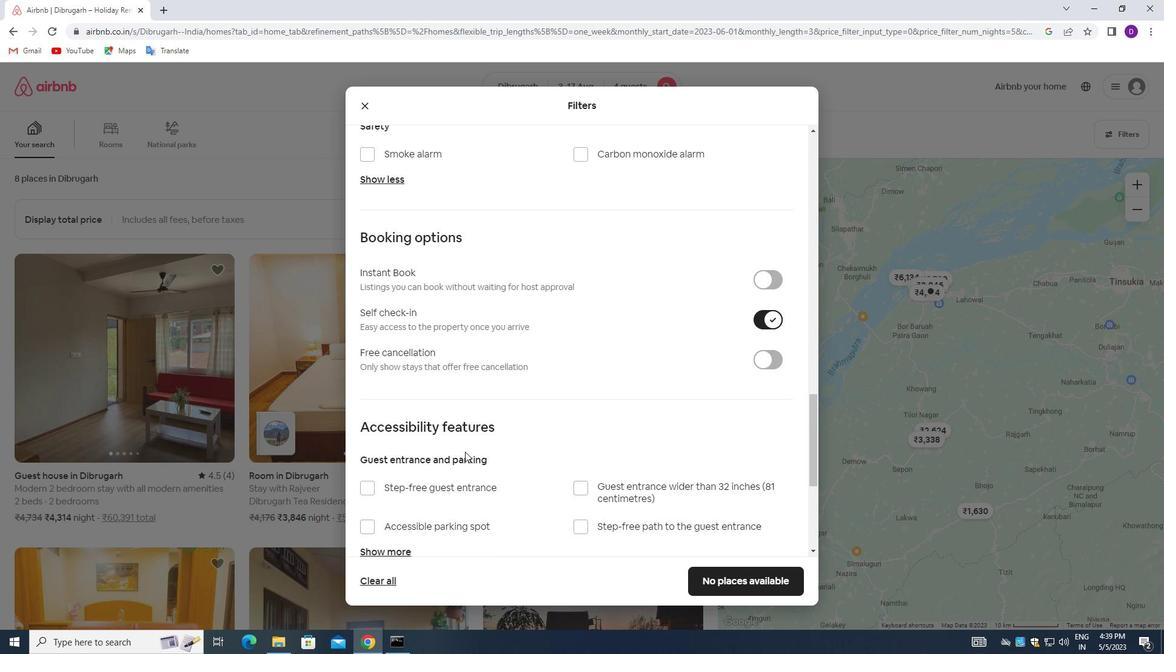 
Action: Mouse scrolled (461, 461) with delta (0, 0)
Screenshot: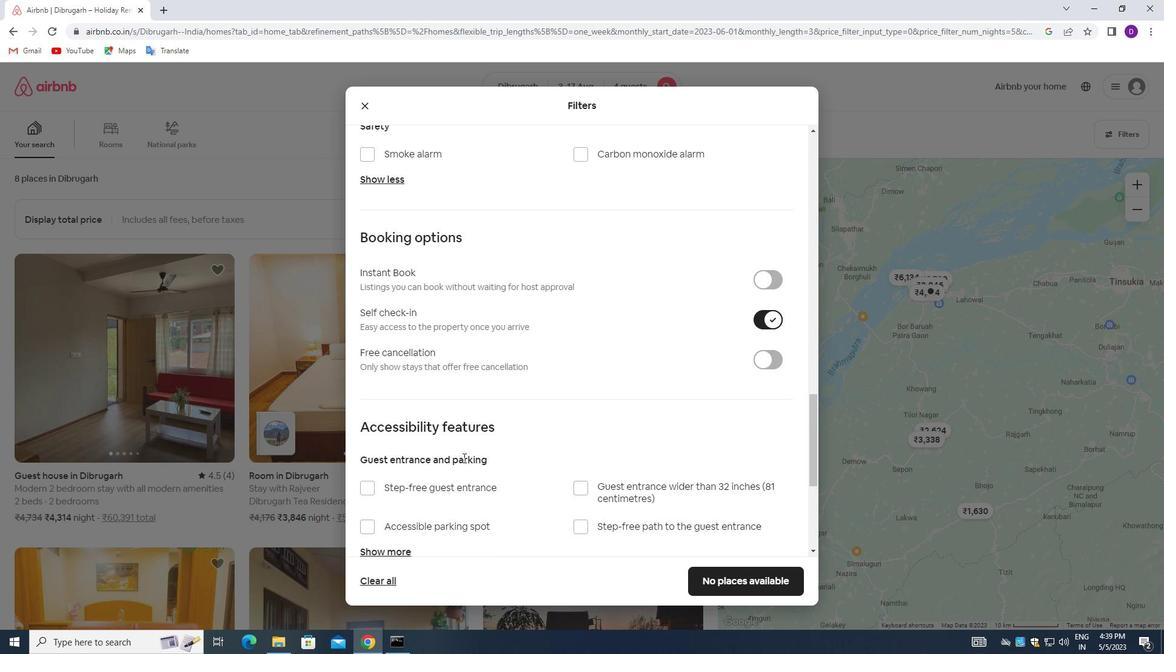 
Action: Mouse scrolled (461, 461) with delta (0, 0)
Screenshot: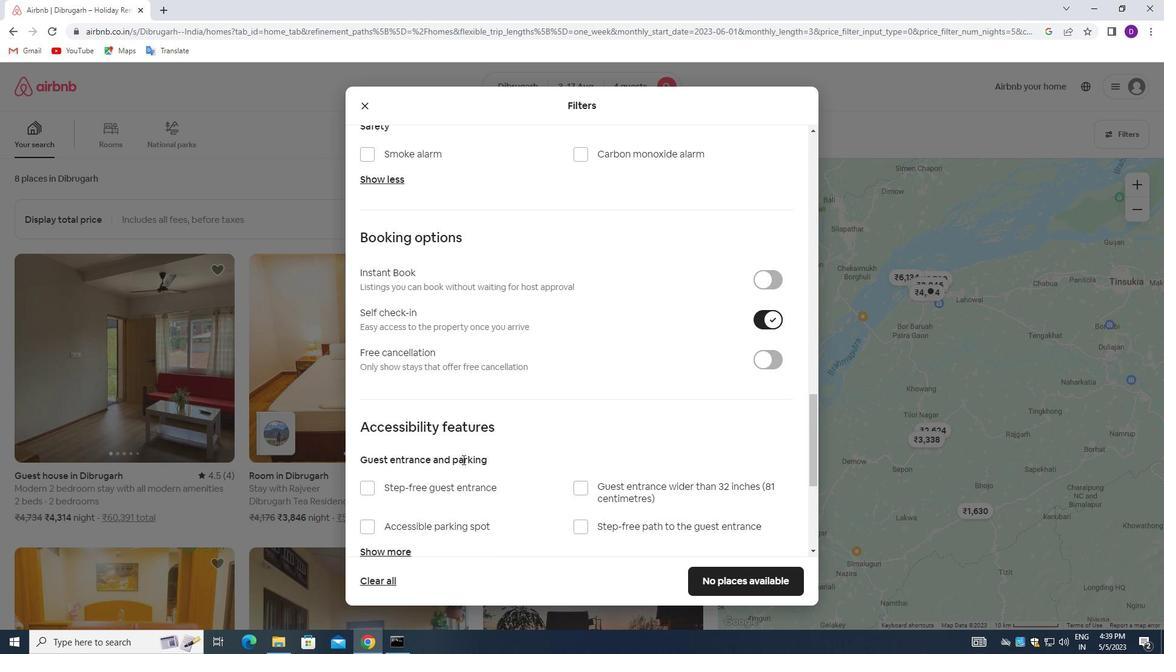 
Action: Mouse scrolled (461, 461) with delta (0, 0)
Screenshot: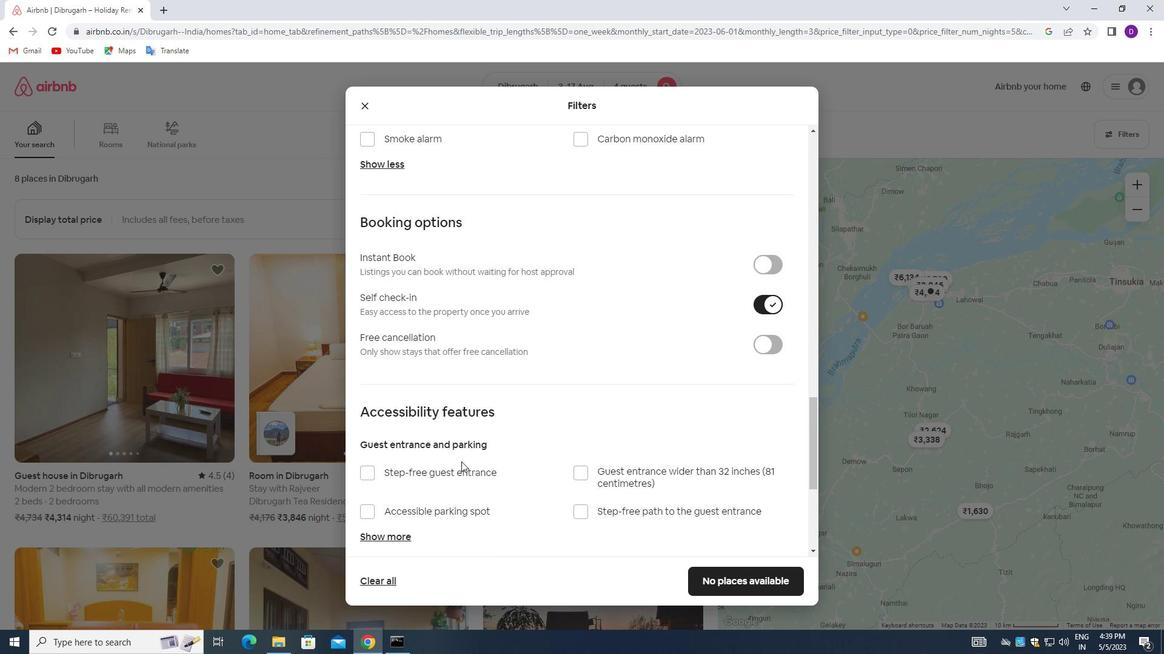 
Action: Mouse scrolled (461, 461) with delta (0, 0)
Screenshot: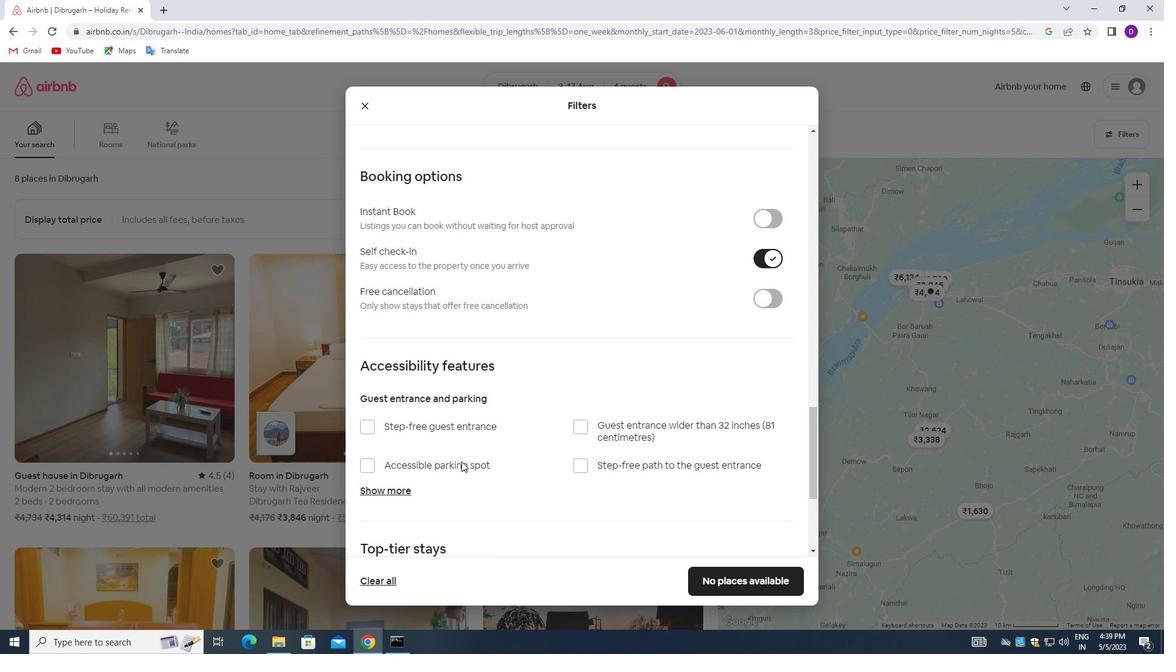 
Action: Mouse moved to (460, 462)
Screenshot: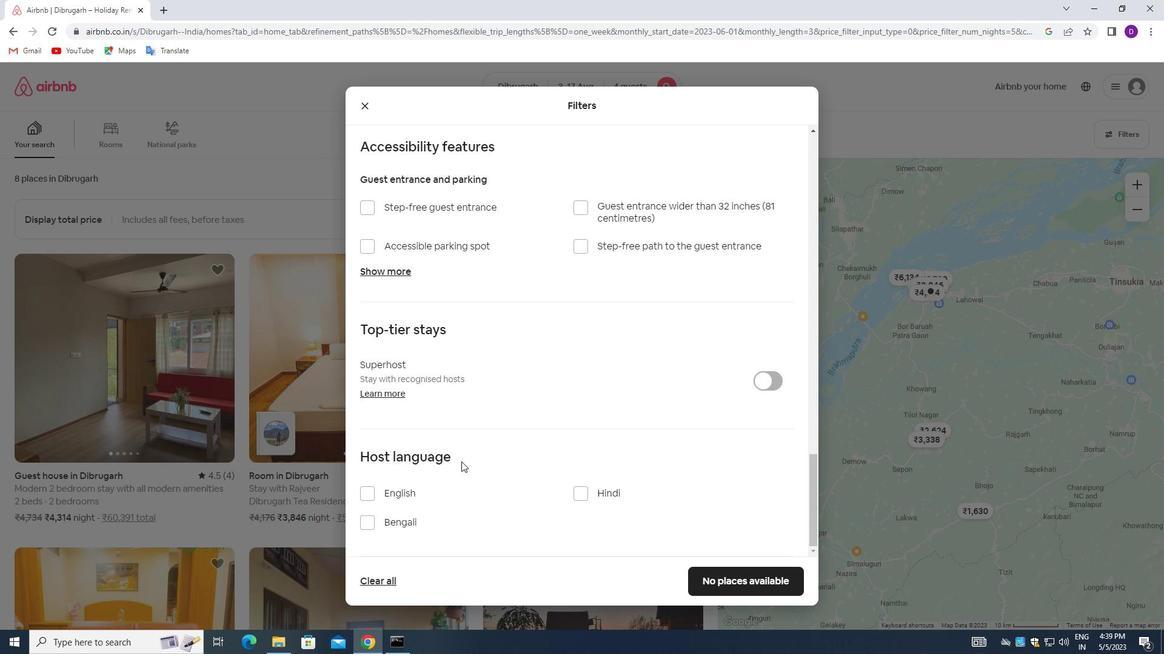 
Action: Mouse scrolled (460, 461) with delta (0, 0)
Screenshot: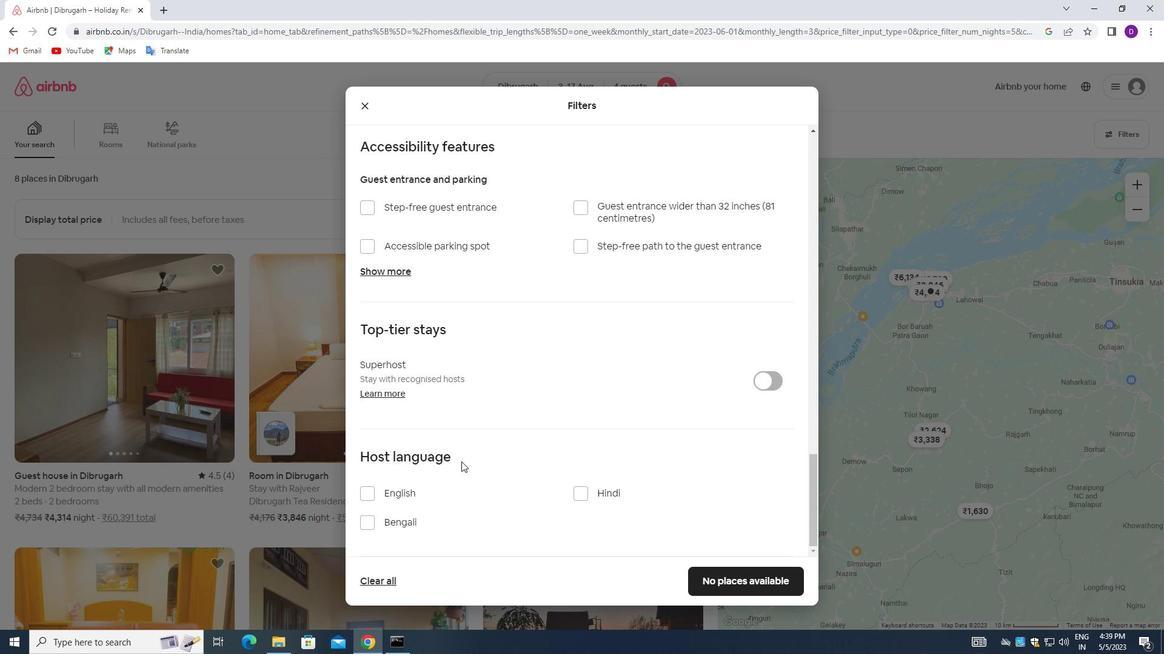 
Action: Mouse moved to (459, 464)
Screenshot: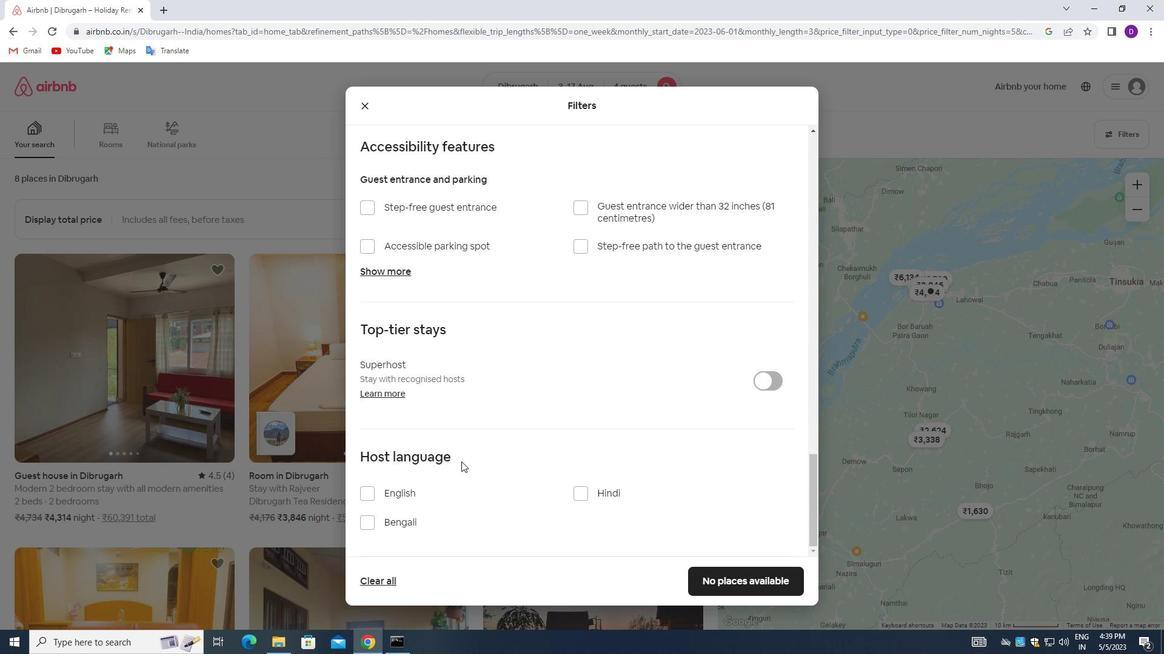 
Action: Mouse scrolled (459, 463) with delta (0, 0)
Screenshot: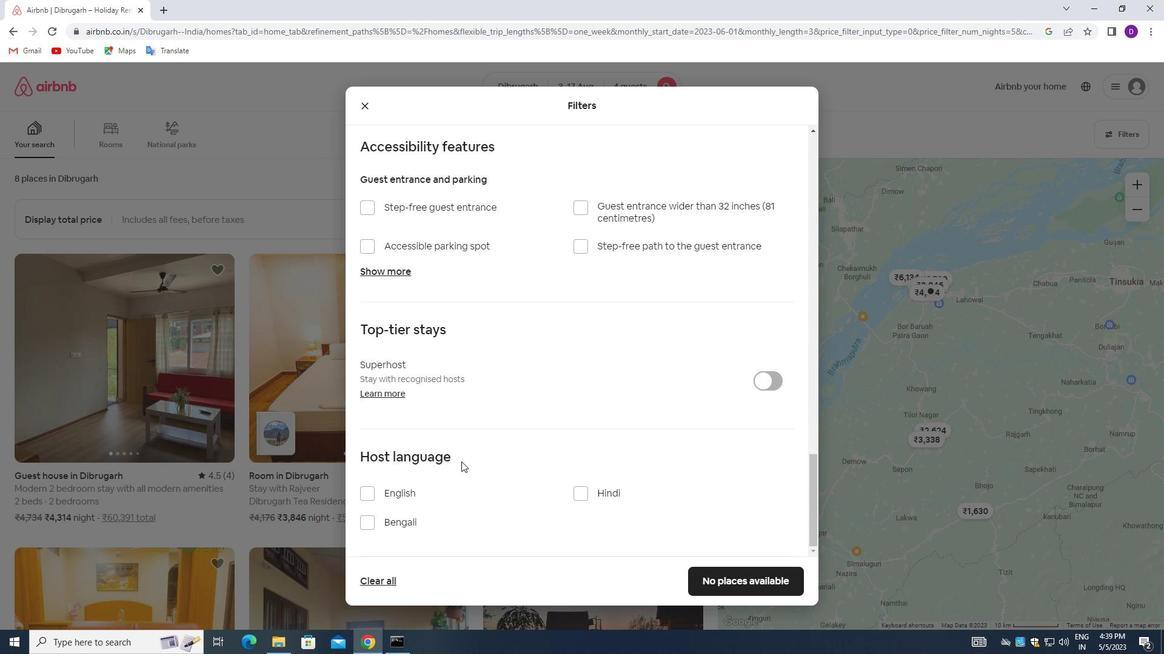 
Action: Mouse moved to (369, 494)
Screenshot: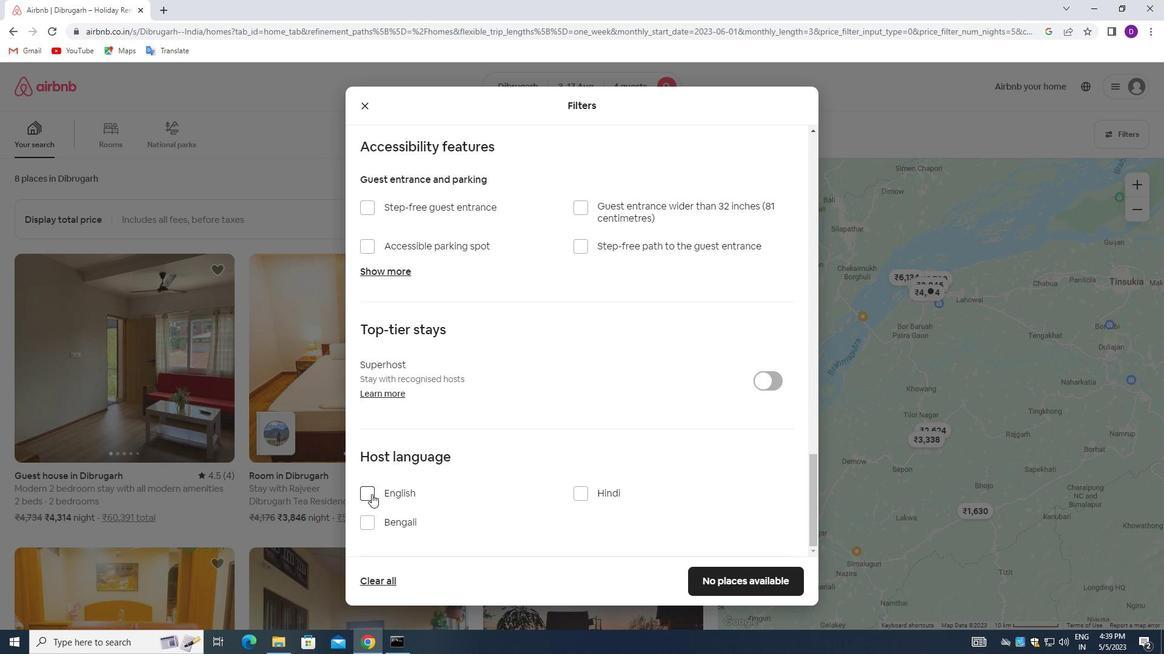 
Action: Mouse pressed left at (369, 494)
Screenshot: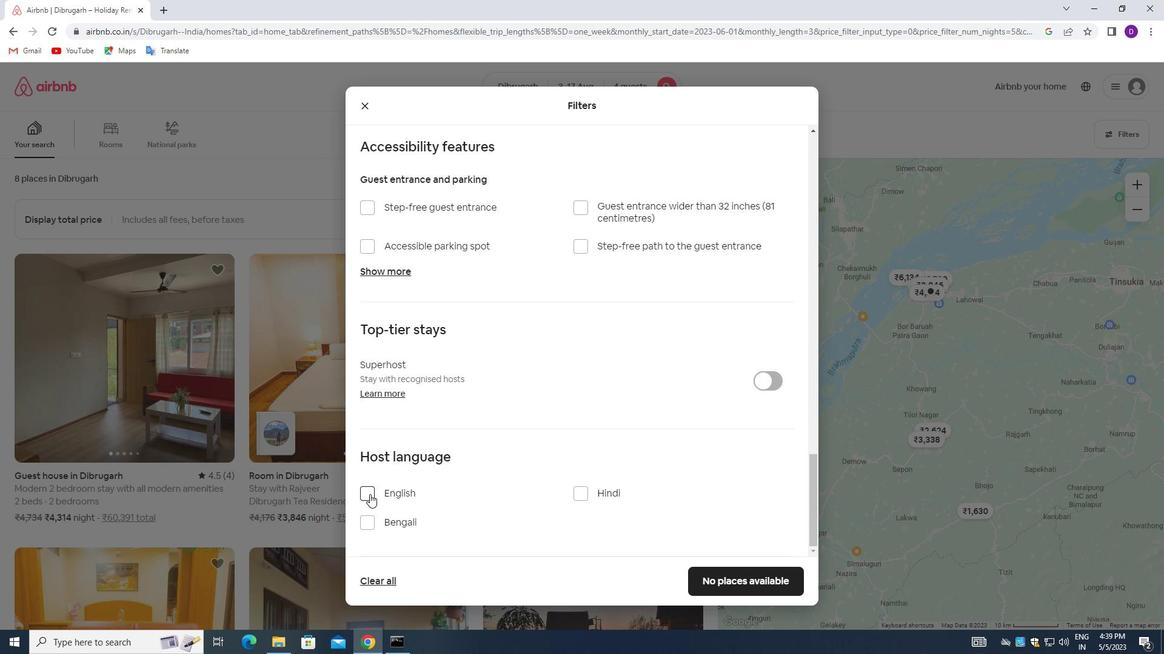 
Action: Mouse moved to (705, 575)
Screenshot: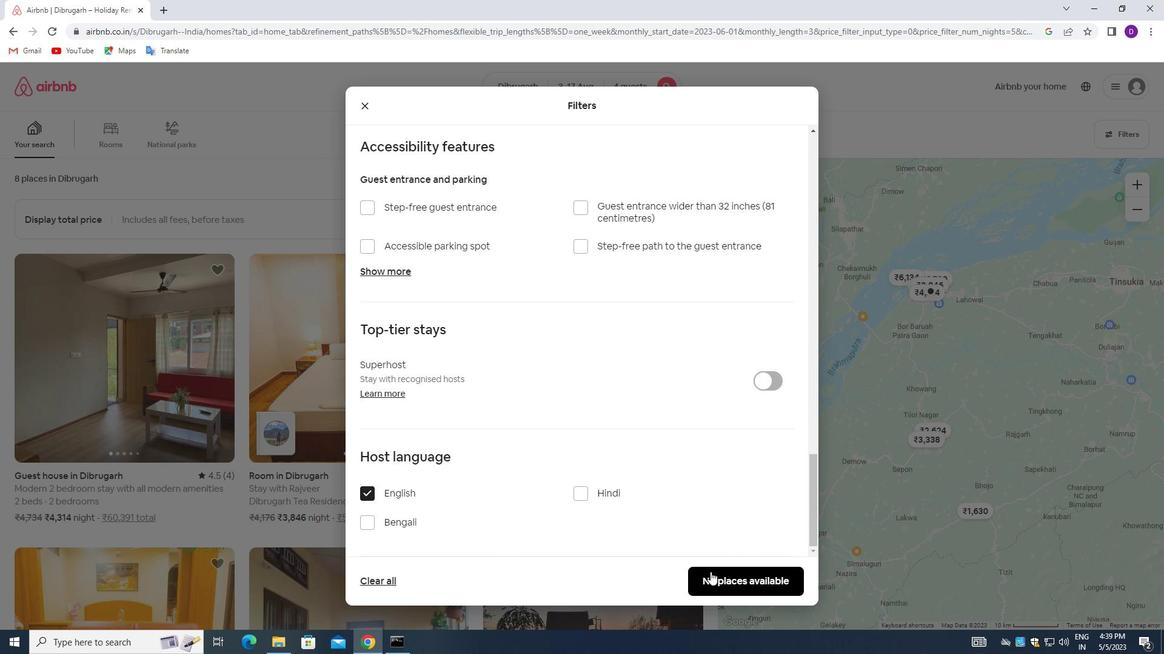 
Action: Mouse pressed left at (705, 575)
Screenshot: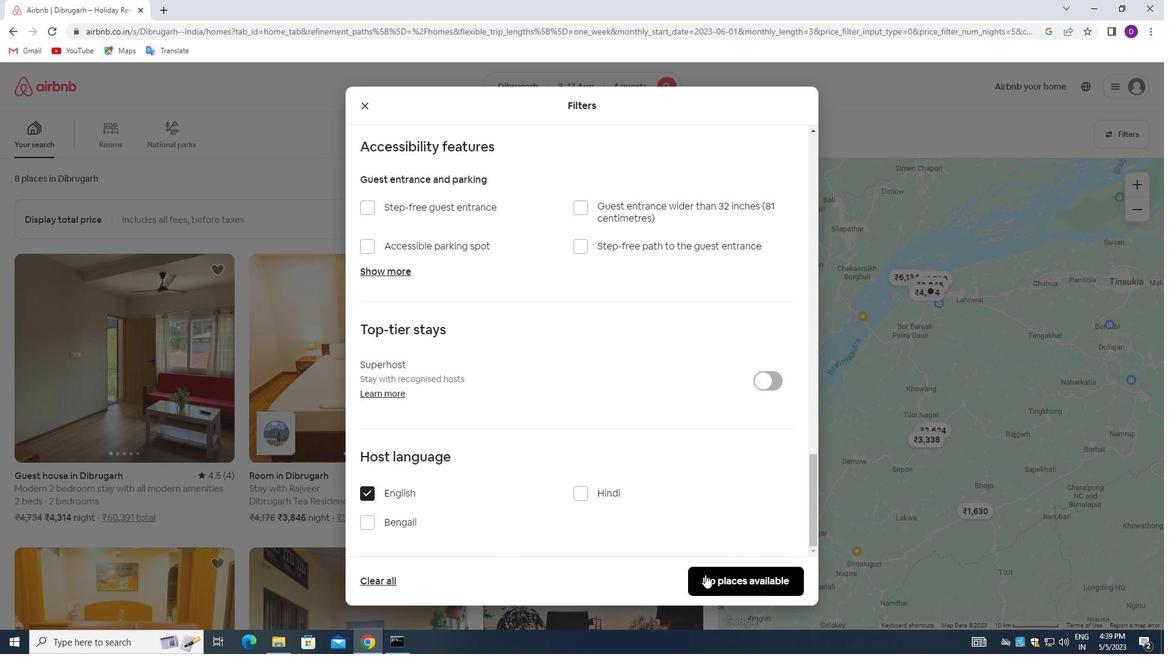 
Action: Mouse moved to (686, 425)
Screenshot: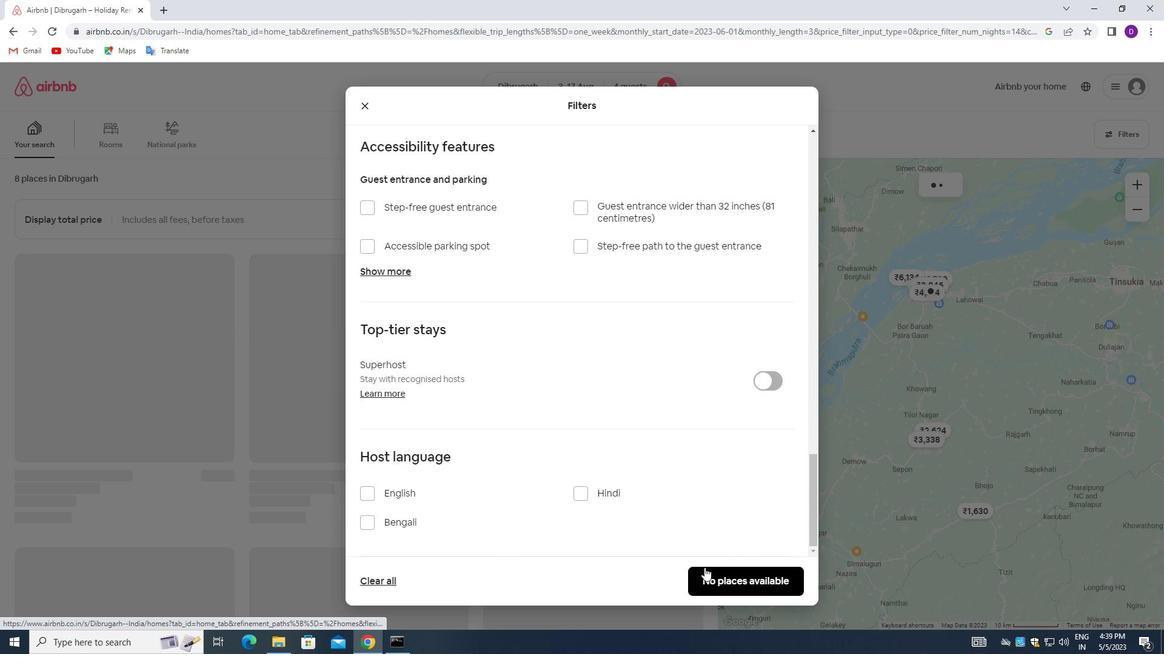 
